 Task: Search one way flight ticket for 5 adults, 2 children, 1 infant in seat and 2 infants on lap in economy from Jacksonville: Albert J. Ellis Airport to Gillette: Gillette Campbell County Airport on 5-1-2023. Choice of flights is Spirit. Number of bags: 2 checked bags. Price is upto 92000. Outbound departure time preference is 10:00.
Action: Mouse moved to (221, 266)
Screenshot: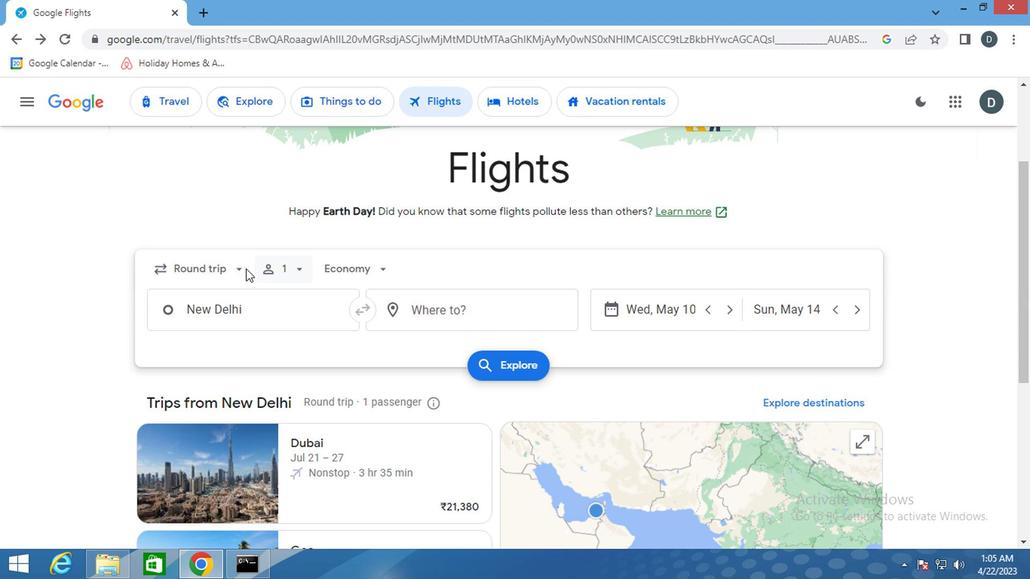 
Action: Mouse pressed left at (221, 266)
Screenshot: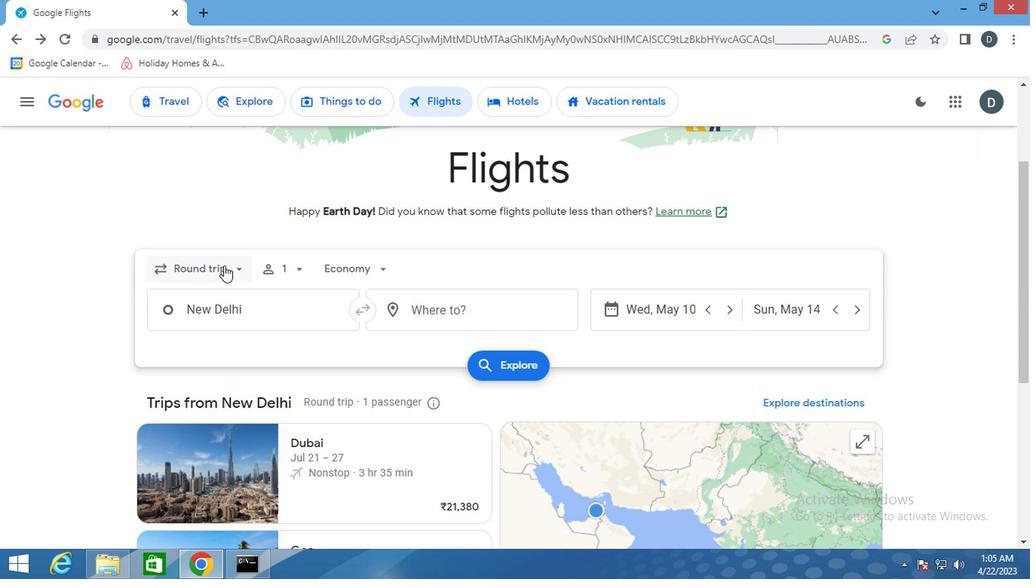 
Action: Mouse moved to (202, 333)
Screenshot: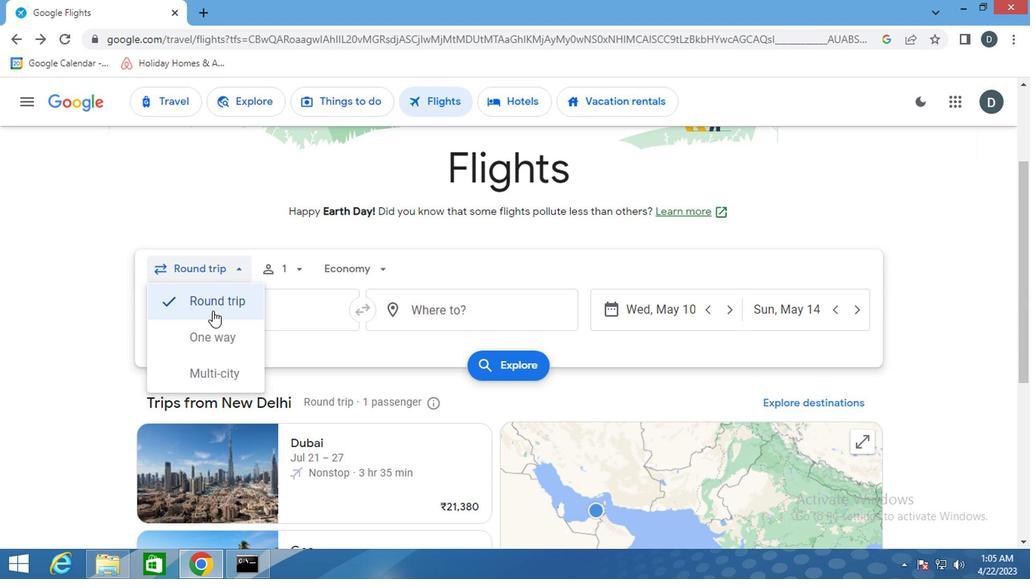 
Action: Mouse pressed left at (202, 333)
Screenshot: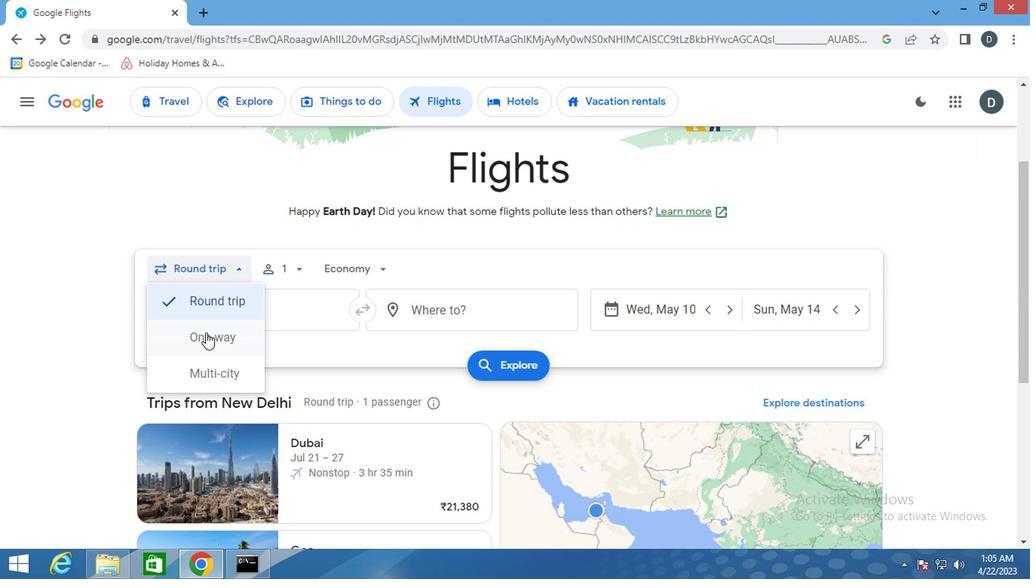 
Action: Mouse moved to (268, 265)
Screenshot: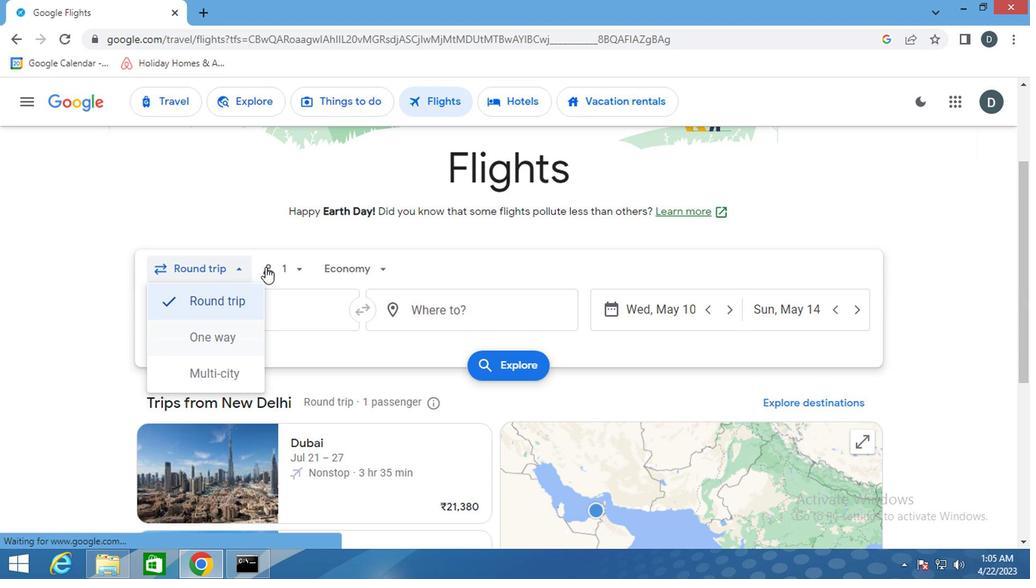 
Action: Mouse pressed left at (268, 265)
Screenshot: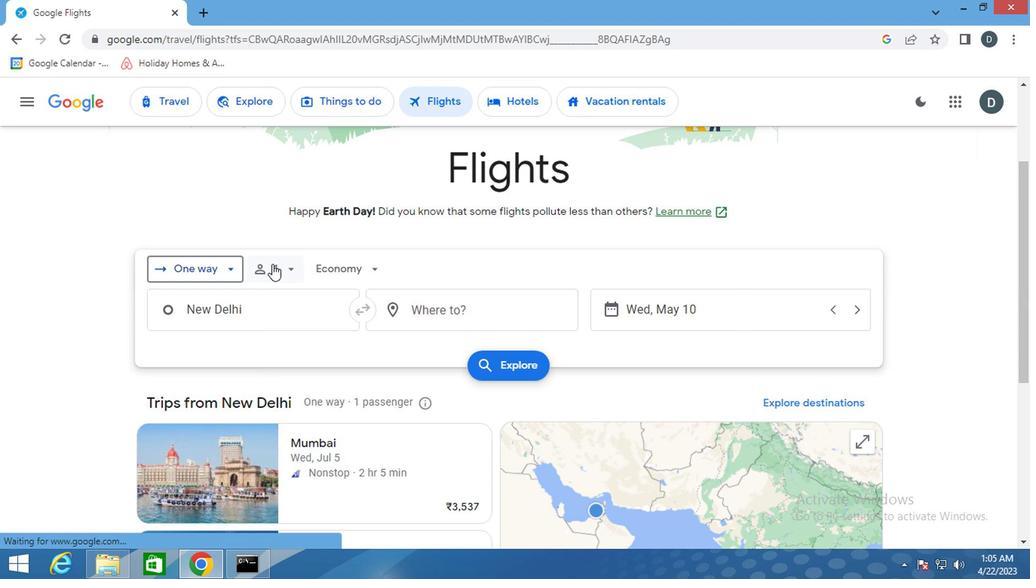 
Action: Mouse moved to (408, 304)
Screenshot: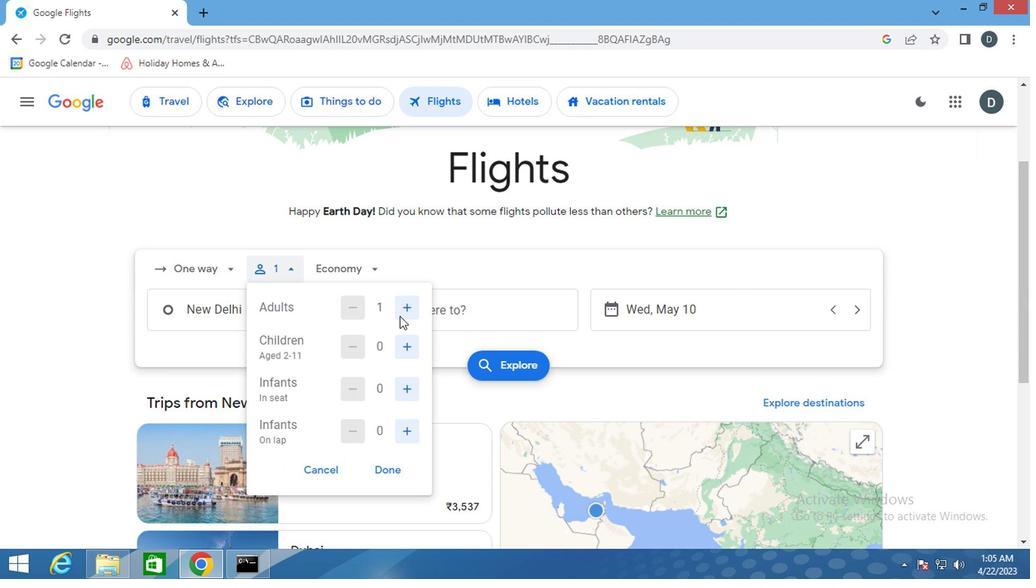 
Action: Mouse pressed left at (408, 304)
Screenshot: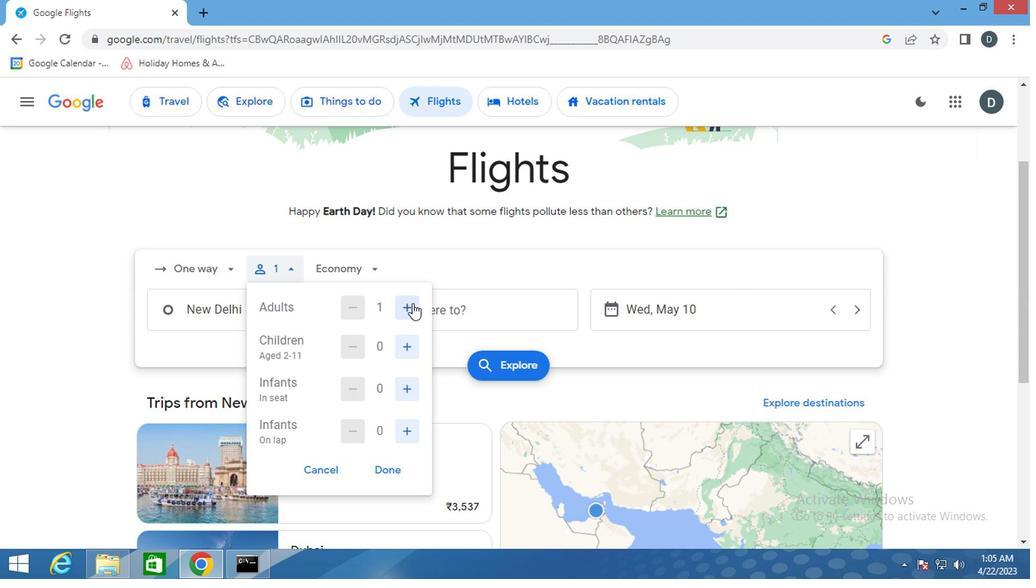 
Action: Mouse pressed left at (408, 304)
Screenshot: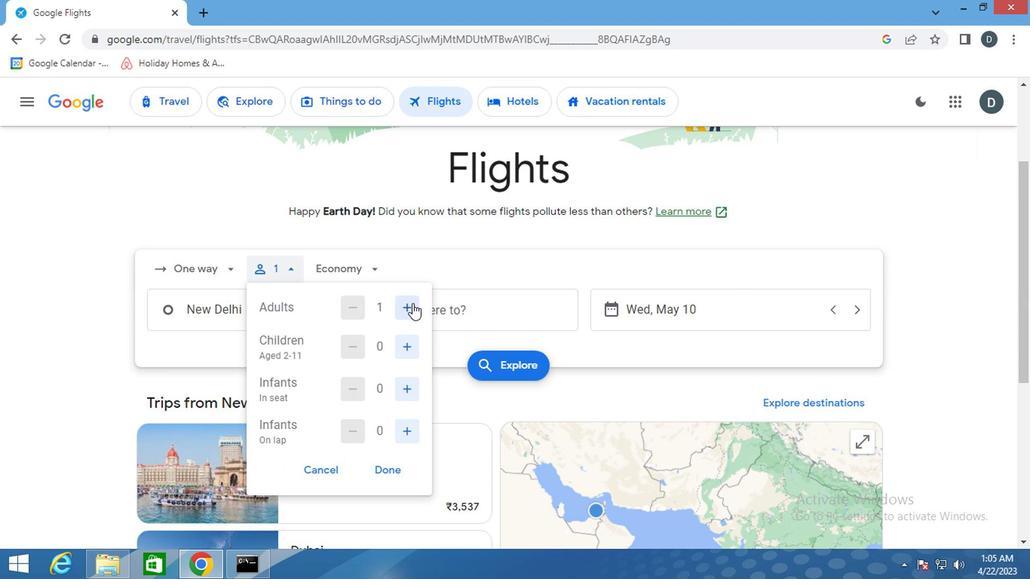 
Action: Mouse pressed left at (408, 304)
Screenshot: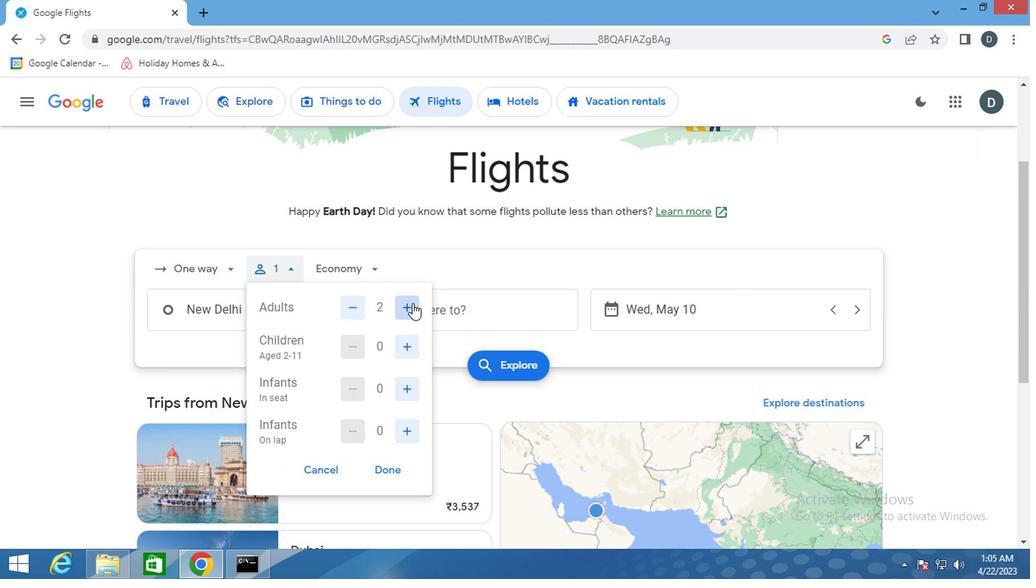 
Action: Mouse pressed left at (408, 304)
Screenshot: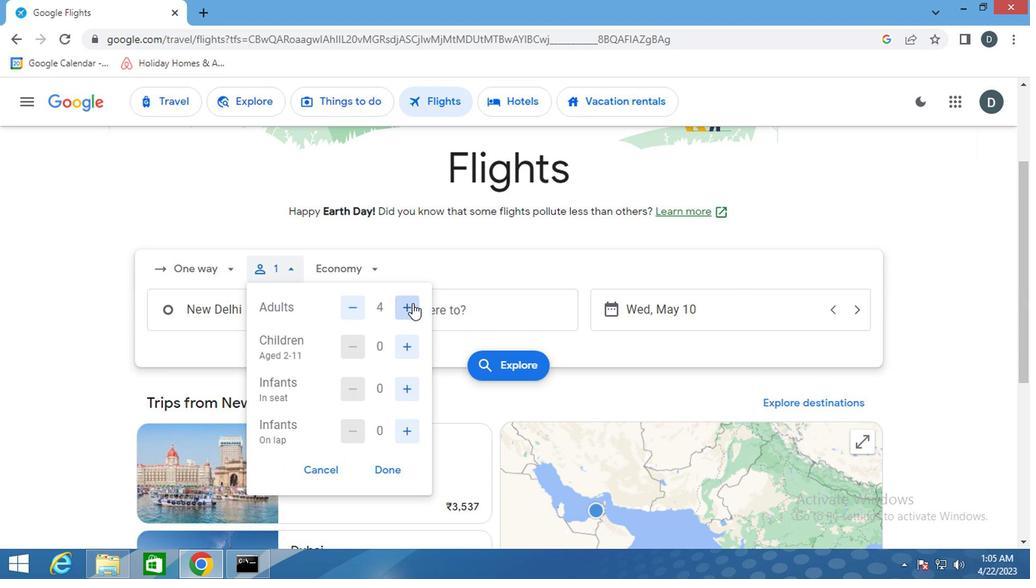 
Action: Mouse moved to (407, 344)
Screenshot: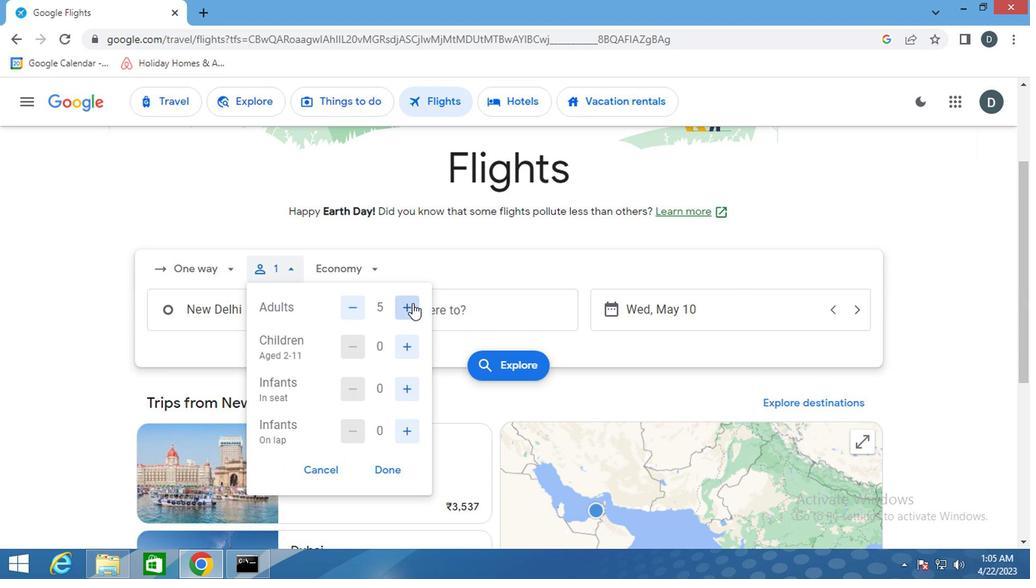 
Action: Mouse pressed left at (407, 344)
Screenshot: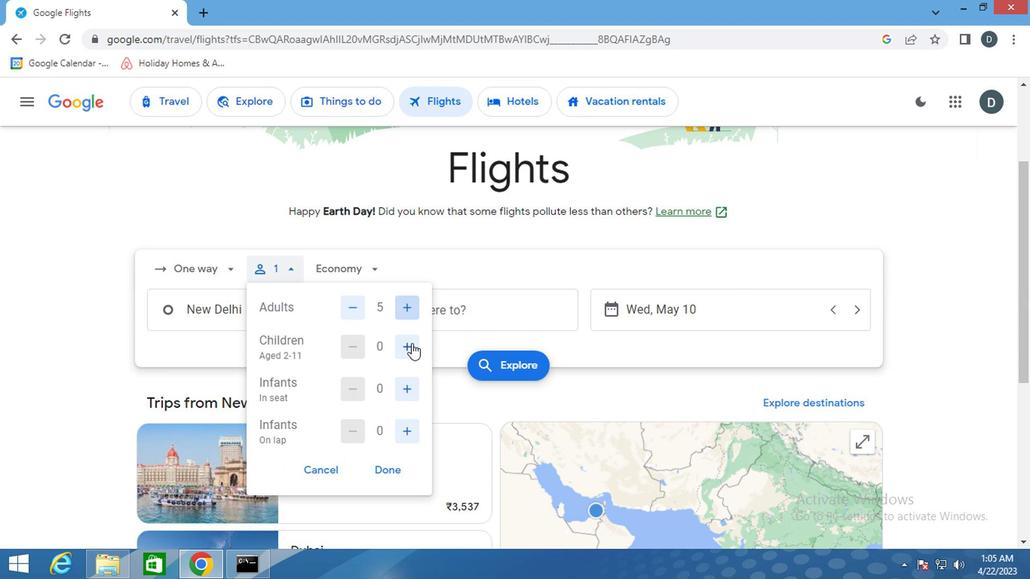 
Action: Mouse pressed left at (407, 344)
Screenshot: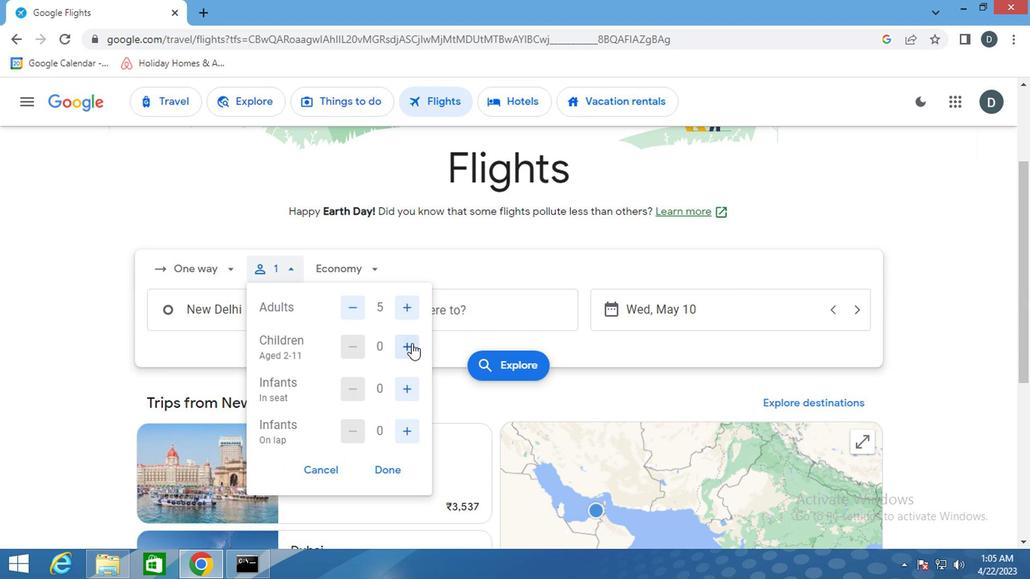 
Action: Mouse moved to (392, 391)
Screenshot: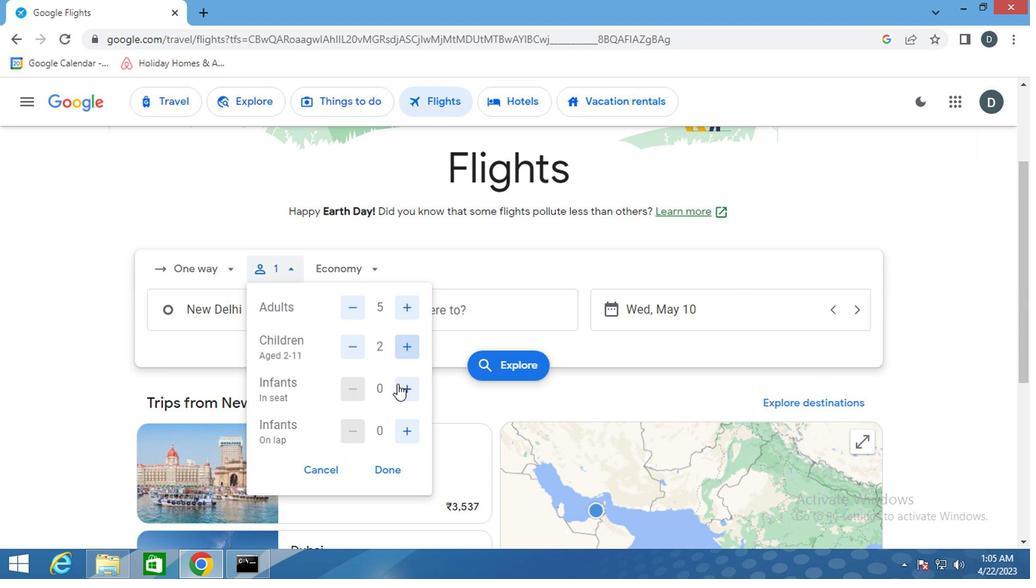 
Action: Mouse pressed left at (392, 391)
Screenshot: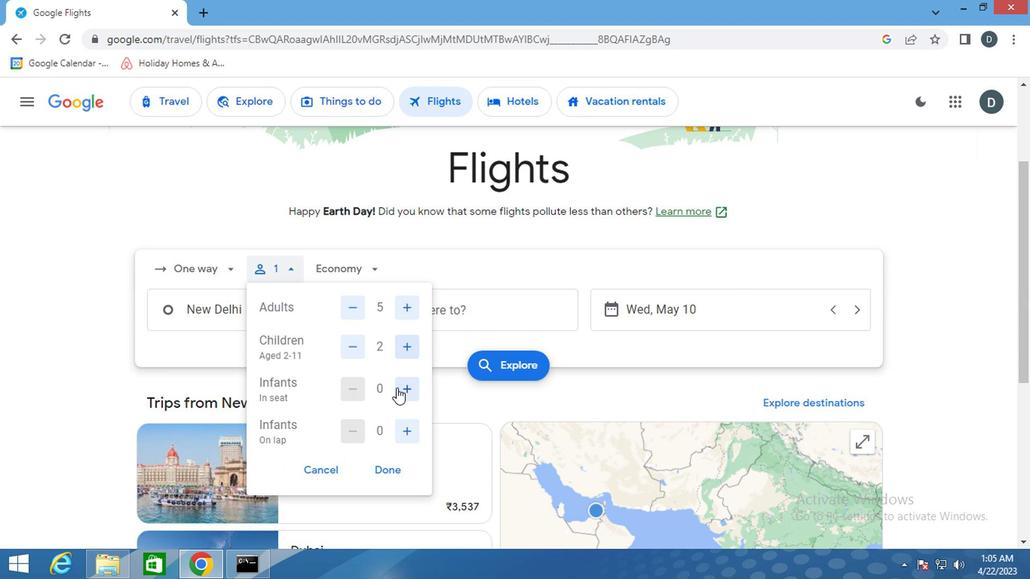 
Action: Mouse moved to (394, 425)
Screenshot: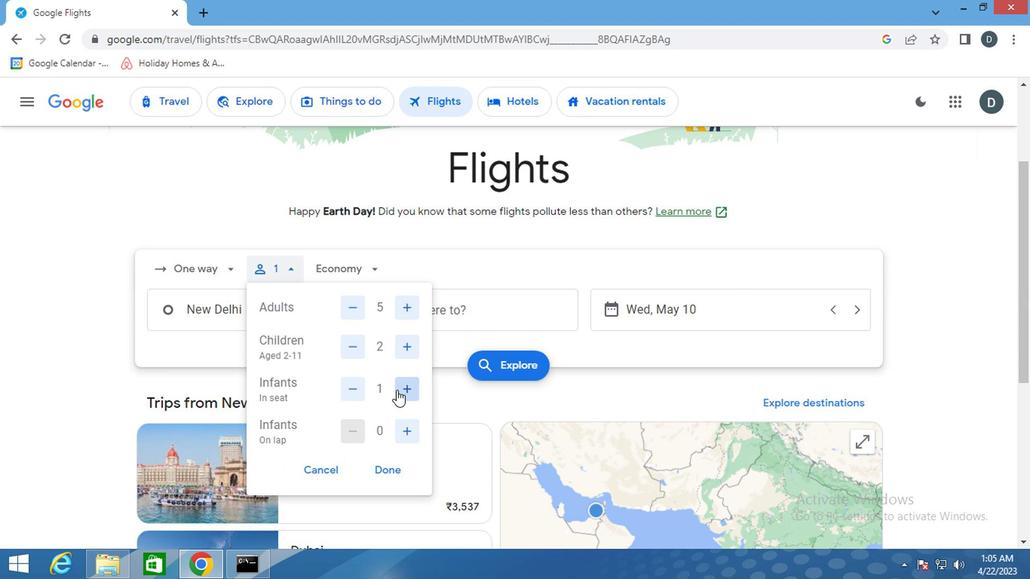 
Action: Mouse pressed left at (394, 425)
Screenshot: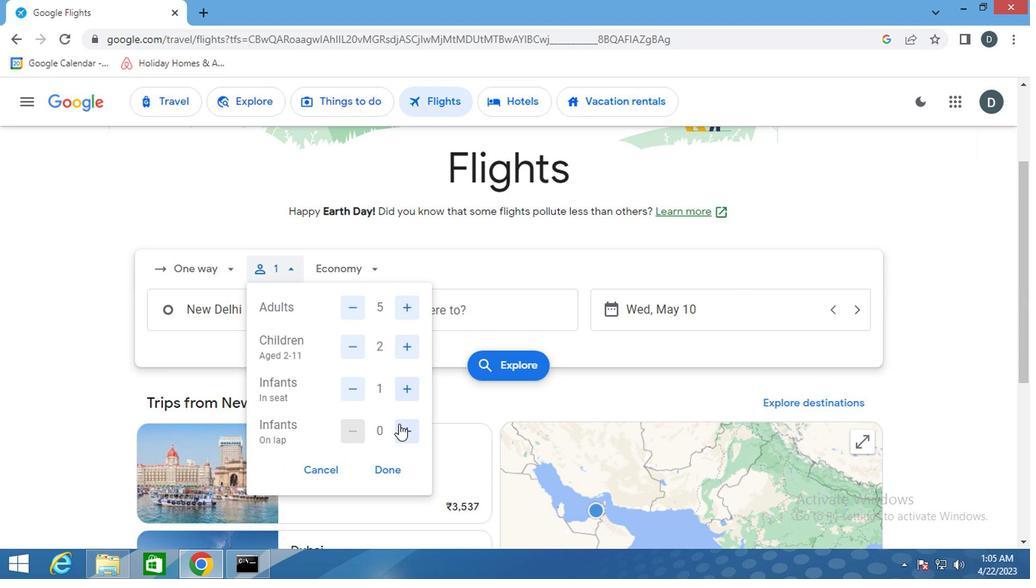 
Action: Mouse pressed left at (394, 425)
Screenshot: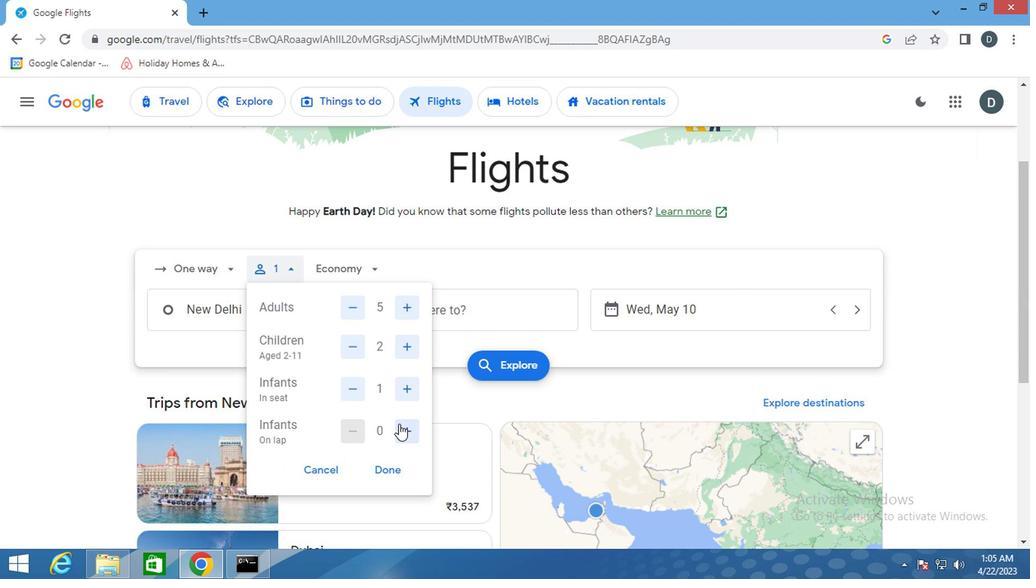
Action: Mouse pressed left at (394, 425)
Screenshot: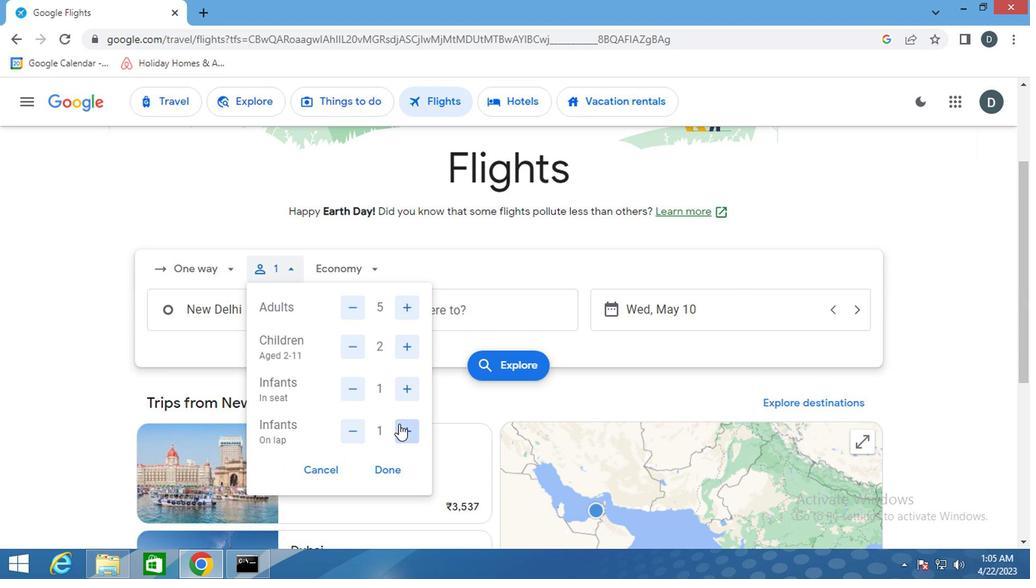 
Action: Mouse moved to (340, 431)
Screenshot: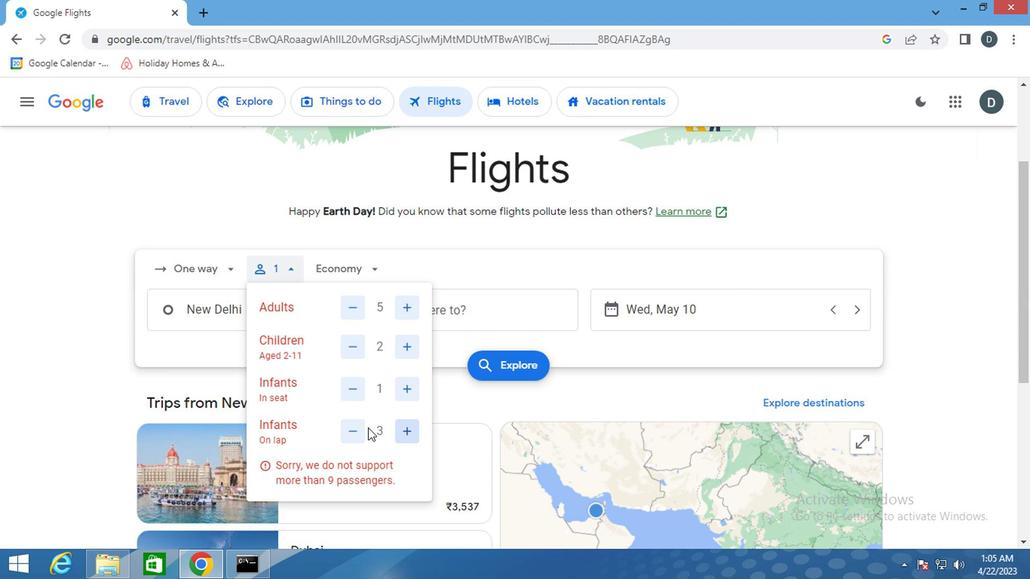 
Action: Mouse pressed left at (340, 431)
Screenshot: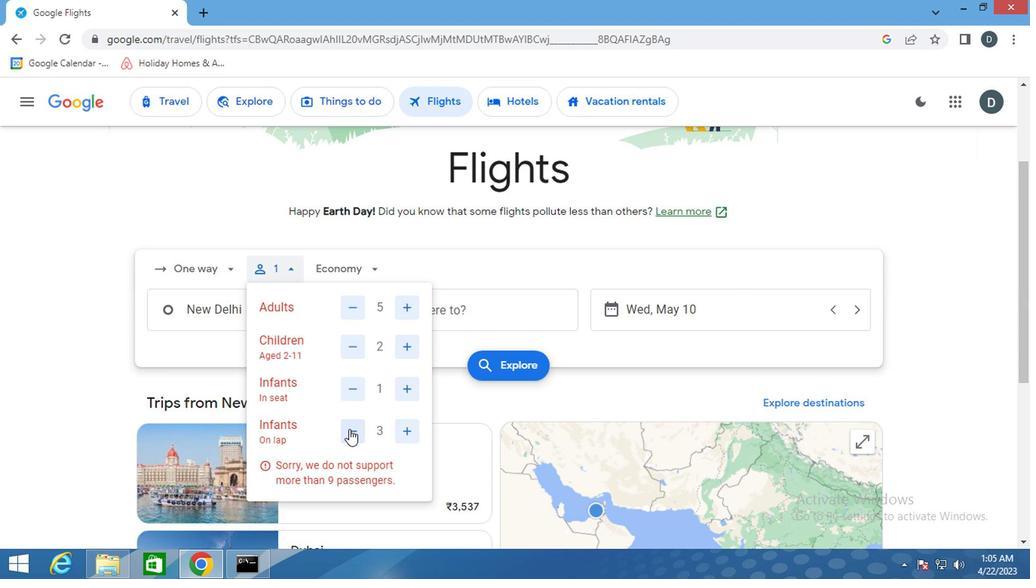 
Action: Mouse moved to (355, 436)
Screenshot: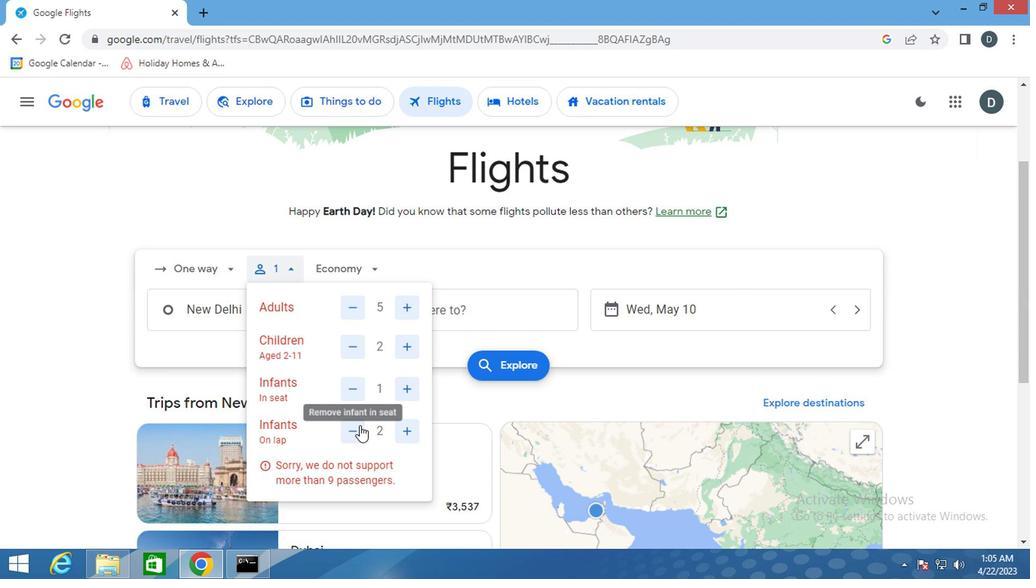 
Action: Mouse pressed left at (355, 436)
Screenshot: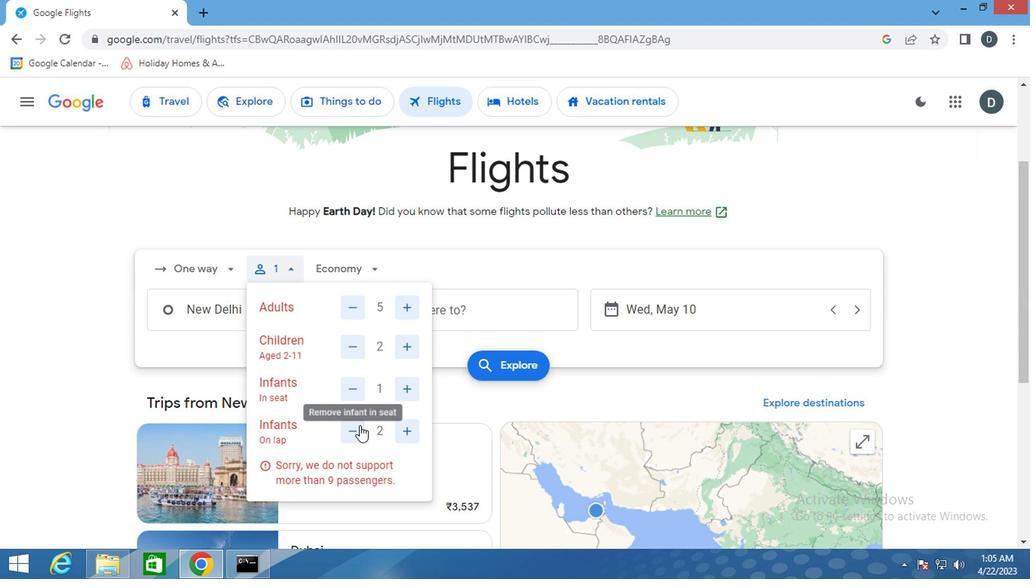 
Action: Mouse moved to (379, 475)
Screenshot: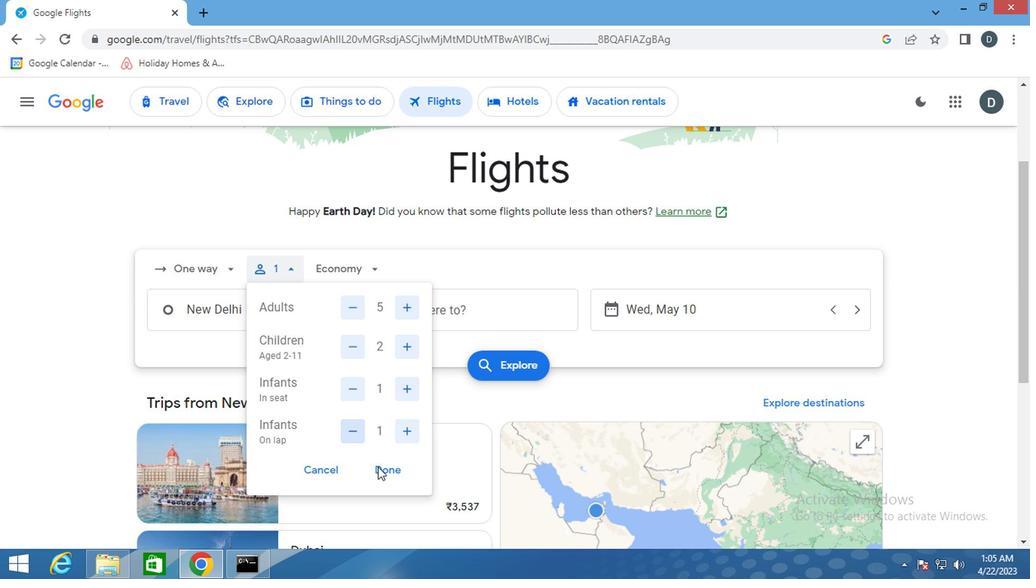 
Action: Mouse pressed left at (379, 475)
Screenshot: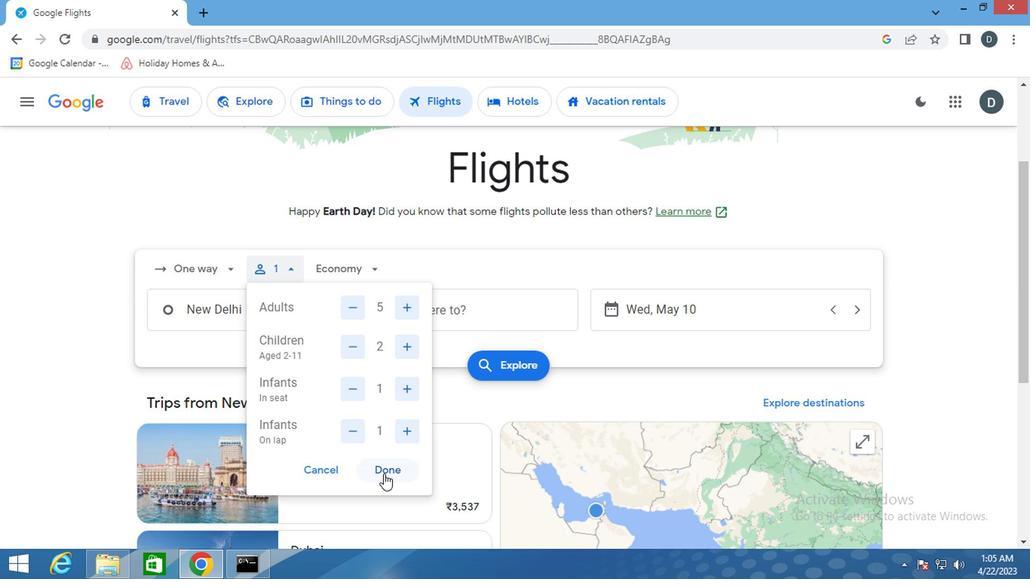 
Action: Mouse moved to (280, 307)
Screenshot: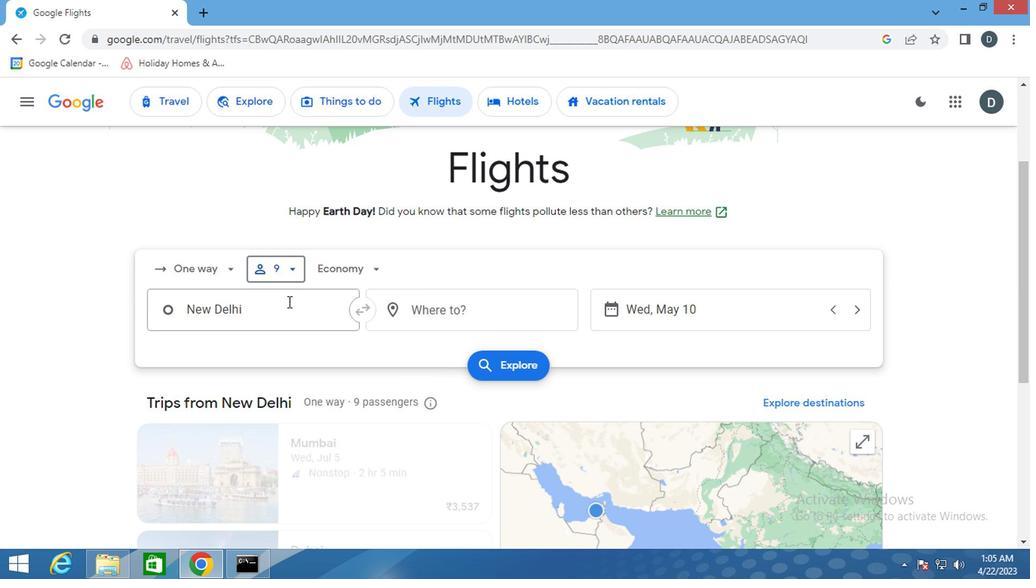 
Action: Mouse pressed left at (280, 307)
Screenshot: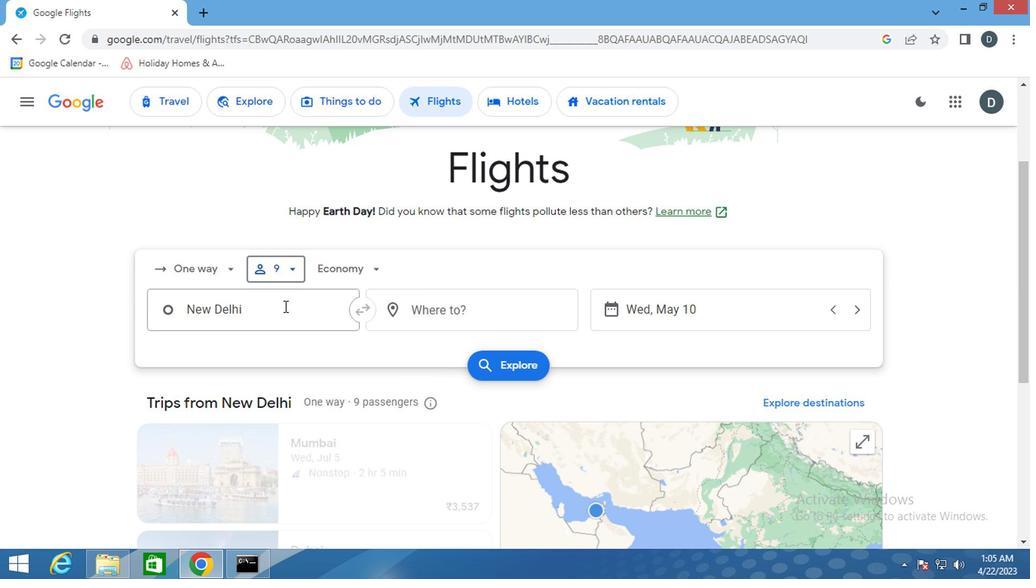 
Action: Mouse moved to (280, 307)
Screenshot: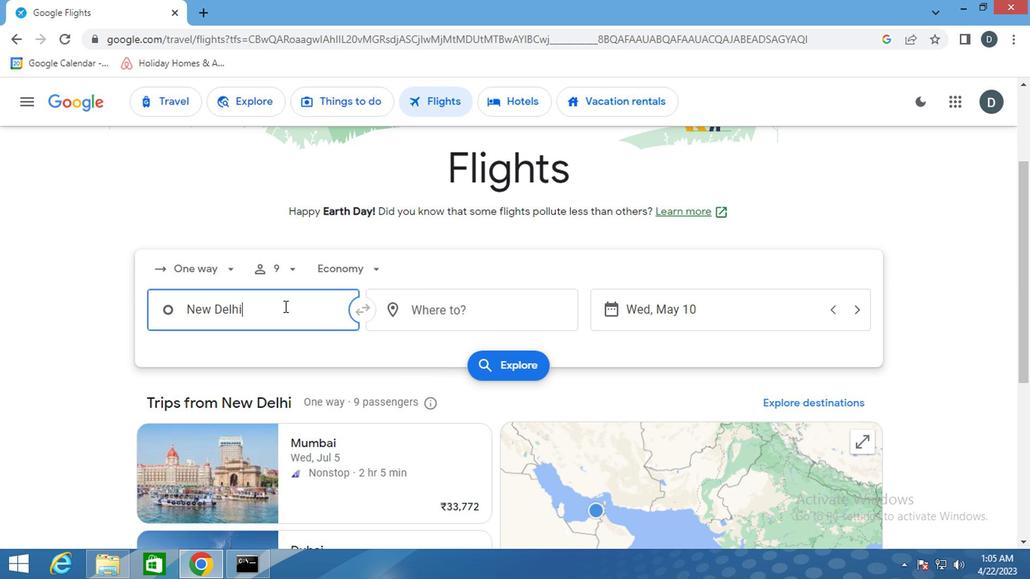 
Action: Key pressed <Key.shift>JACKSON
Screenshot: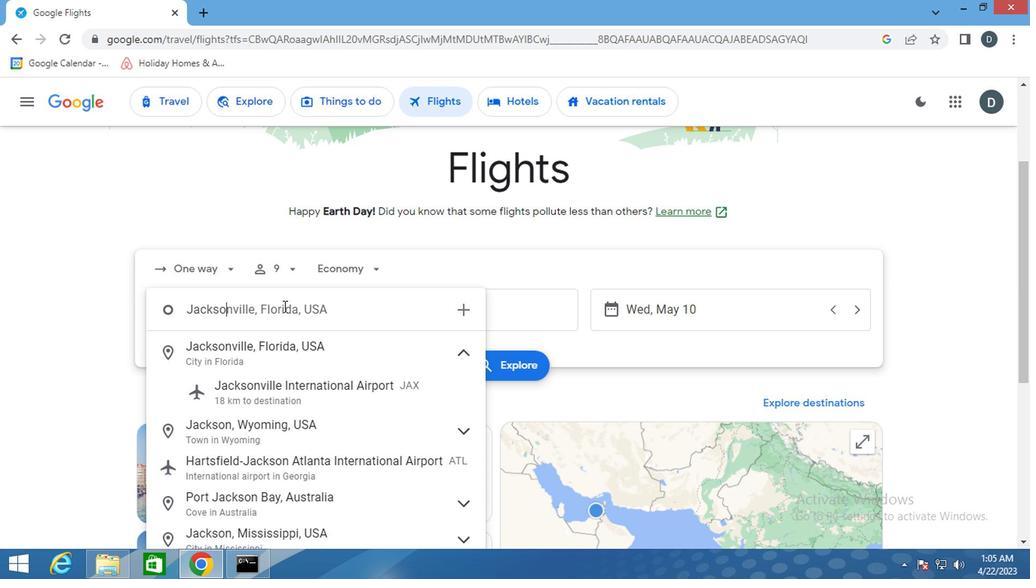 
Action: Mouse moved to (284, 351)
Screenshot: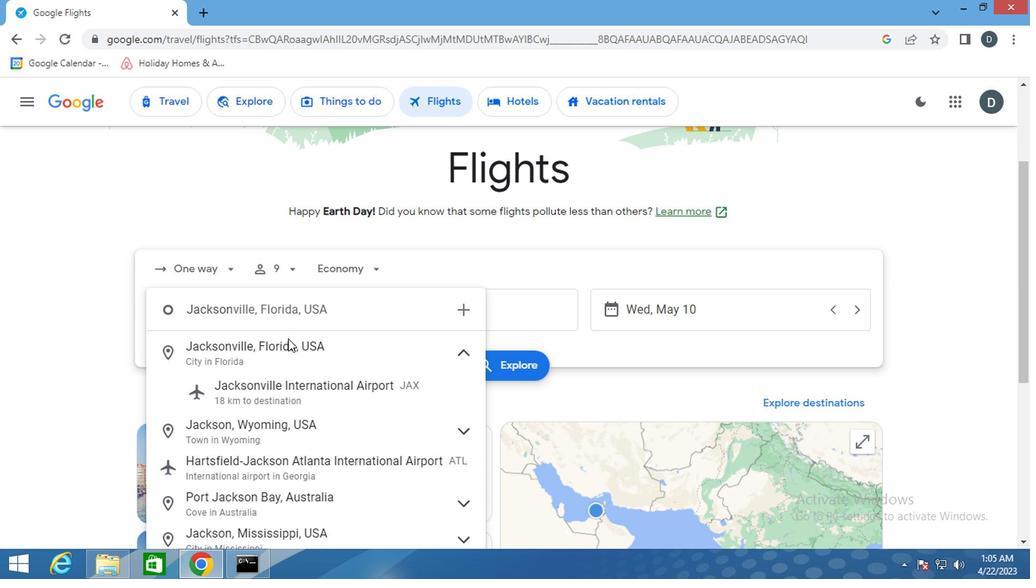 
Action: Mouse pressed left at (284, 351)
Screenshot: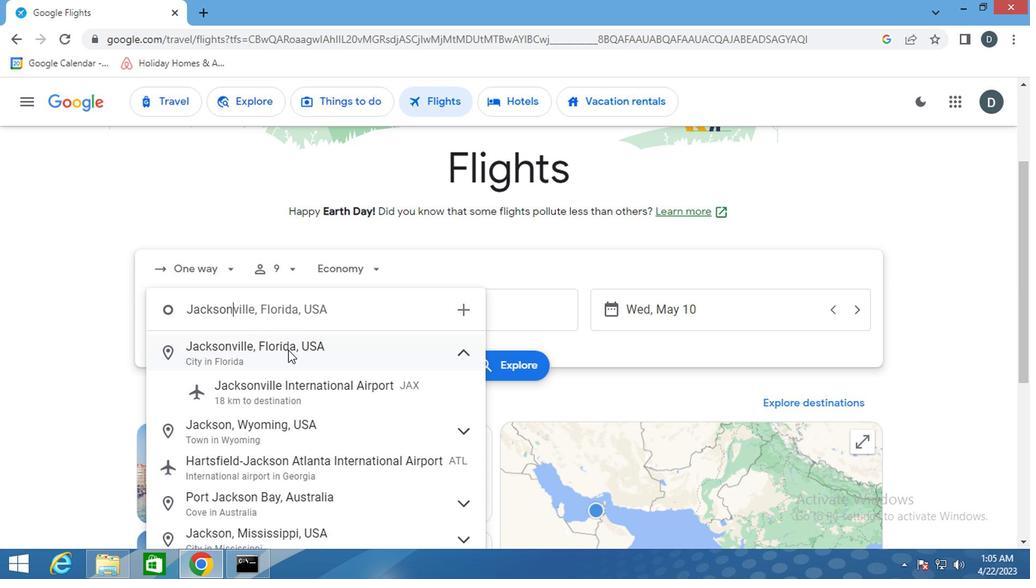 
Action: Mouse moved to (445, 305)
Screenshot: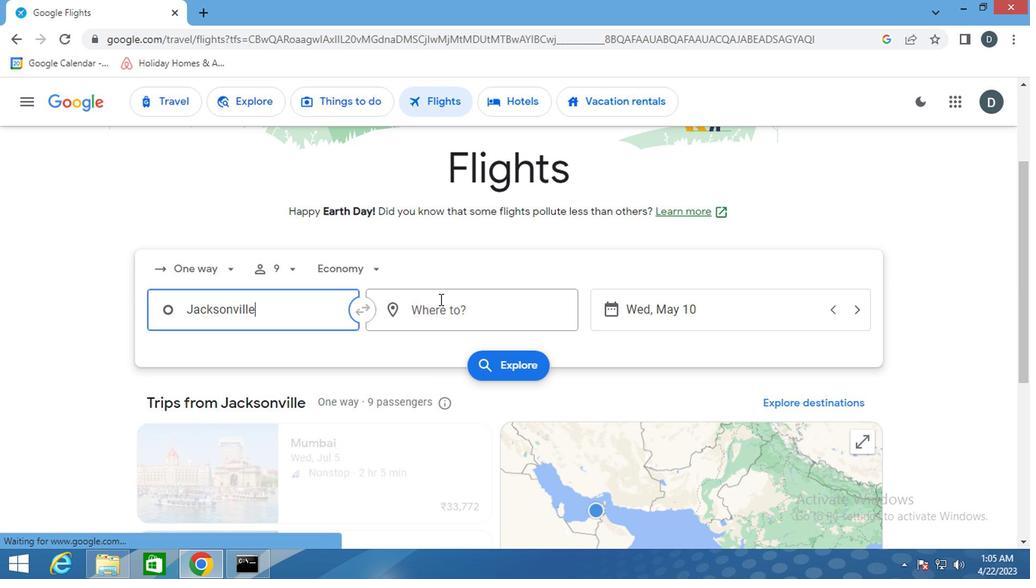 
Action: Mouse pressed left at (445, 305)
Screenshot: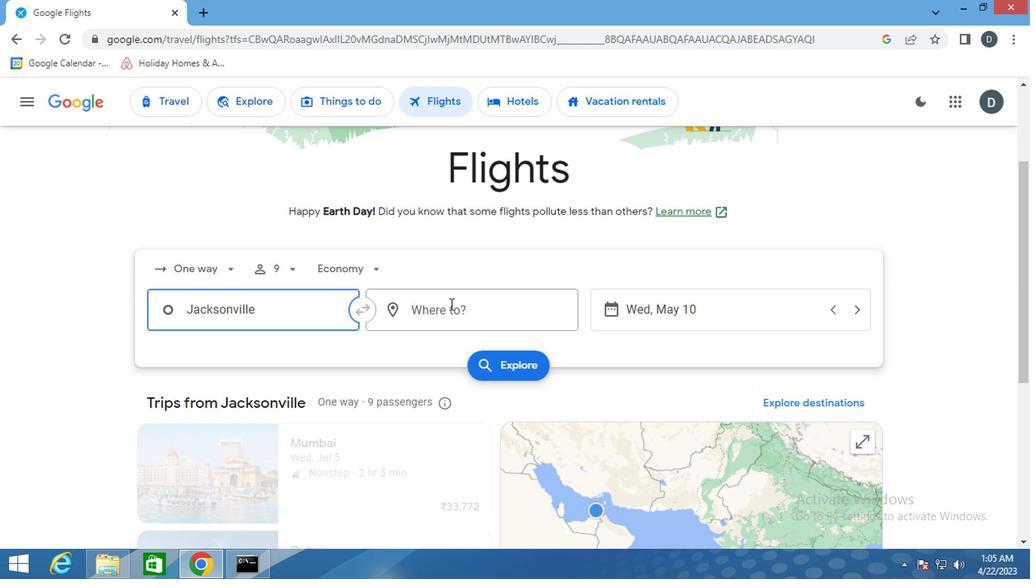 
Action: Key pressed <Key.shift>GILLETTE
Screenshot: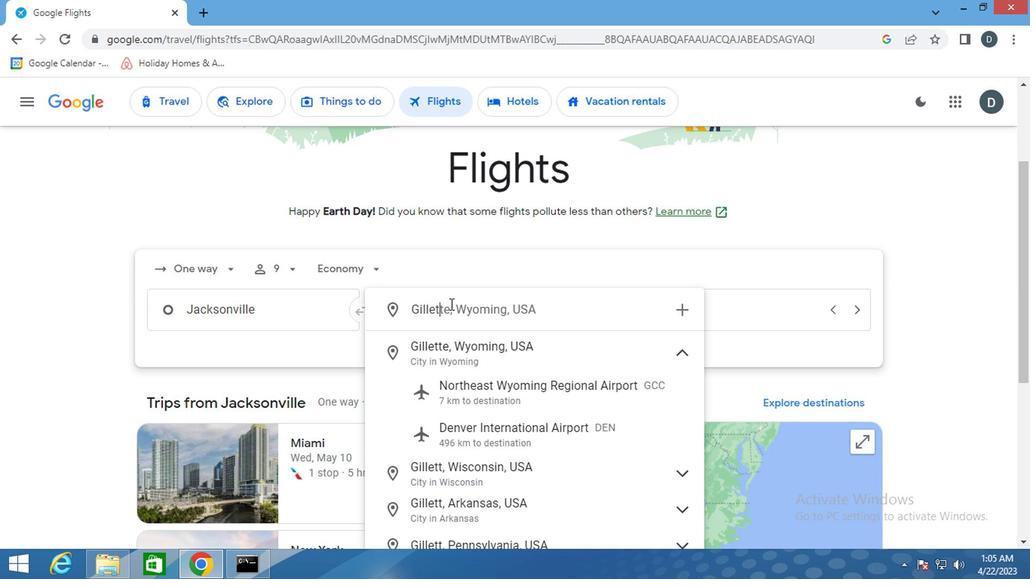 
Action: Mouse moved to (452, 337)
Screenshot: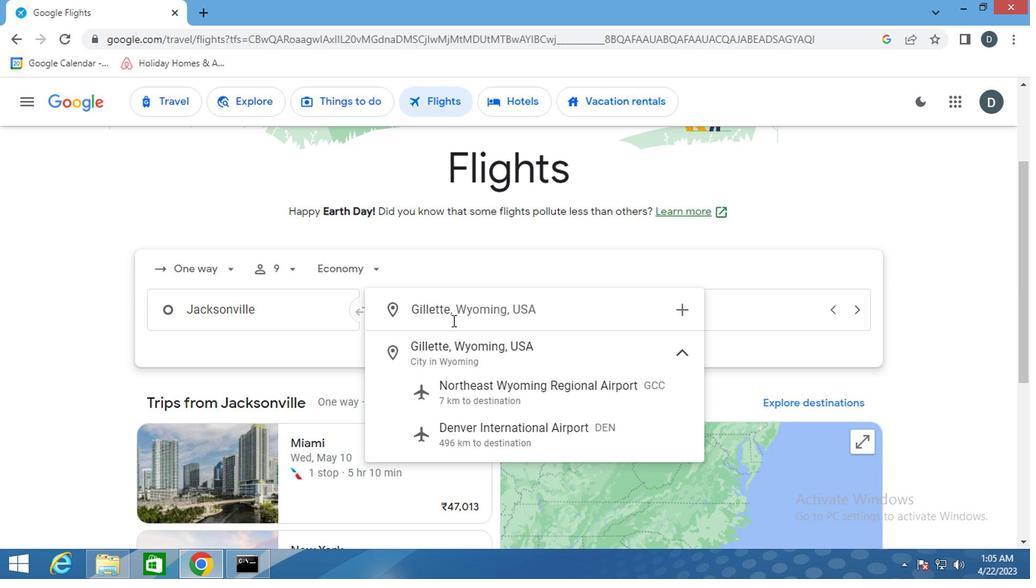 
Action: Mouse pressed left at (452, 337)
Screenshot: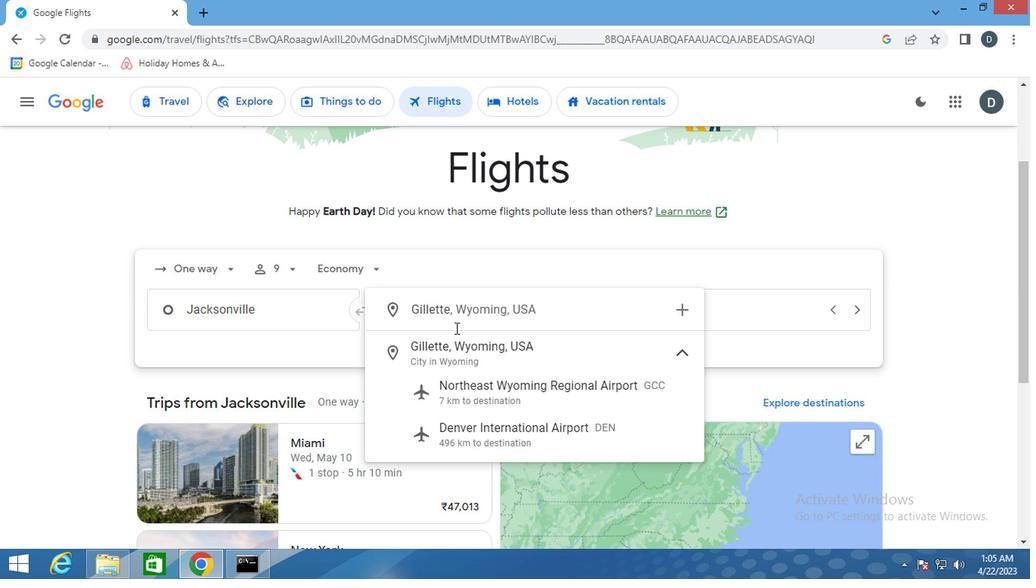 
Action: Mouse moved to (692, 304)
Screenshot: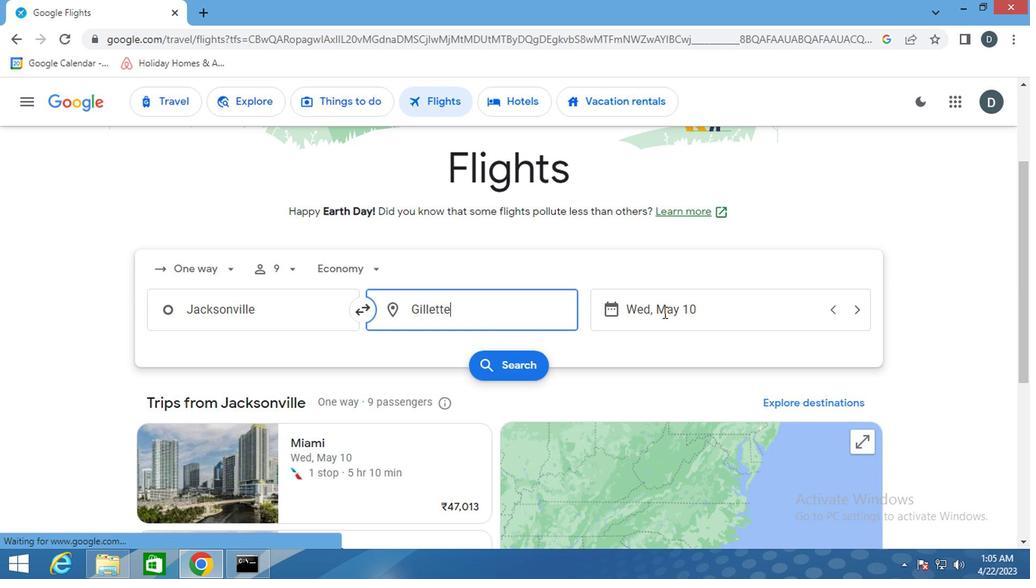 
Action: Mouse pressed left at (692, 304)
Screenshot: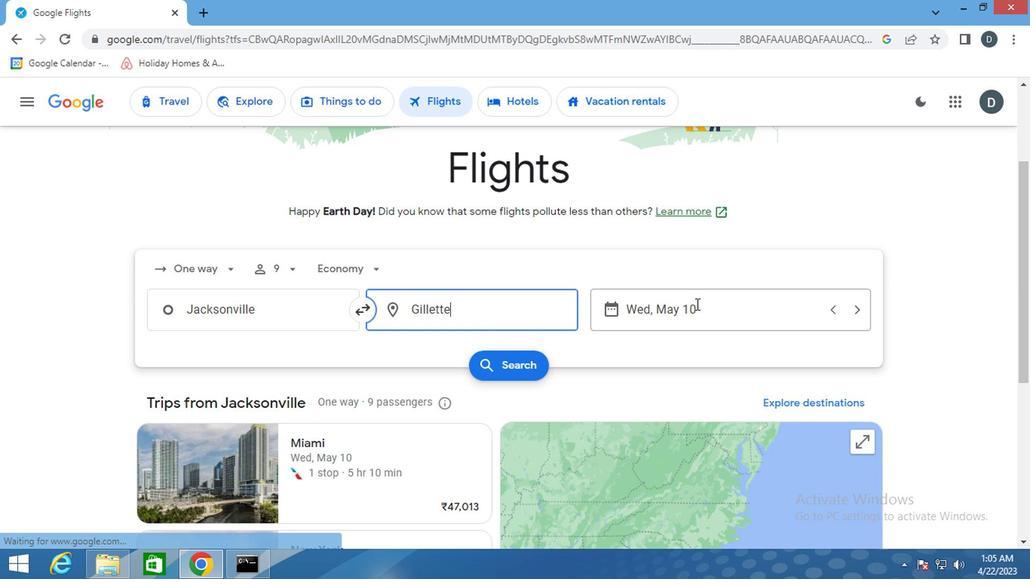 
Action: Mouse moved to (655, 289)
Screenshot: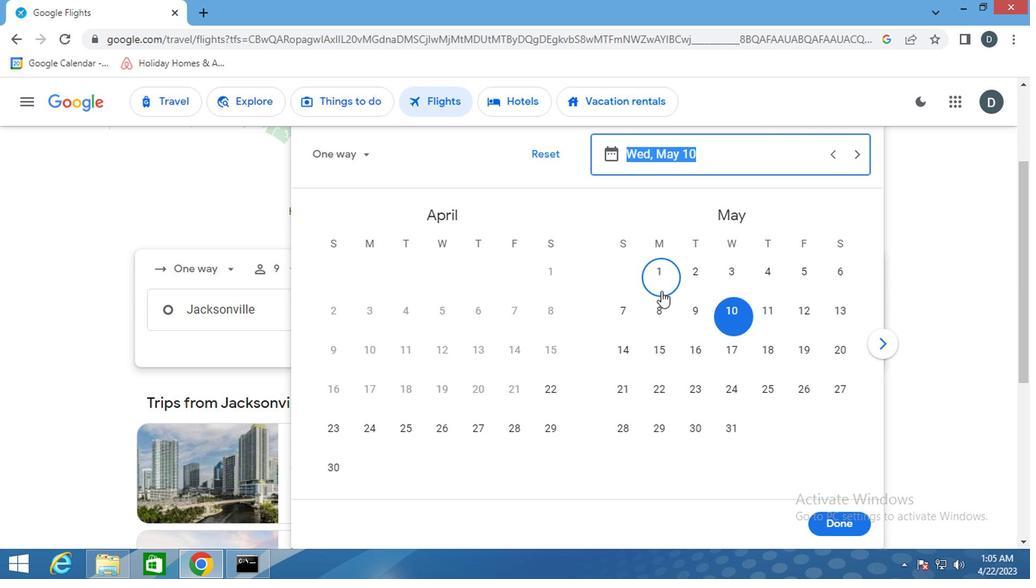 
Action: Mouse pressed left at (655, 289)
Screenshot: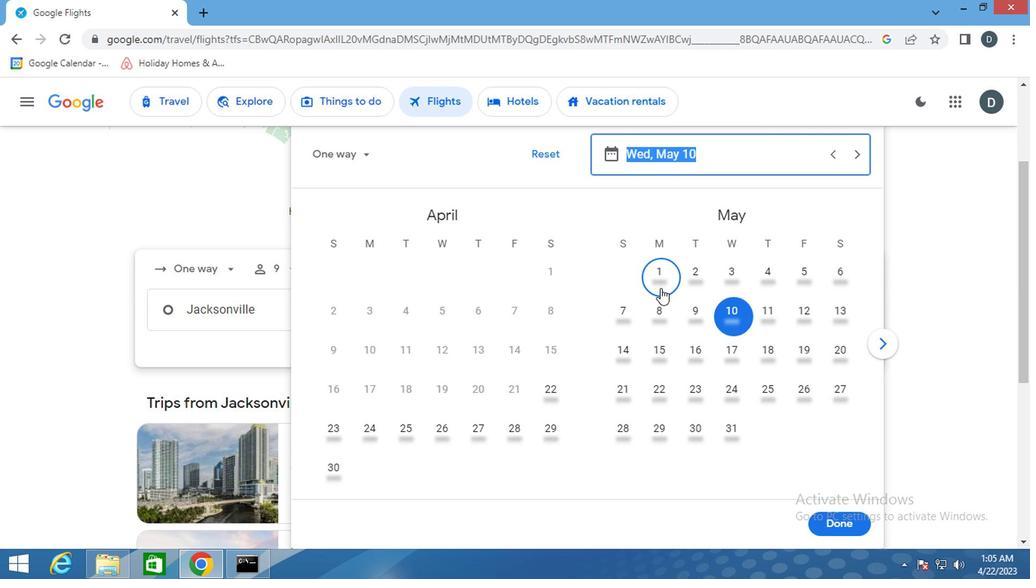 
Action: Mouse moved to (809, 519)
Screenshot: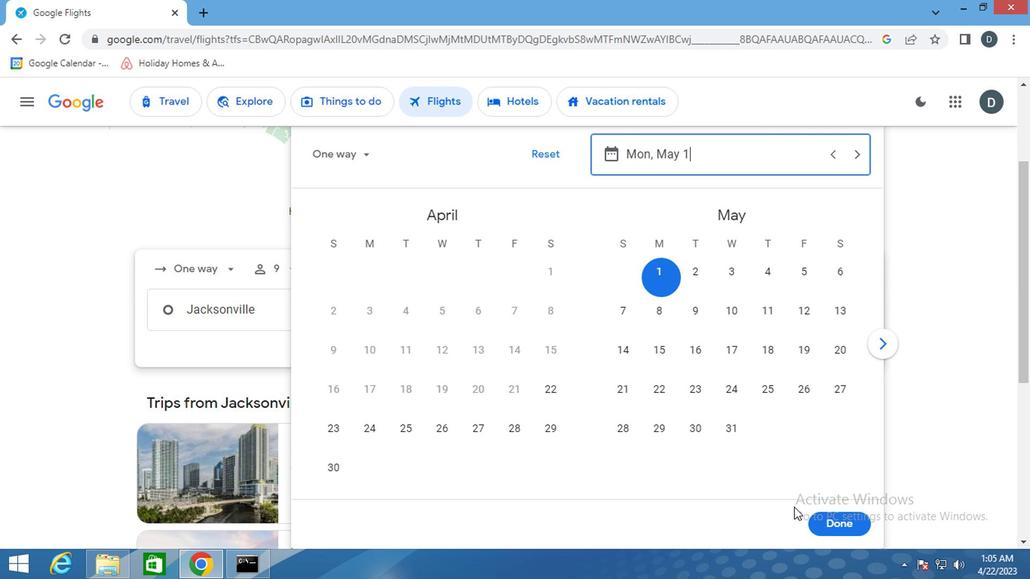 
Action: Mouse pressed left at (809, 519)
Screenshot: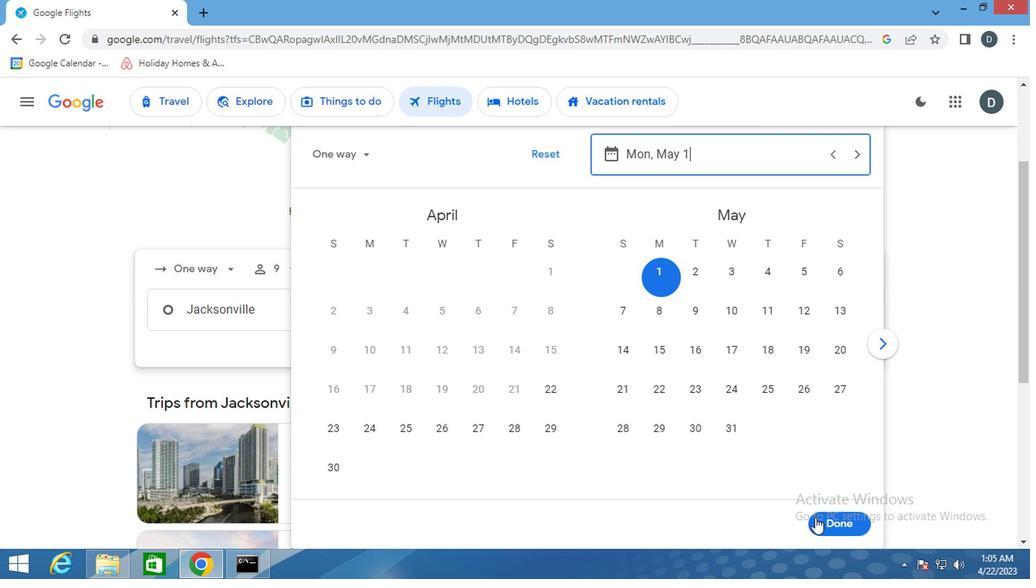 
Action: Mouse moved to (494, 368)
Screenshot: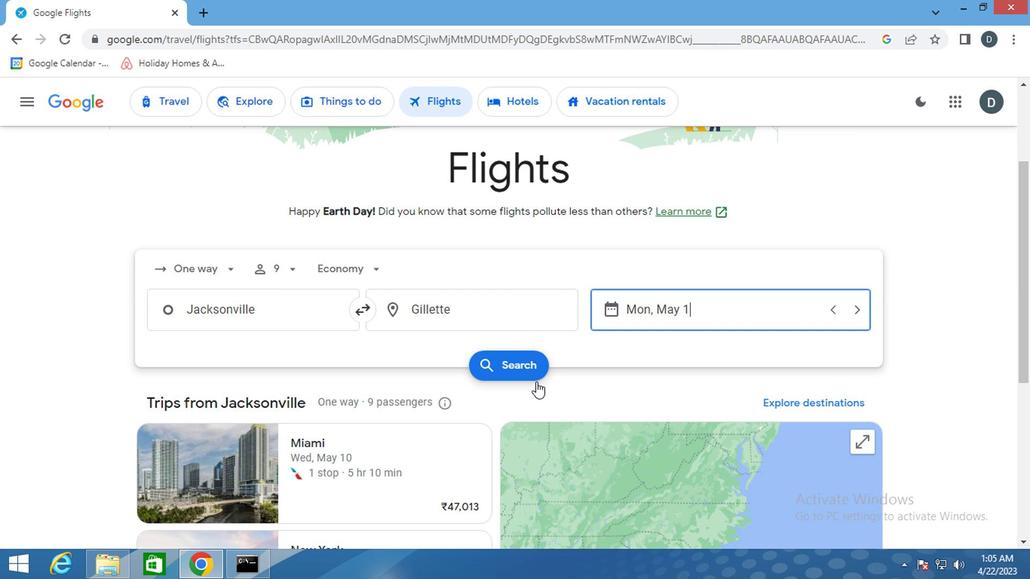 
Action: Mouse pressed left at (494, 368)
Screenshot: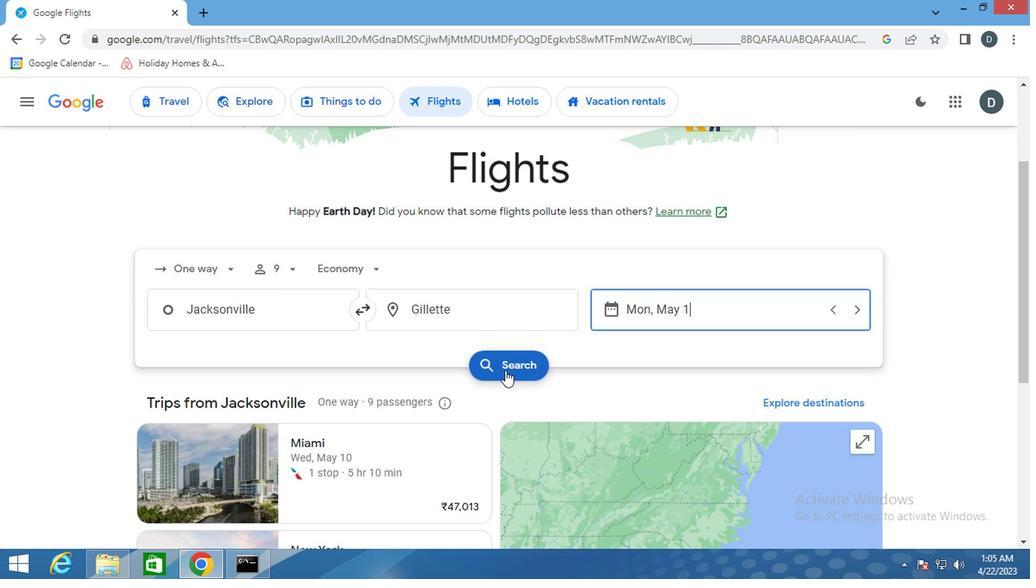 
Action: Mouse moved to (171, 234)
Screenshot: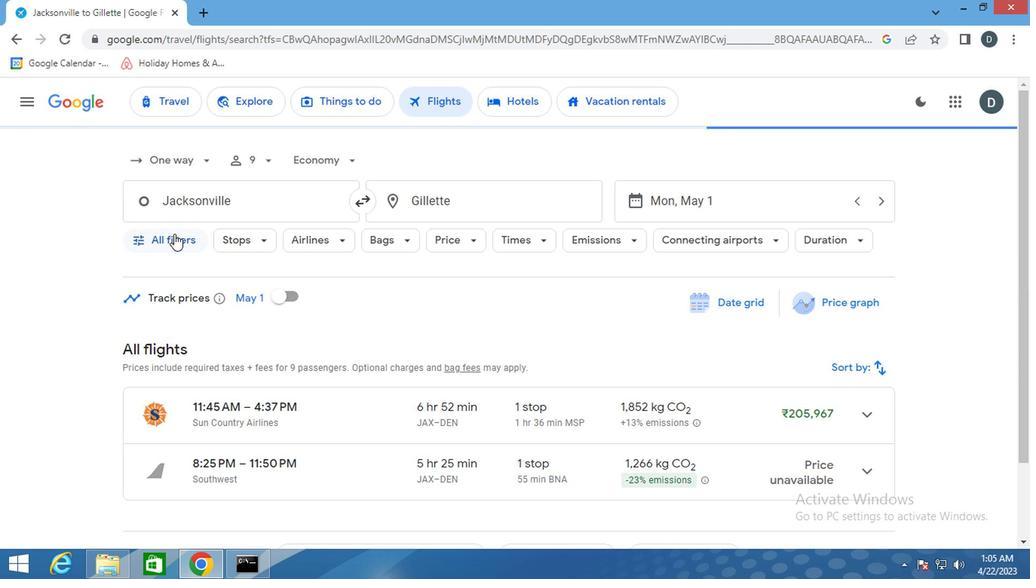 
Action: Mouse pressed left at (171, 234)
Screenshot: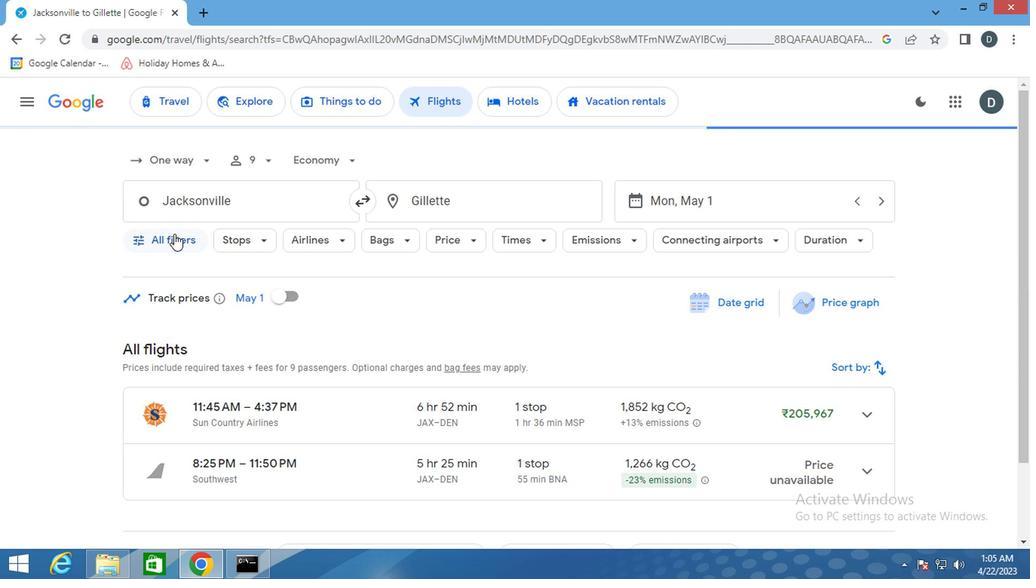
Action: Mouse moved to (216, 415)
Screenshot: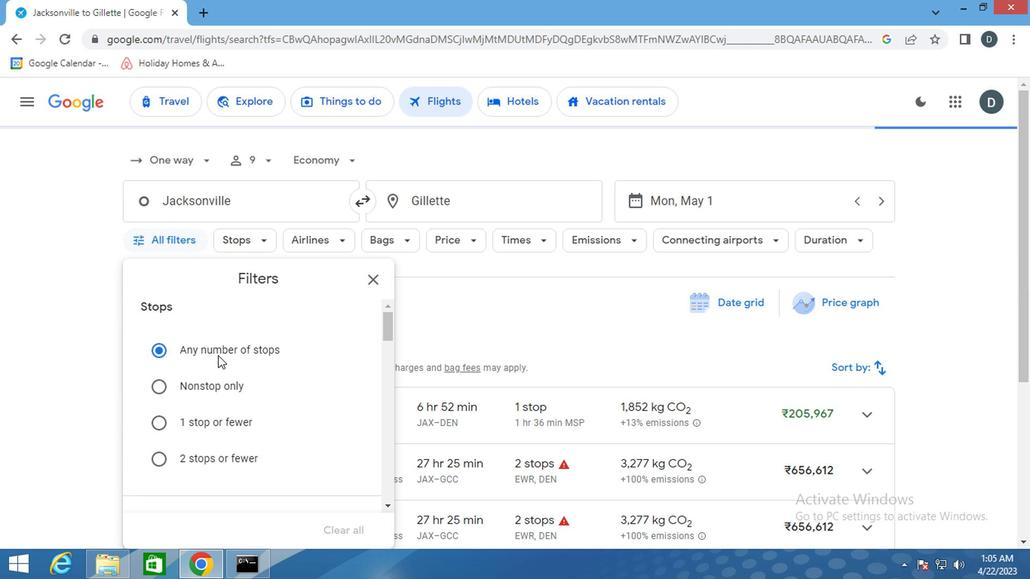 
Action: Mouse scrolled (216, 414) with delta (0, 0)
Screenshot: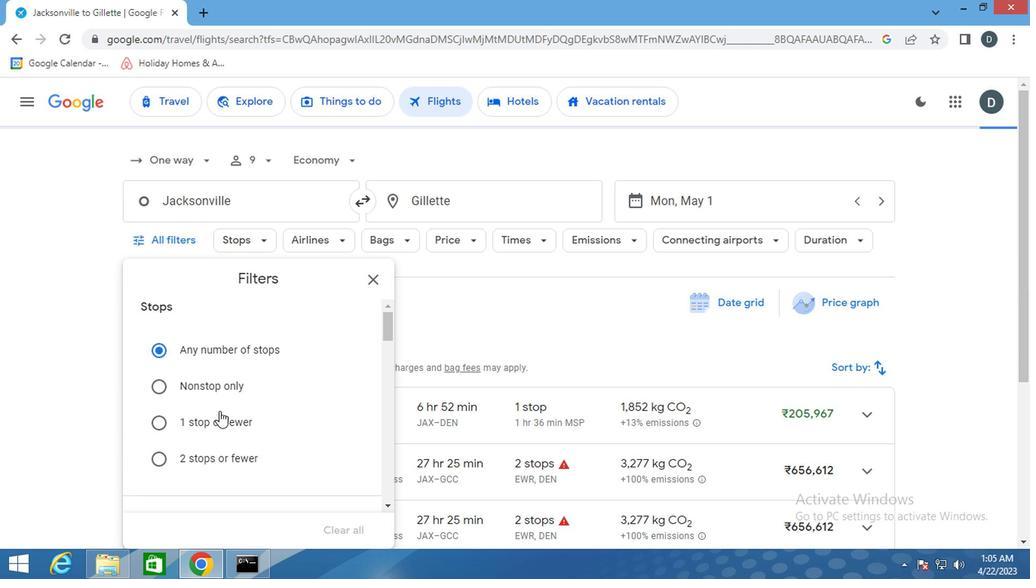 
Action: Mouse scrolled (216, 414) with delta (0, 0)
Screenshot: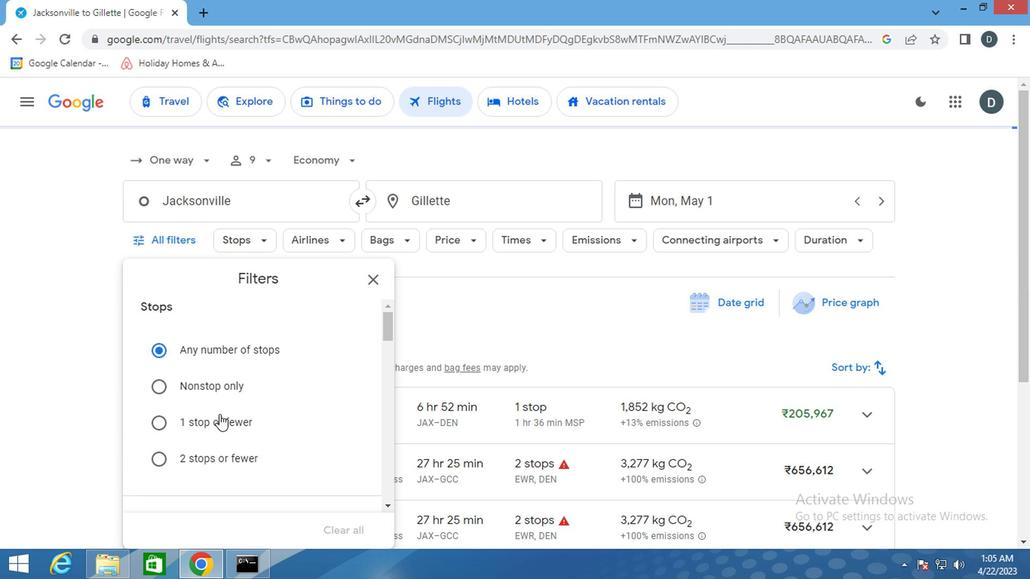 
Action: Mouse scrolled (216, 414) with delta (0, 0)
Screenshot: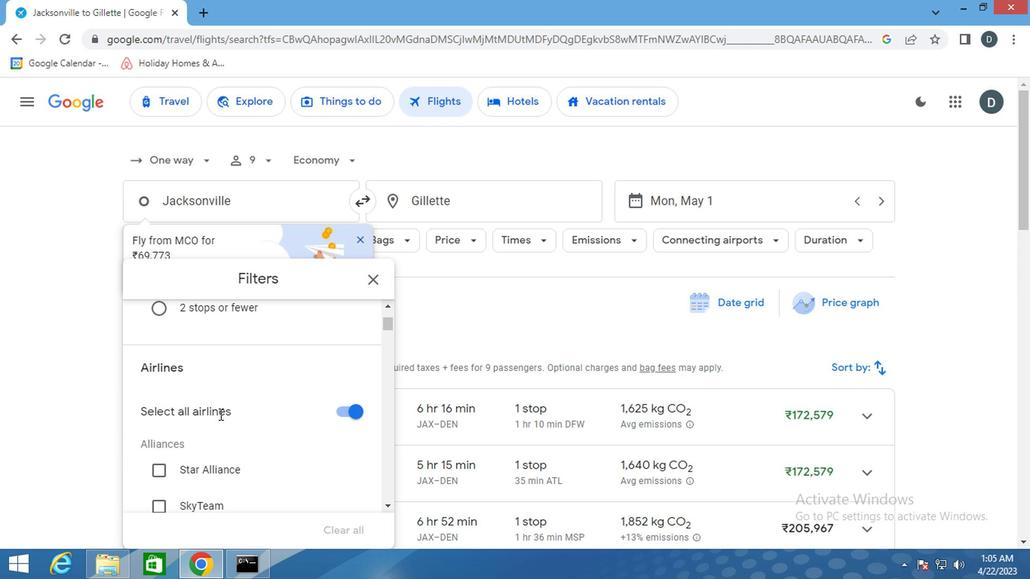 
Action: Mouse scrolled (216, 414) with delta (0, 0)
Screenshot: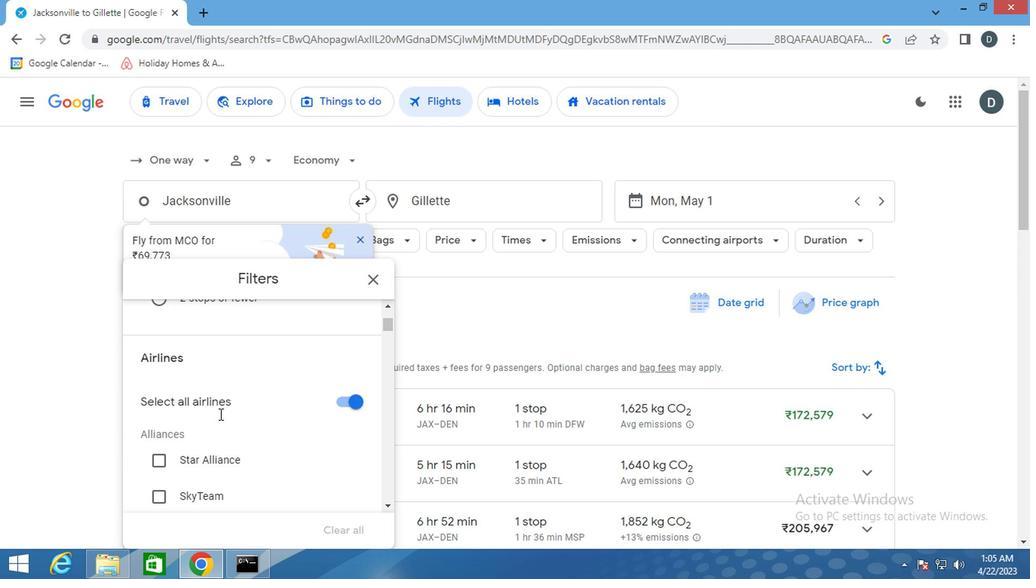 
Action: Mouse scrolled (216, 414) with delta (0, 0)
Screenshot: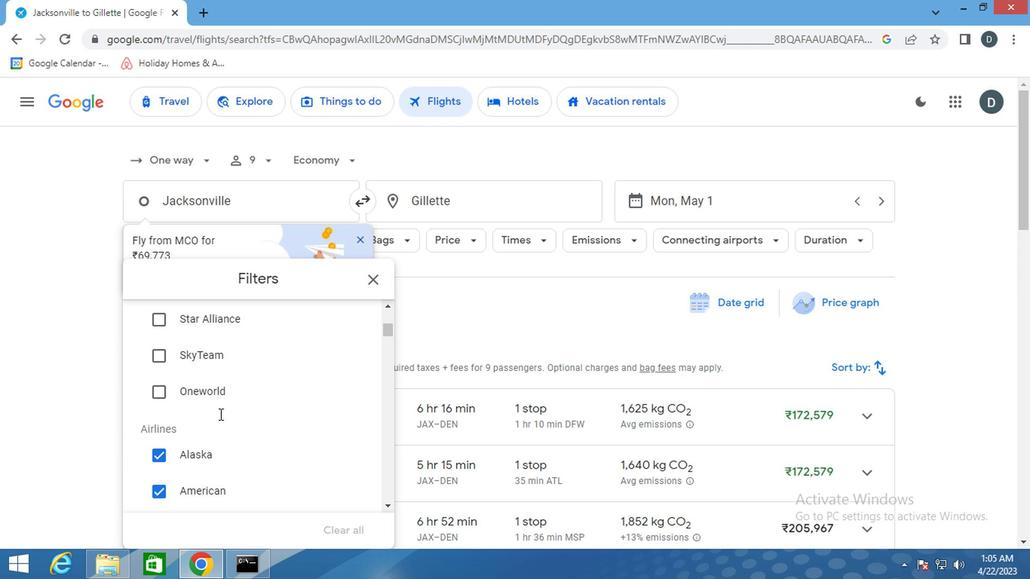 
Action: Mouse scrolled (216, 414) with delta (0, 0)
Screenshot: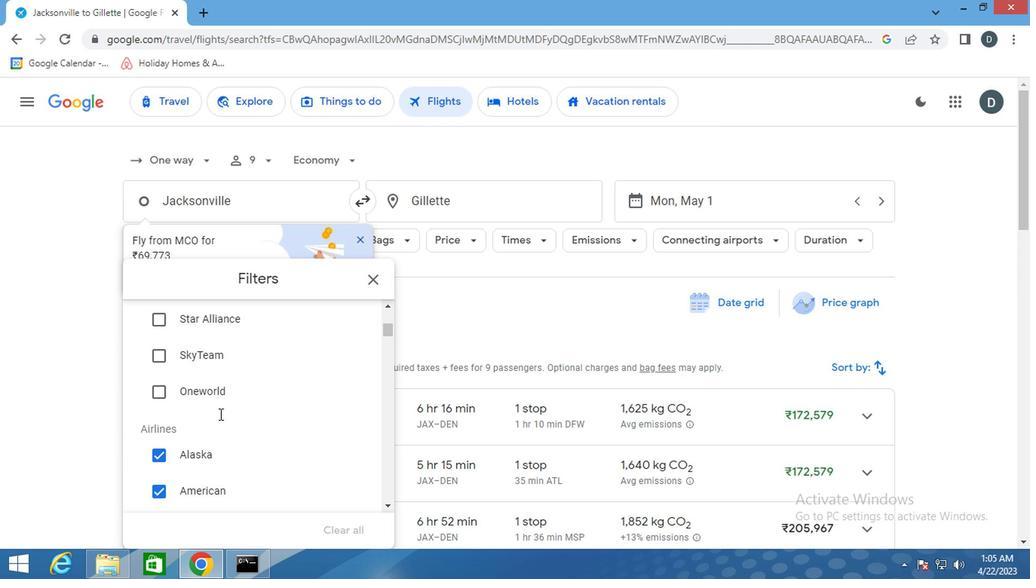 
Action: Mouse scrolled (216, 414) with delta (0, 0)
Screenshot: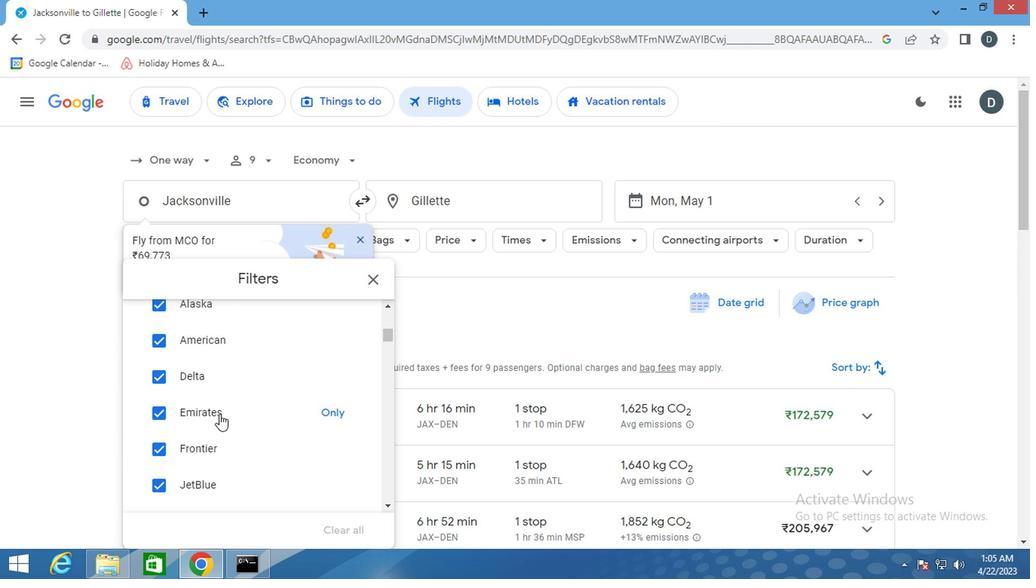 
Action: Mouse scrolled (216, 414) with delta (0, 0)
Screenshot: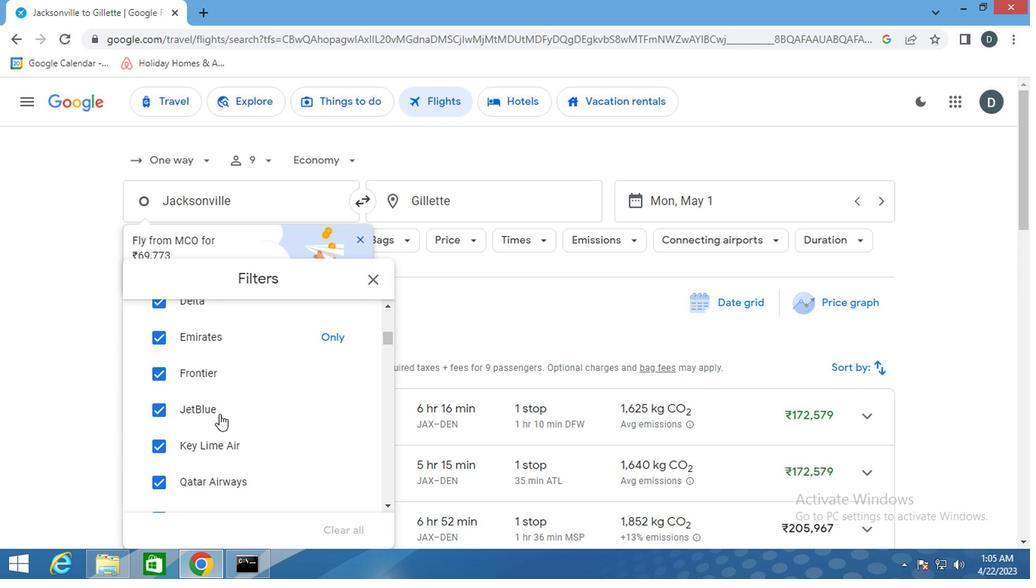 
Action: Mouse scrolled (216, 414) with delta (0, 0)
Screenshot: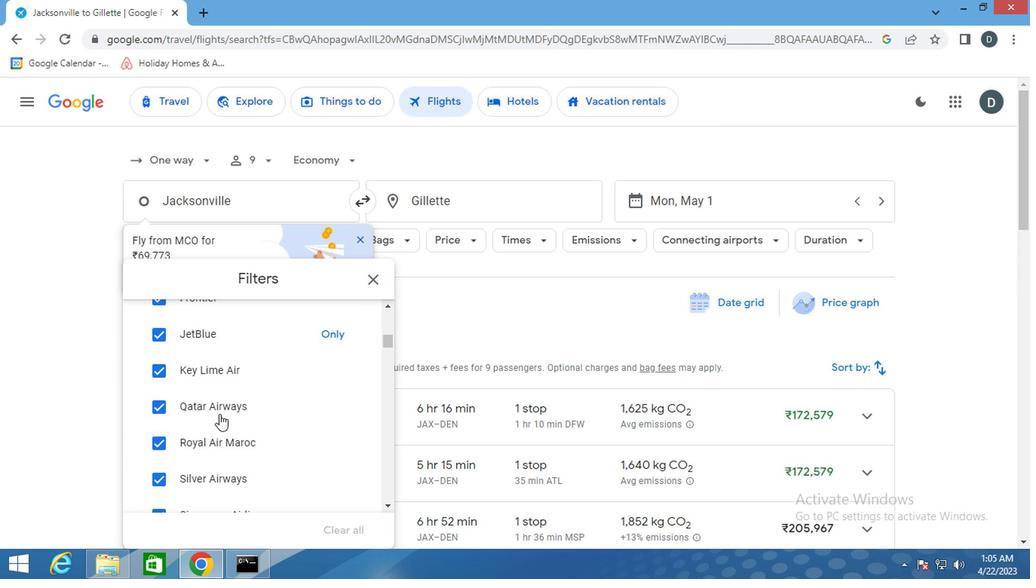 
Action: Mouse scrolled (216, 414) with delta (0, 0)
Screenshot: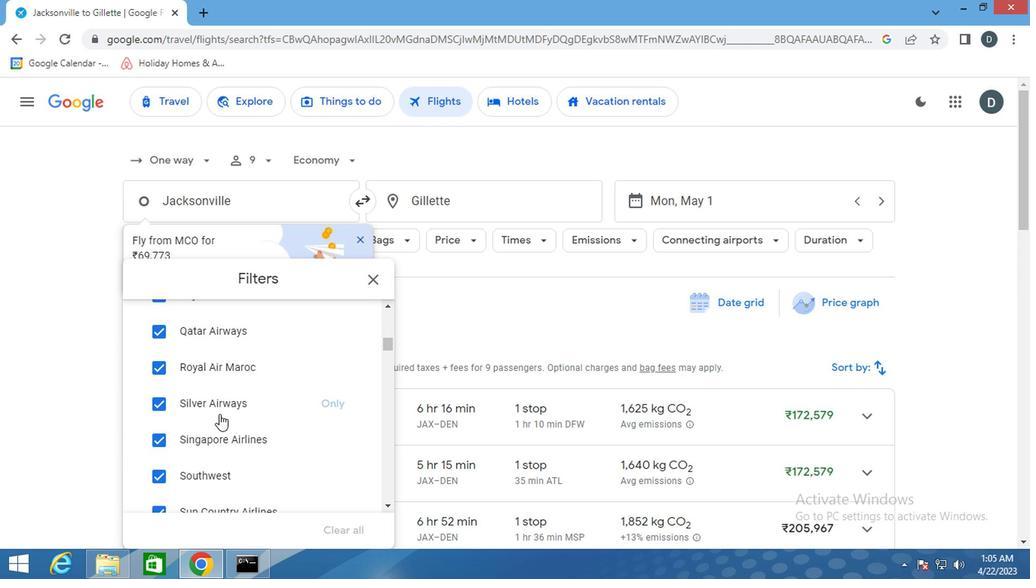 
Action: Mouse scrolled (216, 414) with delta (0, 0)
Screenshot: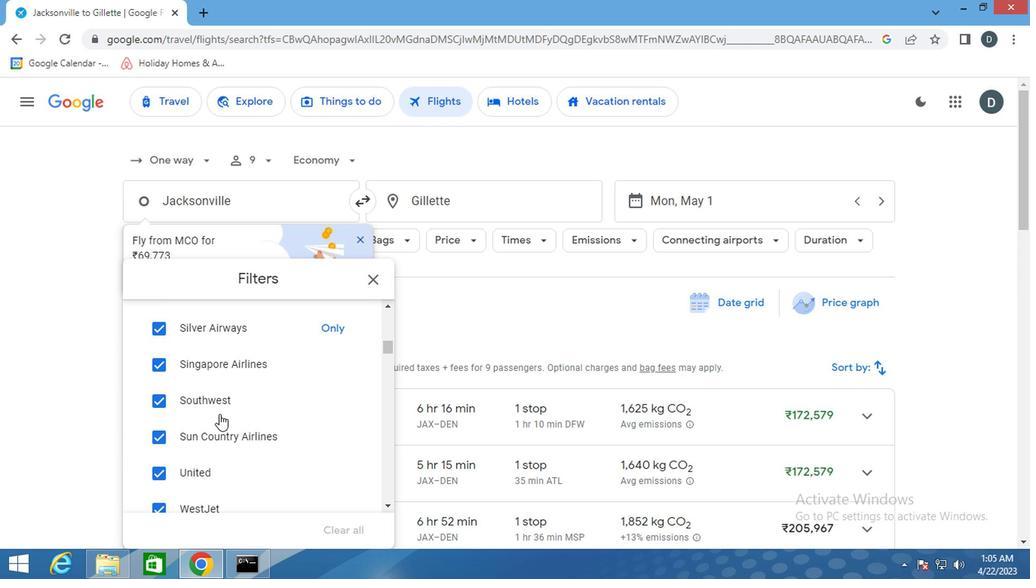 
Action: Mouse moved to (212, 442)
Screenshot: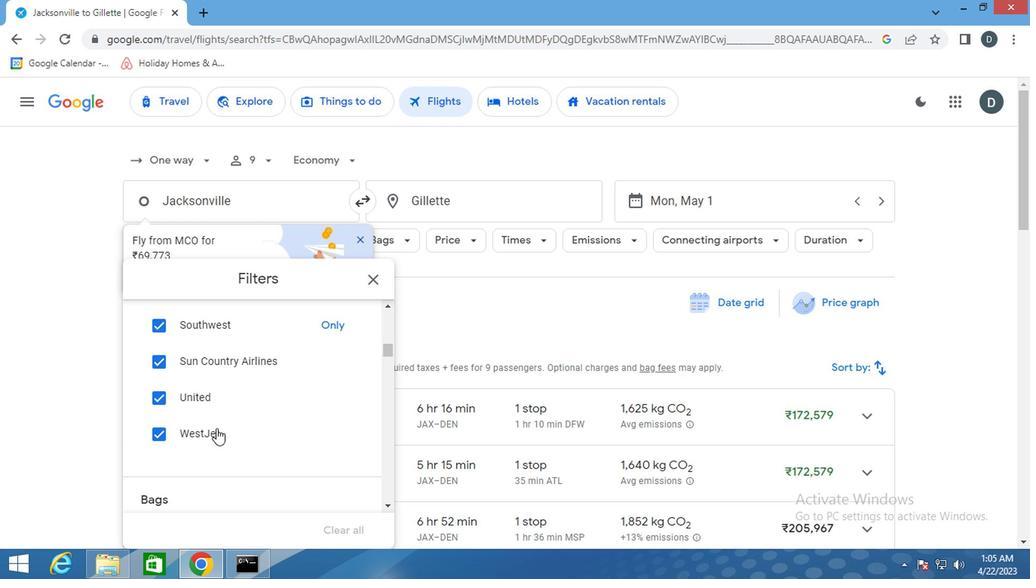 
Action: Mouse scrolled (212, 442) with delta (0, 0)
Screenshot: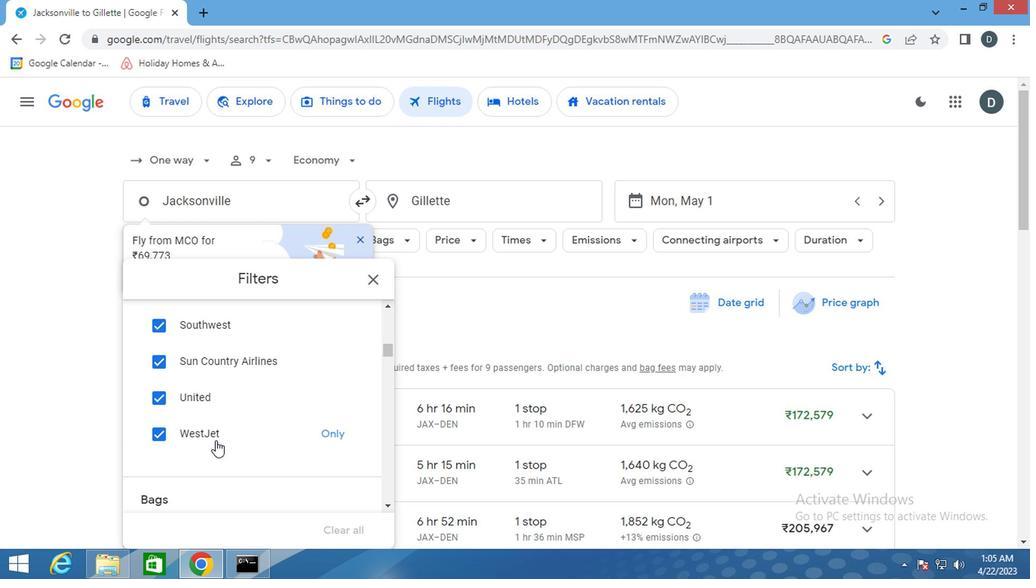 
Action: Mouse scrolled (212, 442) with delta (0, 0)
Screenshot: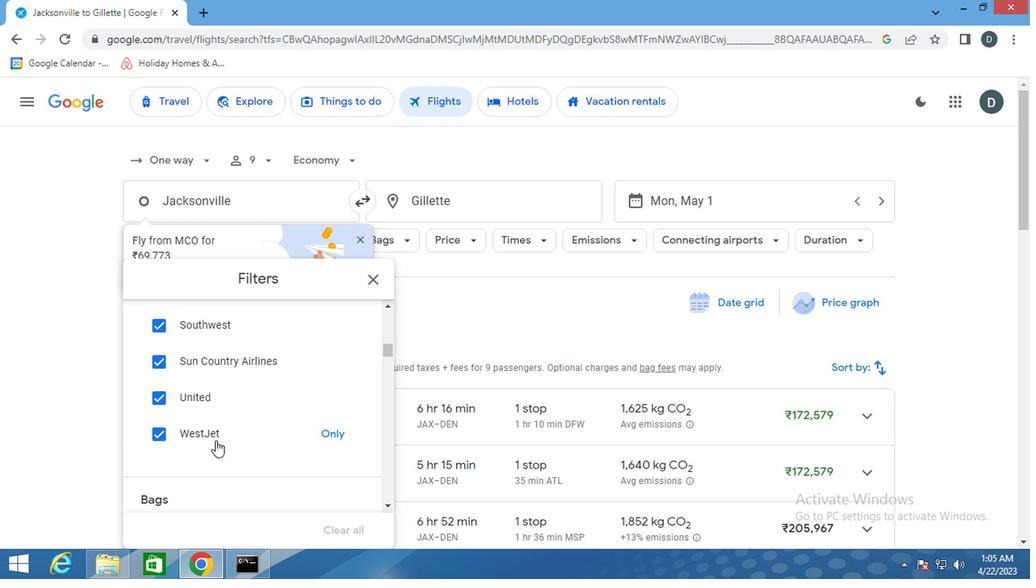 
Action: Mouse scrolled (212, 440) with delta (0, -1)
Screenshot: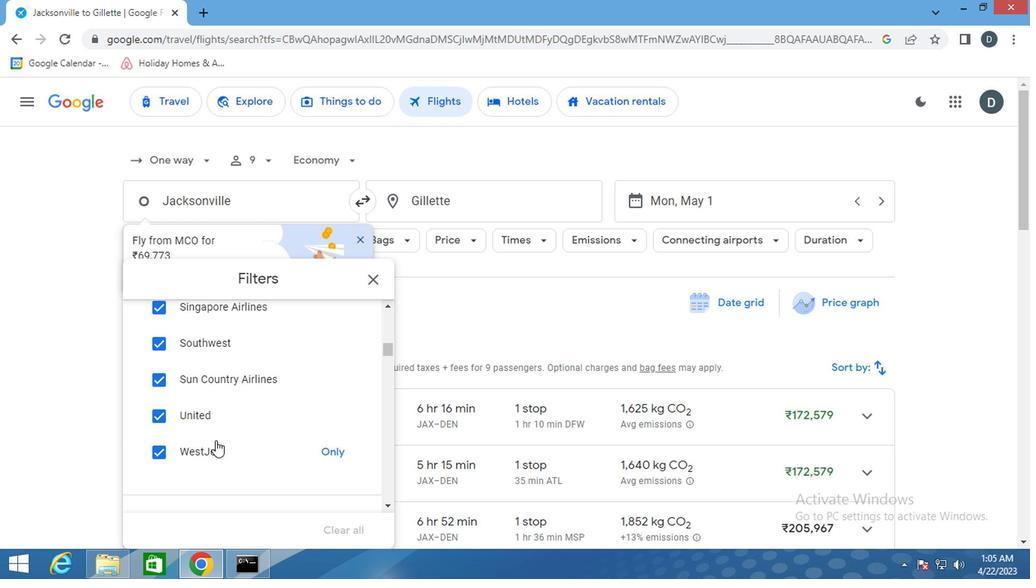 
Action: Mouse scrolled (212, 442) with delta (0, 0)
Screenshot: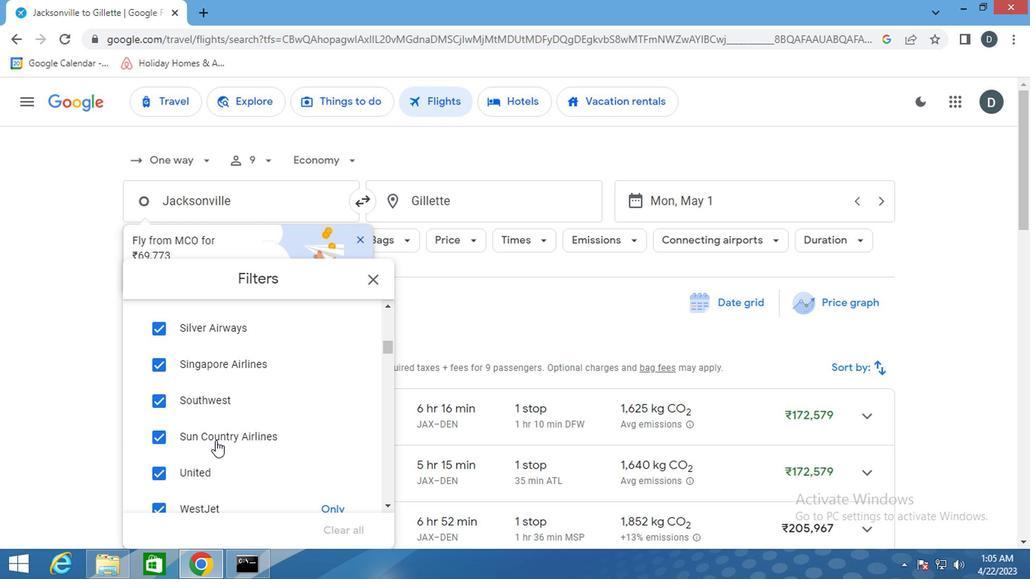 
Action: Mouse scrolled (212, 442) with delta (0, 0)
Screenshot: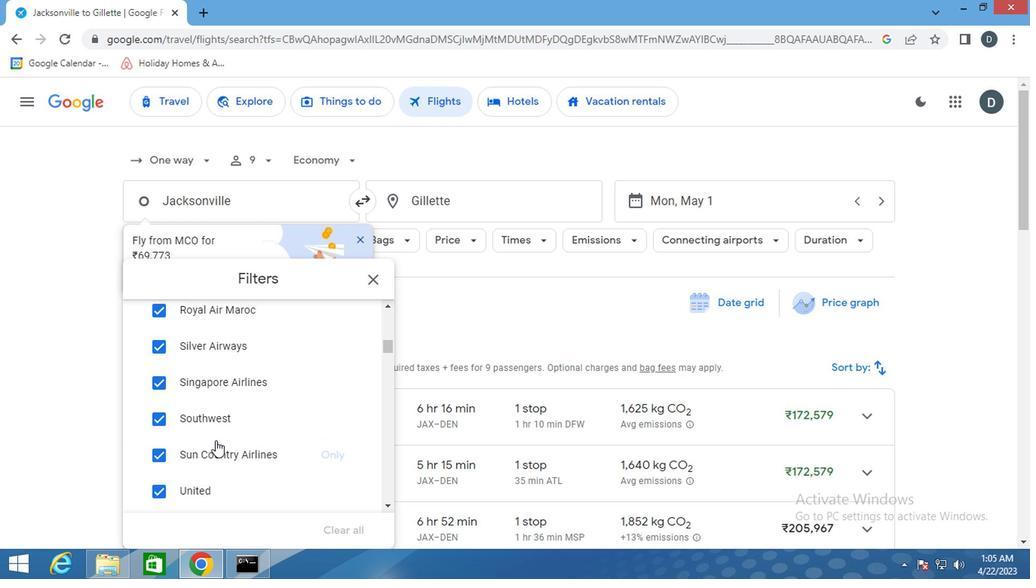 
Action: Mouse scrolled (212, 442) with delta (0, 0)
Screenshot: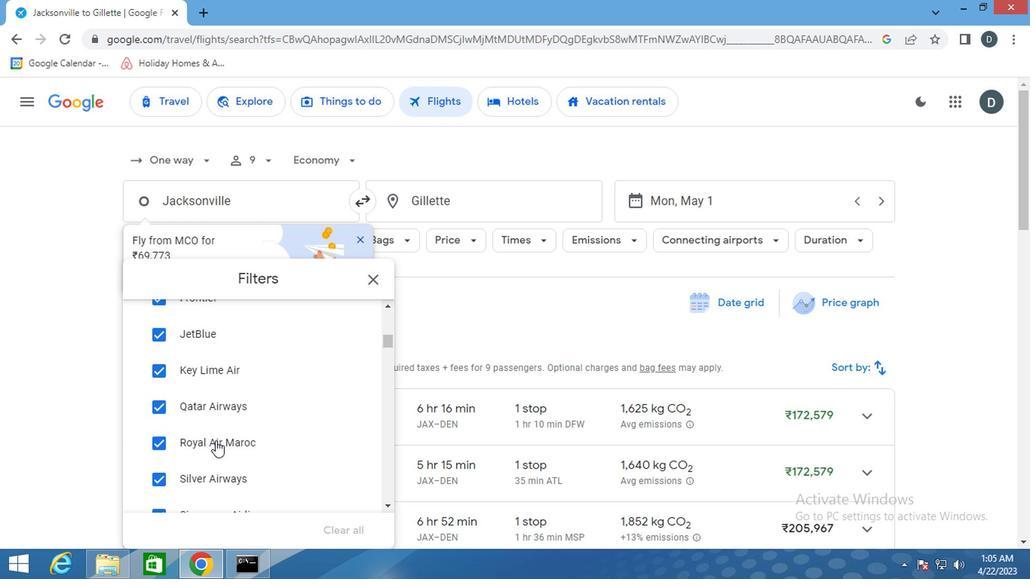 
Action: Mouse scrolled (212, 442) with delta (0, 0)
Screenshot: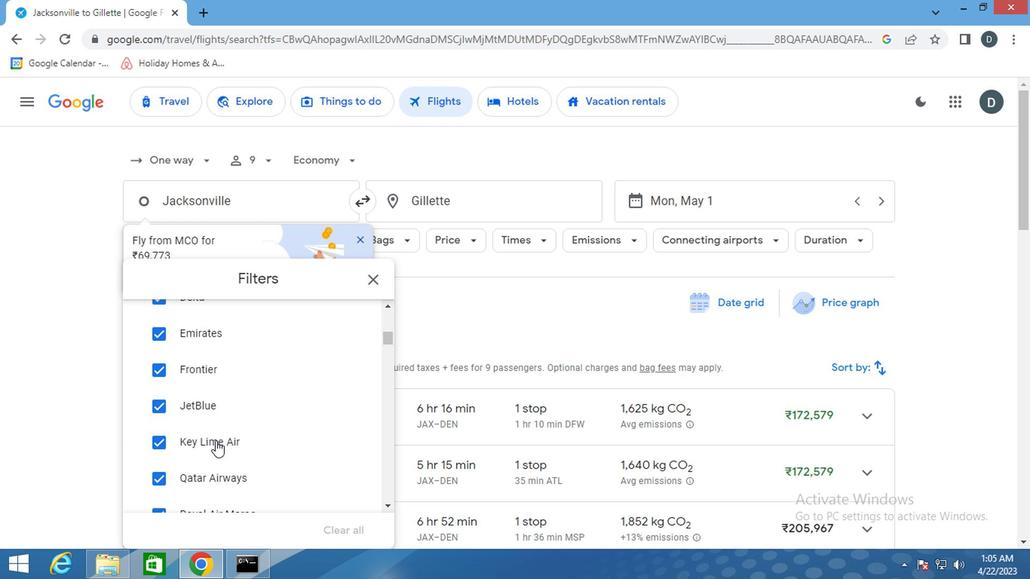 
Action: Mouse scrolled (212, 442) with delta (0, 0)
Screenshot: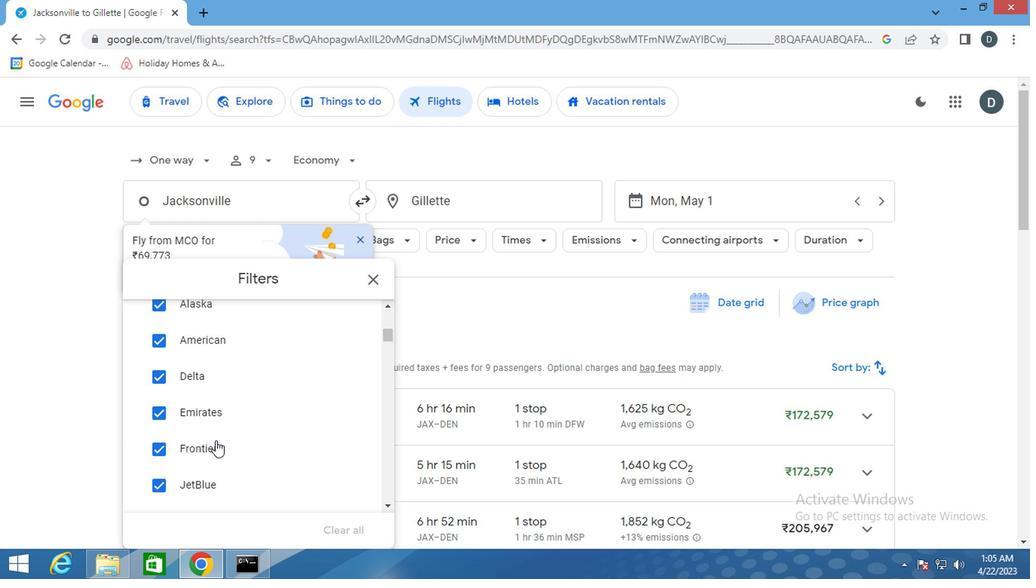 
Action: Mouse scrolled (212, 440) with delta (0, -1)
Screenshot: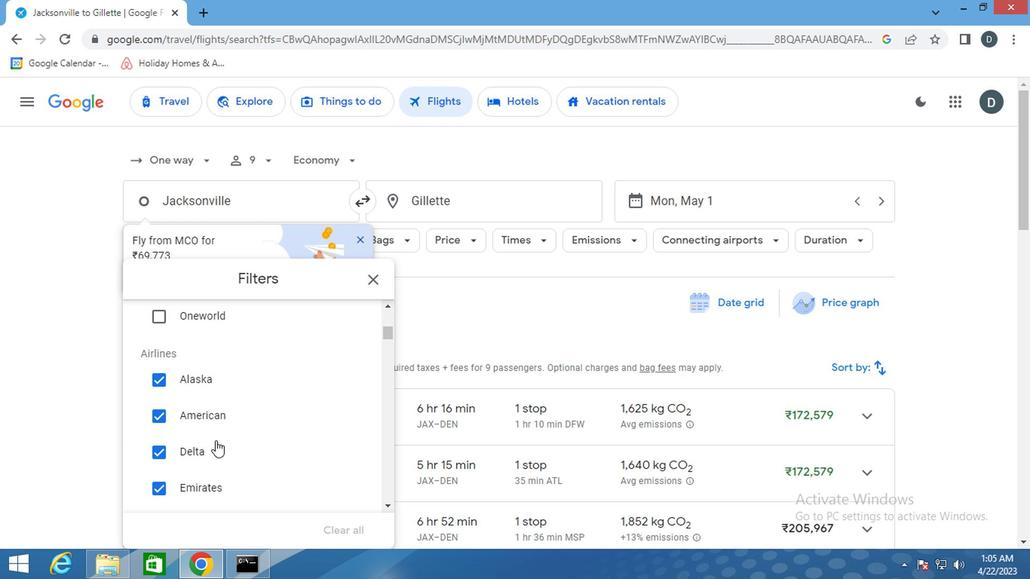 
Action: Mouse scrolled (212, 440) with delta (0, -1)
Screenshot: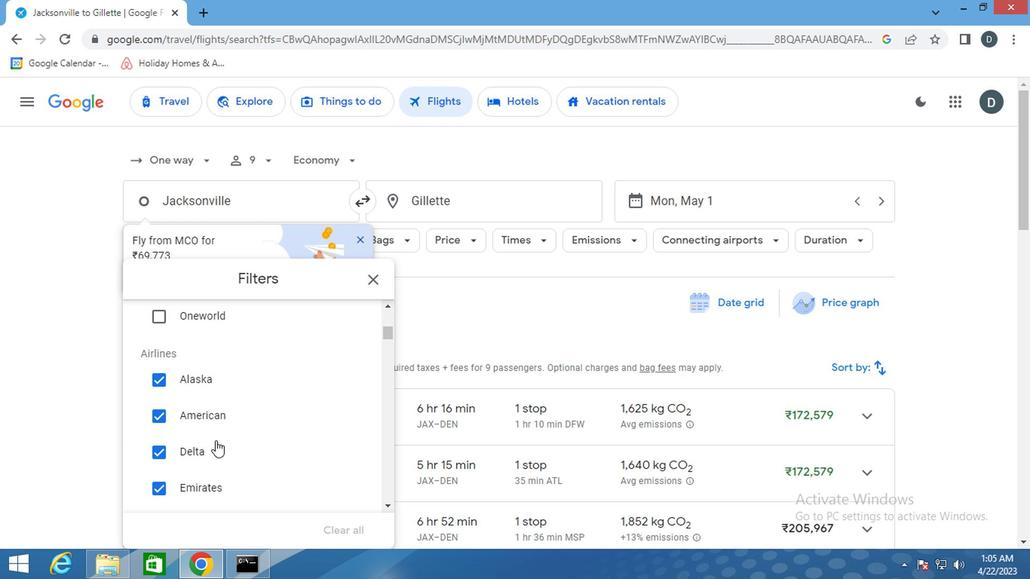 
Action: Mouse scrolled (212, 440) with delta (0, -1)
Screenshot: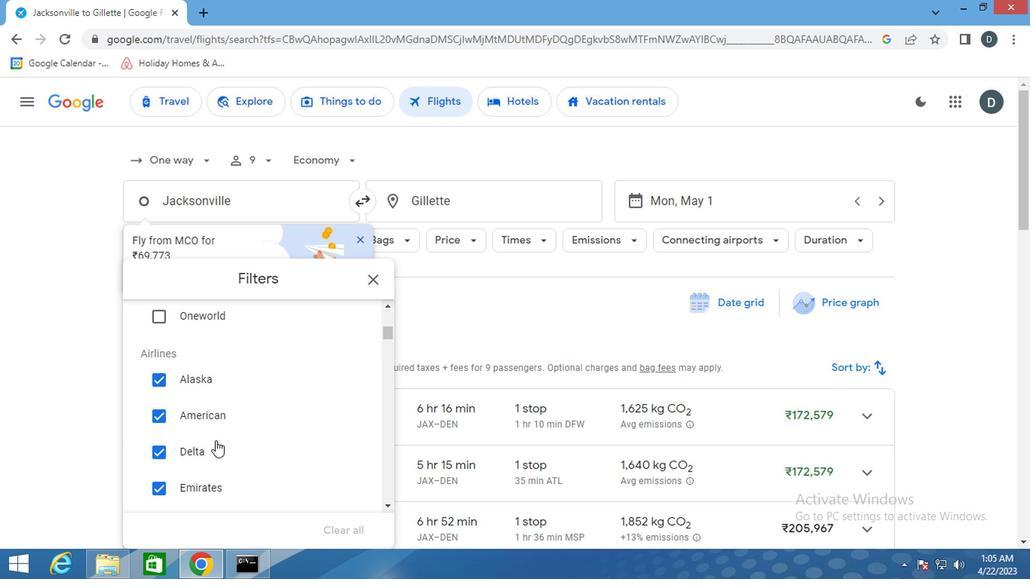 
Action: Mouse scrolled (212, 440) with delta (0, -1)
Screenshot: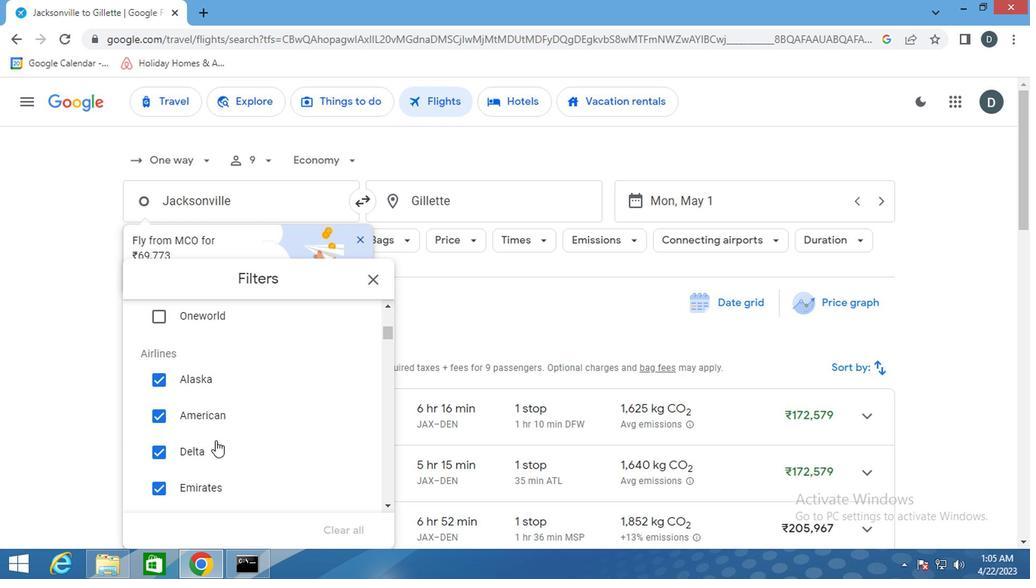 
Action: Mouse scrolled (212, 440) with delta (0, -1)
Screenshot: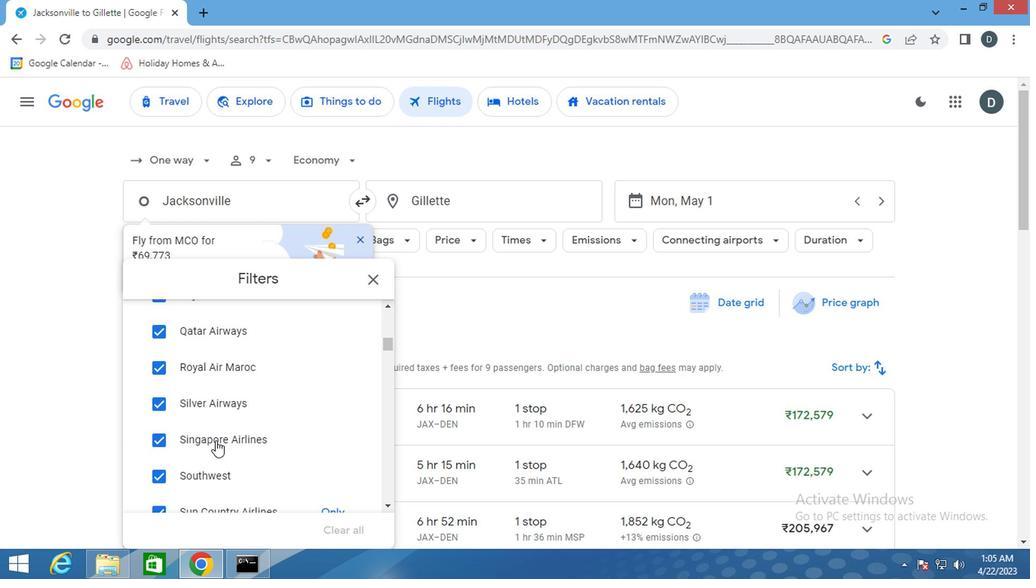 
Action: Mouse scrolled (212, 440) with delta (0, -1)
Screenshot: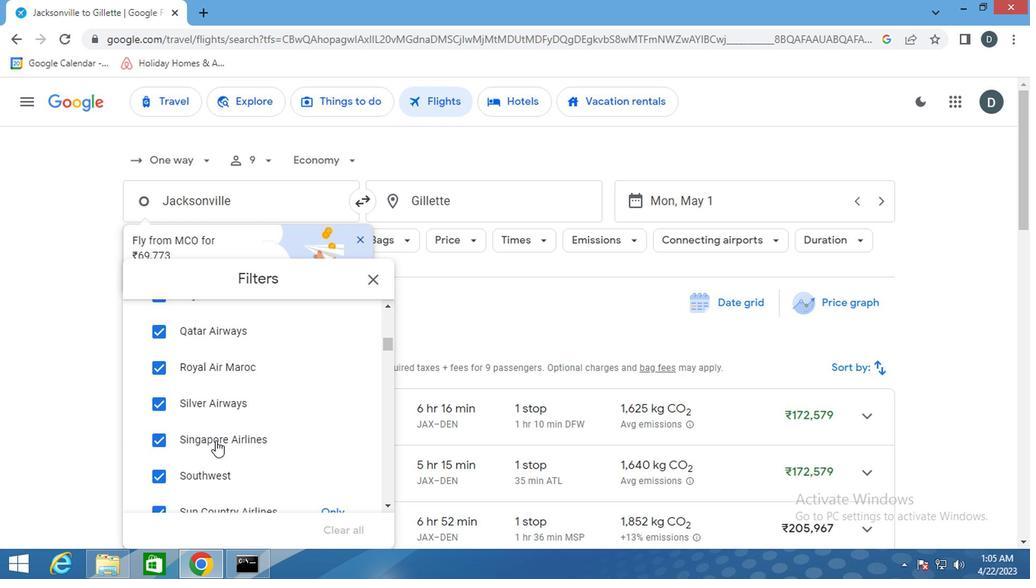 
Action: Mouse scrolled (212, 440) with delta (0, -1)
Screenshot: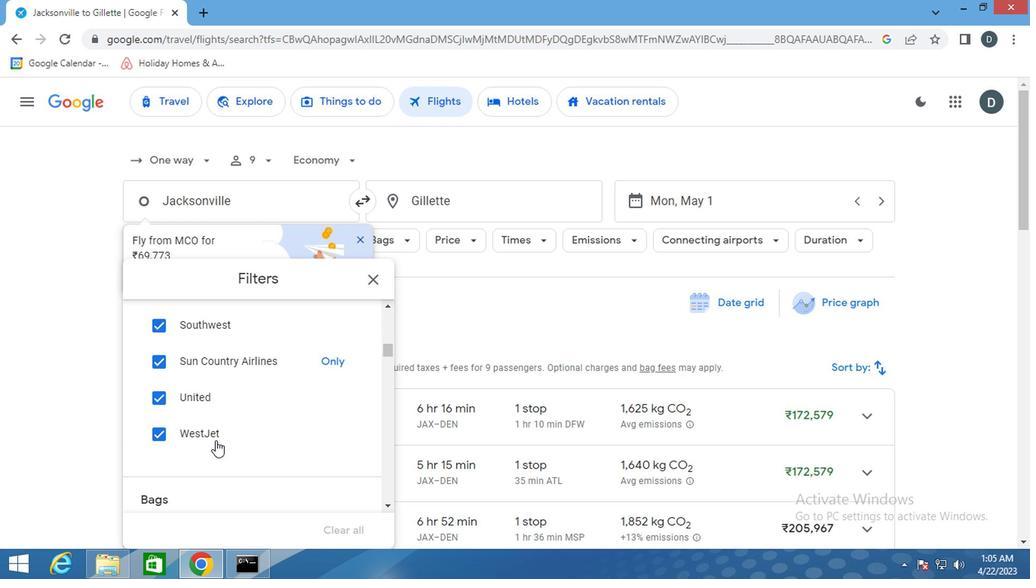 
Action: Mouse scrolled (212, 440) with delta (0, -1)
Screenshot: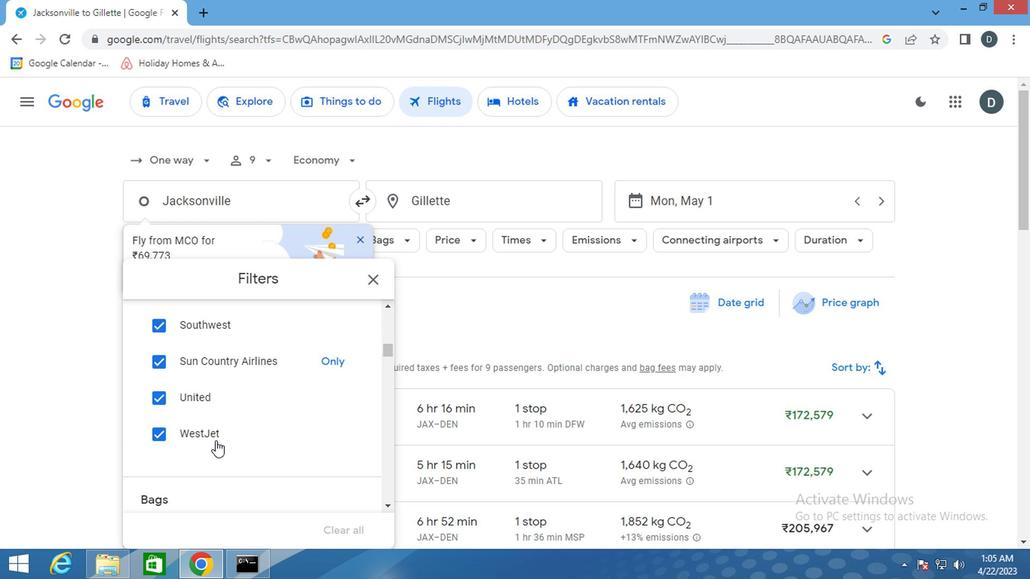 
Action: Mouse moved to (337, 424)
Screenshot: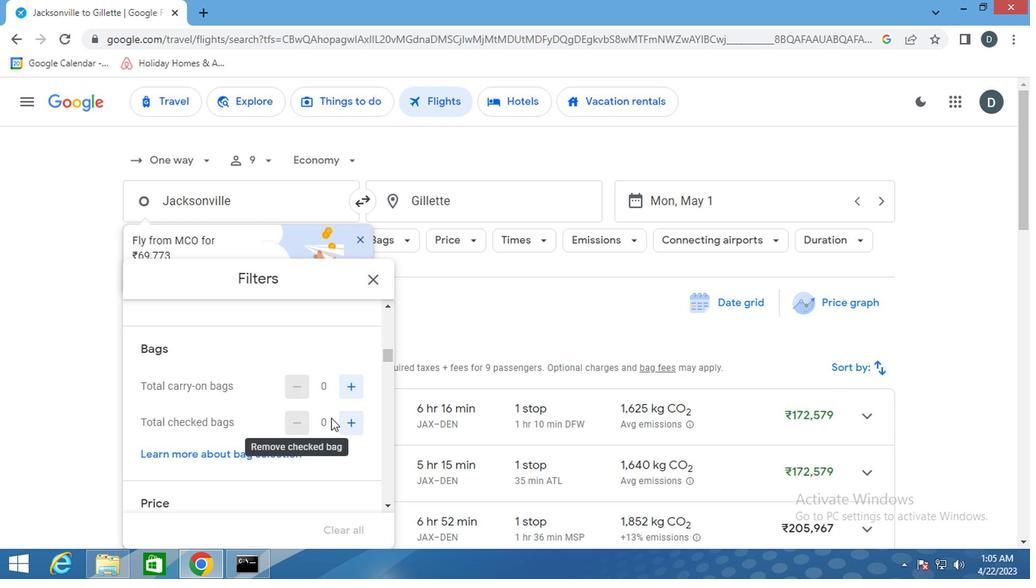 
Action: Mouse pressed left at (337, 424)
Screenshot: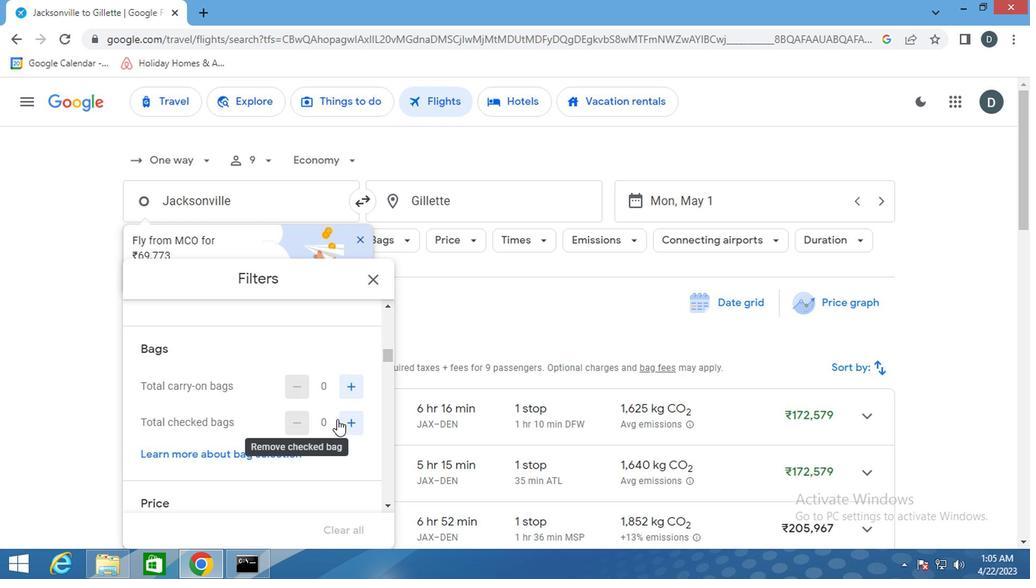 
Action: Mouse pressed left at (337, 424)
Screenshot: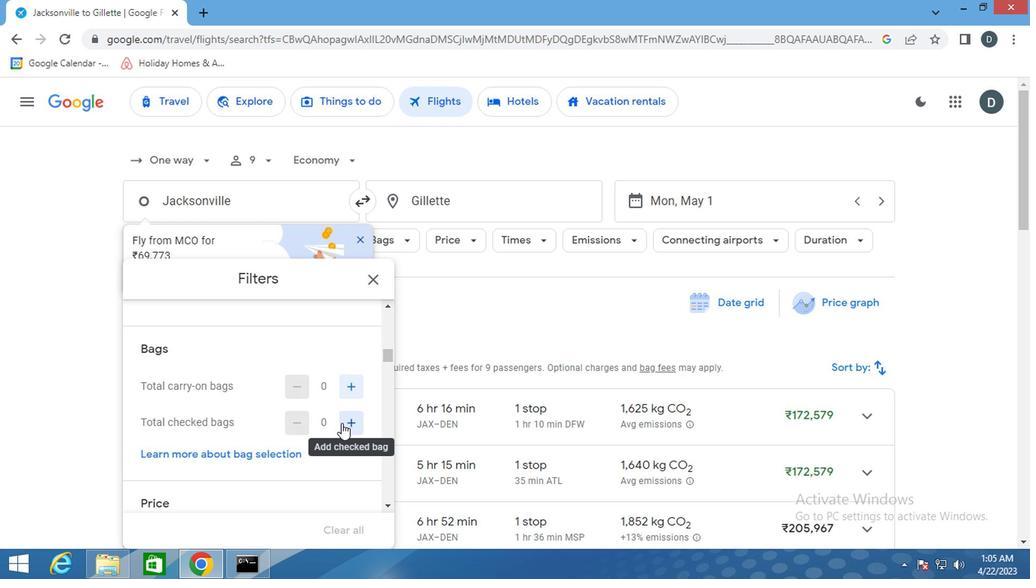 
Action: Mouse moved to (336, 471)
Screenshot: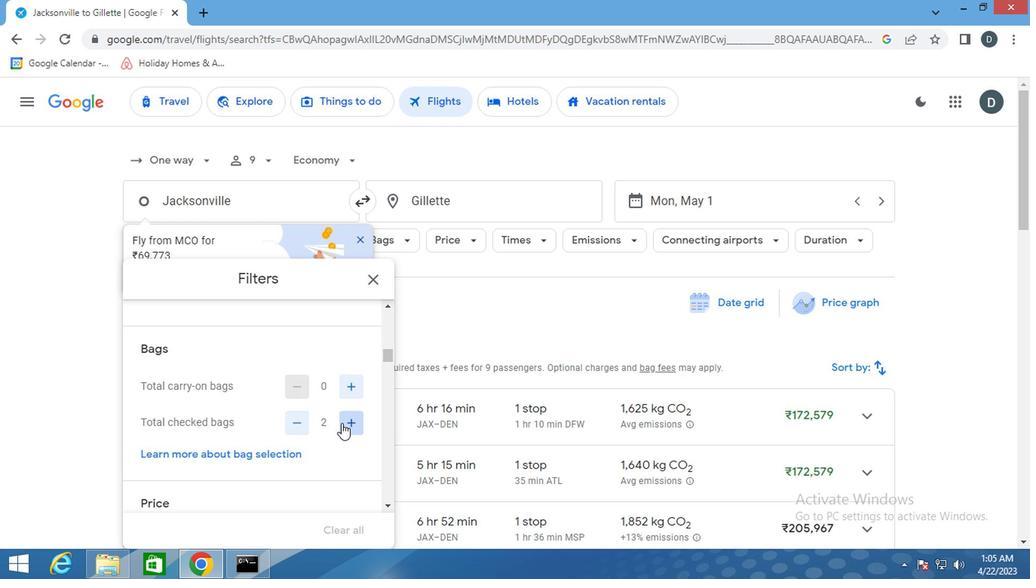 
Action: Mouse scrolled (336, 470) with delta (0, -1)
Screenshot: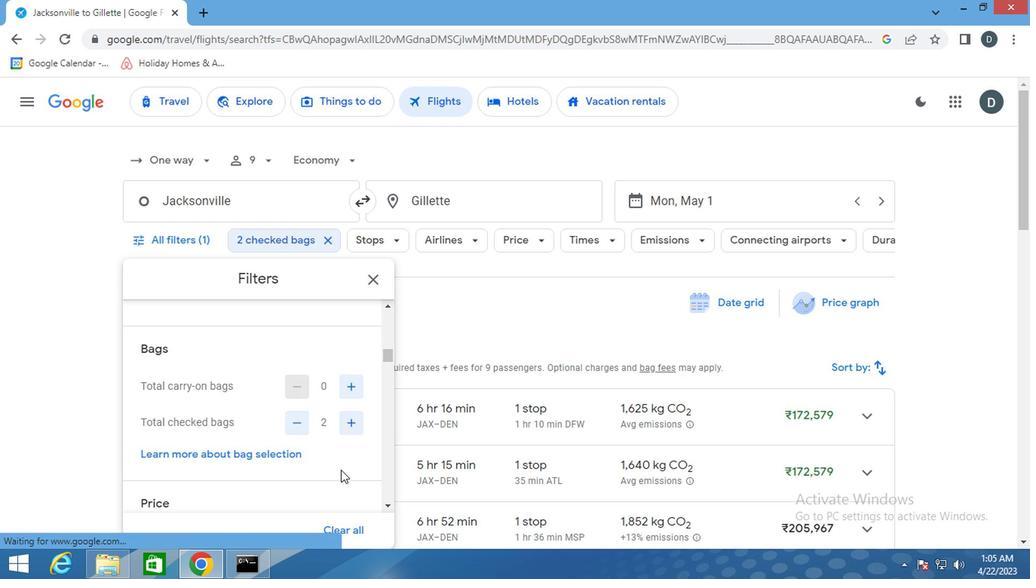 
Action: Mouse scrolled (336, 470) with delta (0, -1)
Screenshot: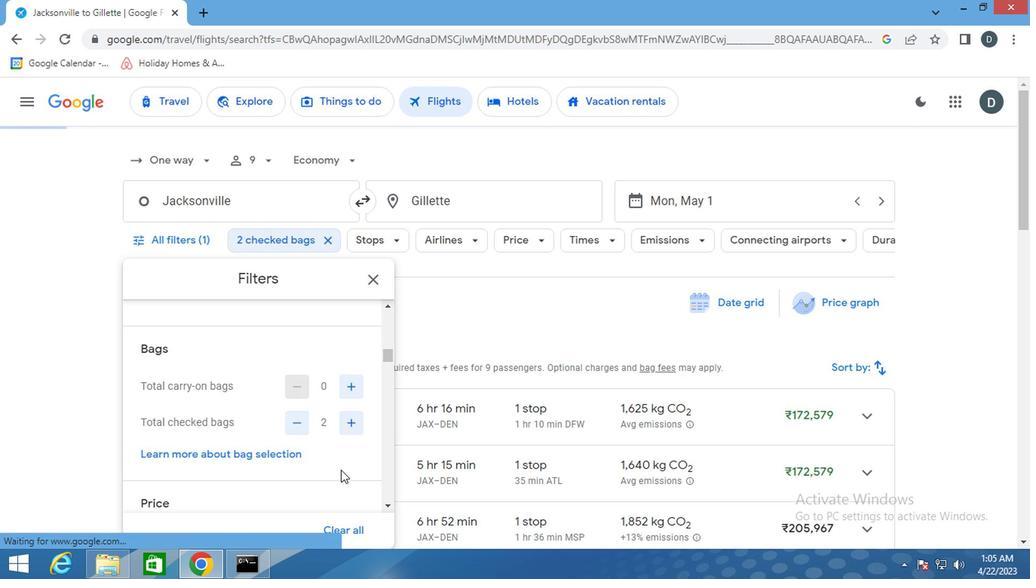 
Action: Mouse moved to (349, 424)
Screenshot: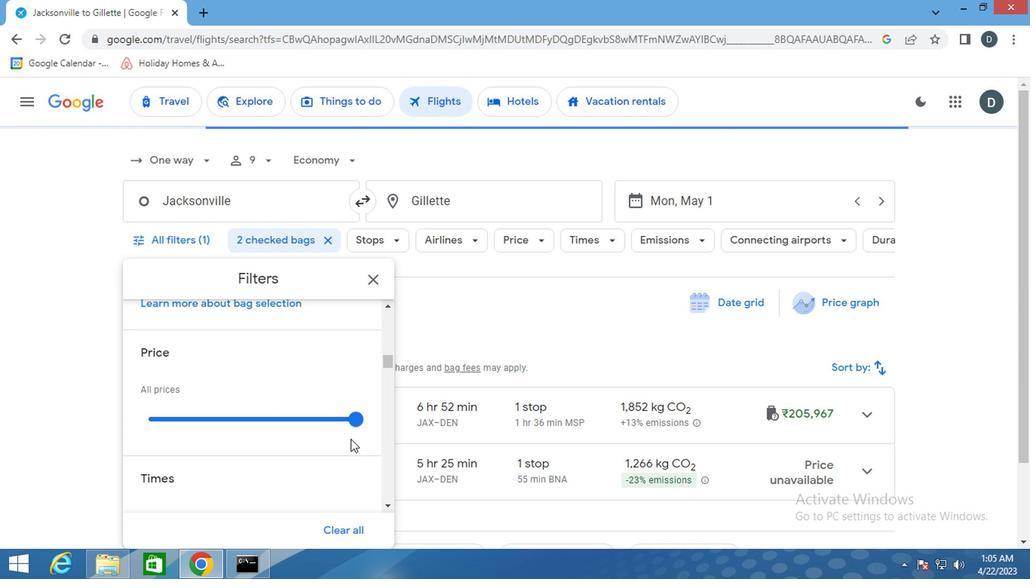 
Action: Mouse pressed left at (349, 424)
Screenshot: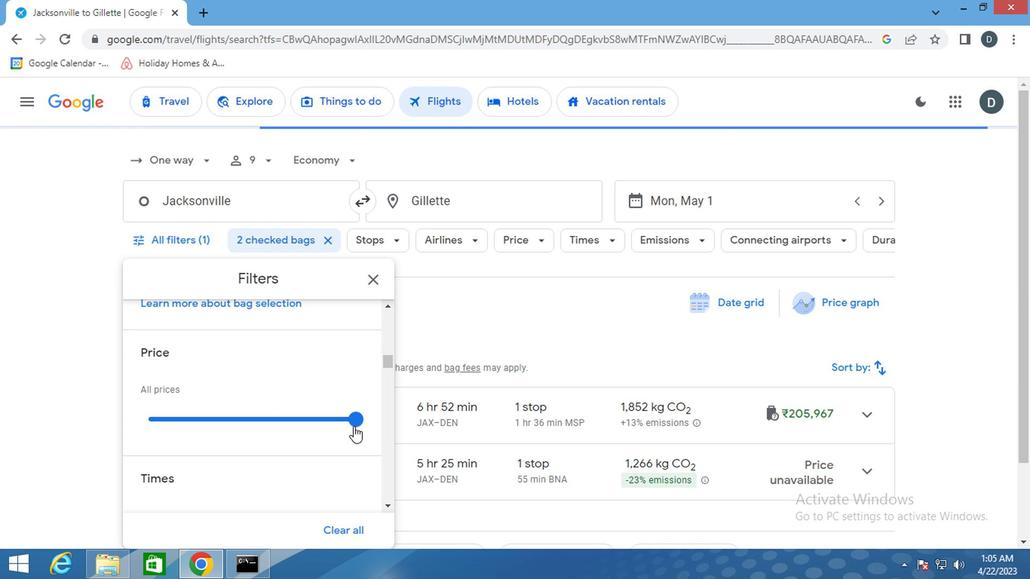 
Action: Mouse moved to (255, 457)
Screenshot: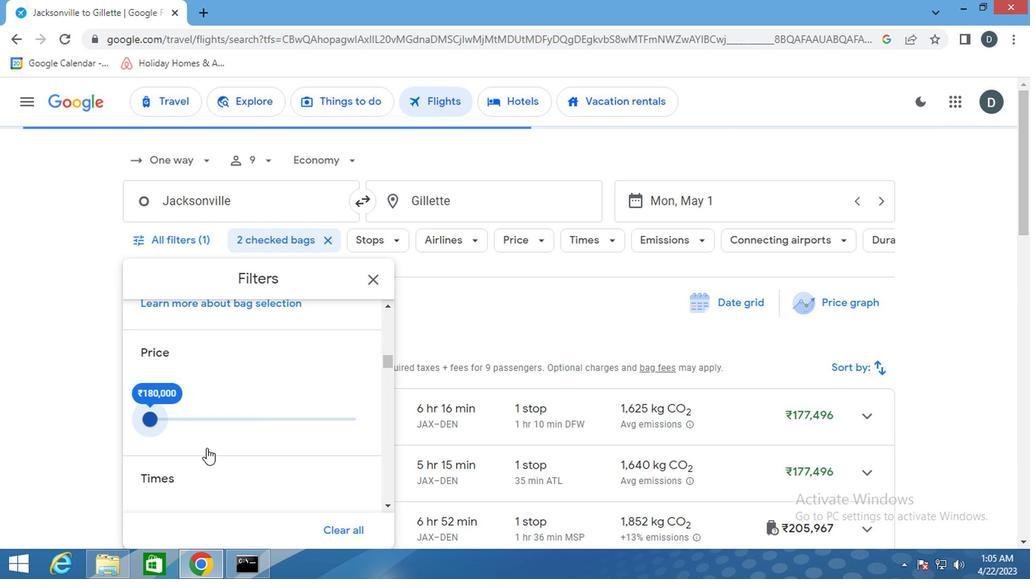 
Action: Mouse scrolled (255, 457) with delta (0, 0)
Screenshot: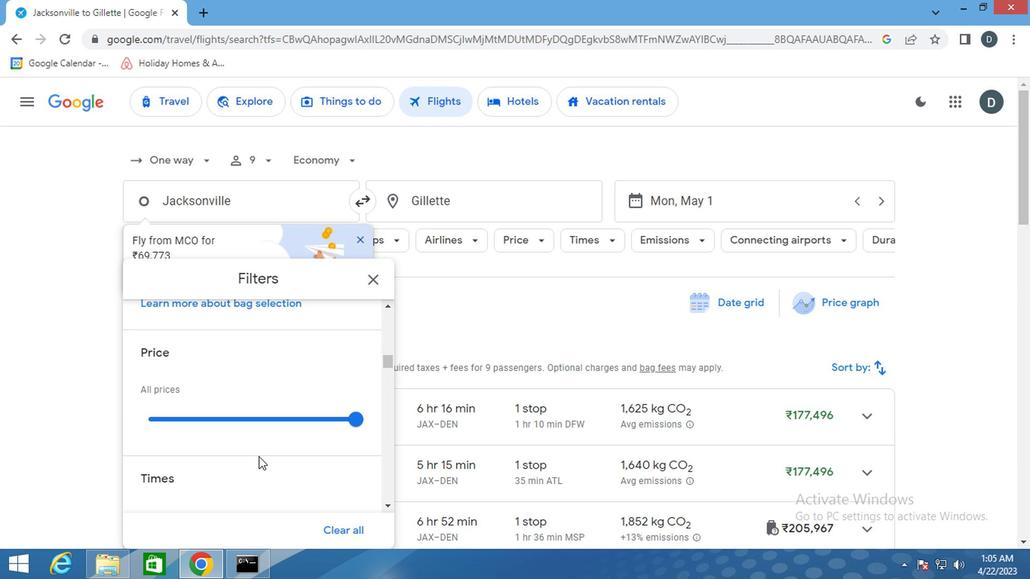 
Action: Mouse scrolled (255, 457) with delta (0, 0)
Screenshot: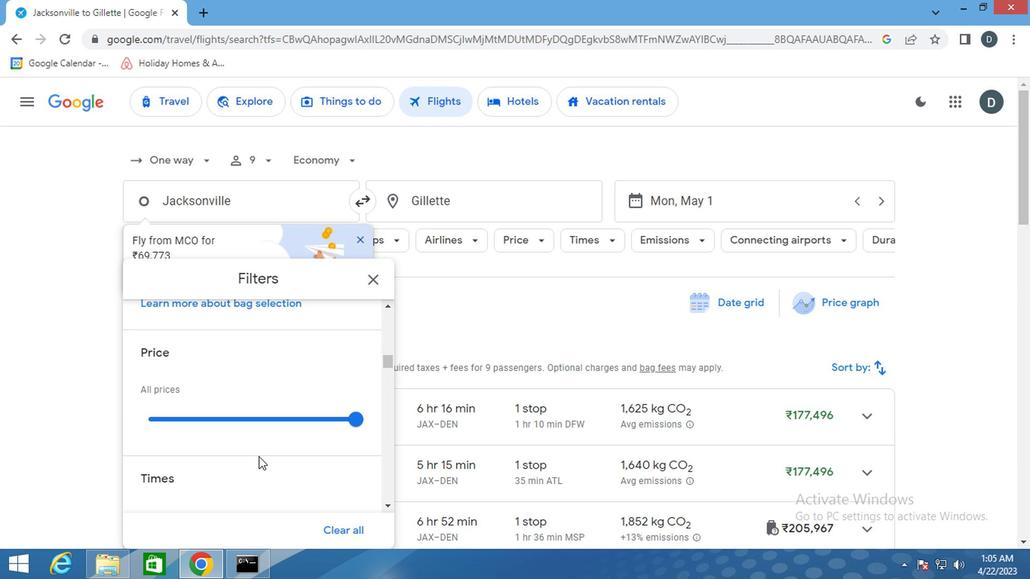 
Action: Mouse scrolled (255, 457) with delta (0, 0)
Screenshot: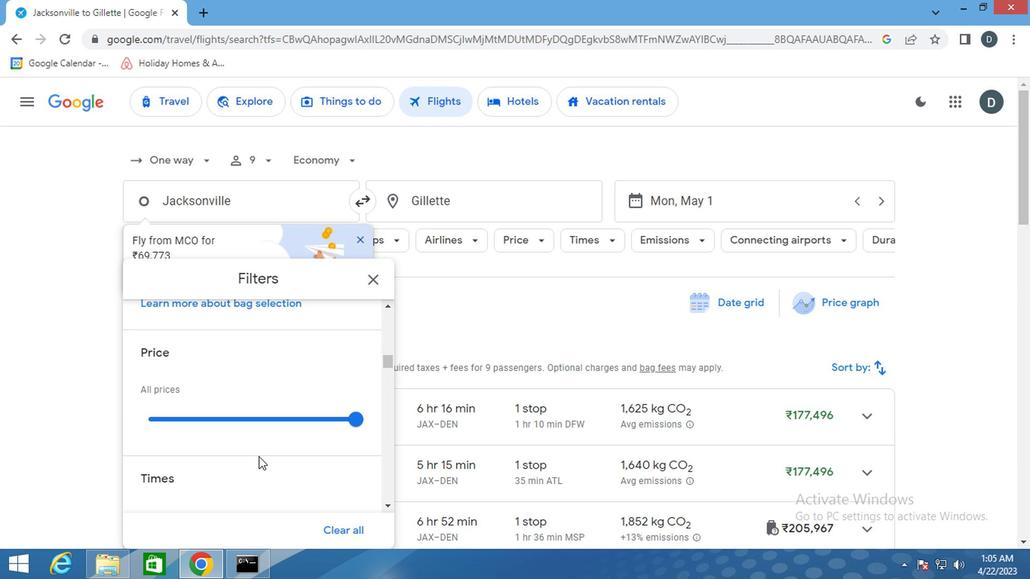
Action: Mouse moved to (145, 366)
Screenshot: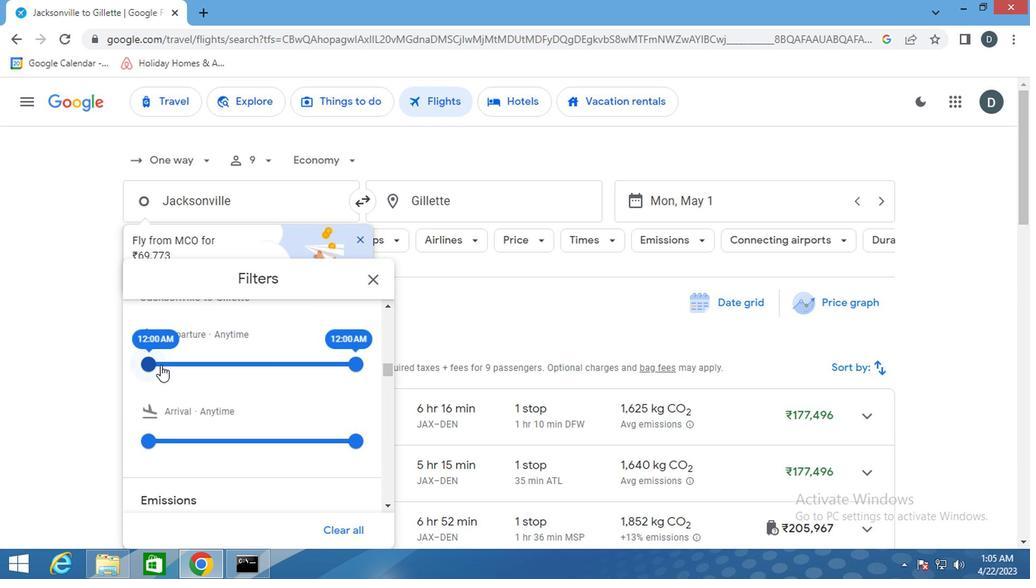 
Action: Mouse pressed left at (145, 366)
Screenshot: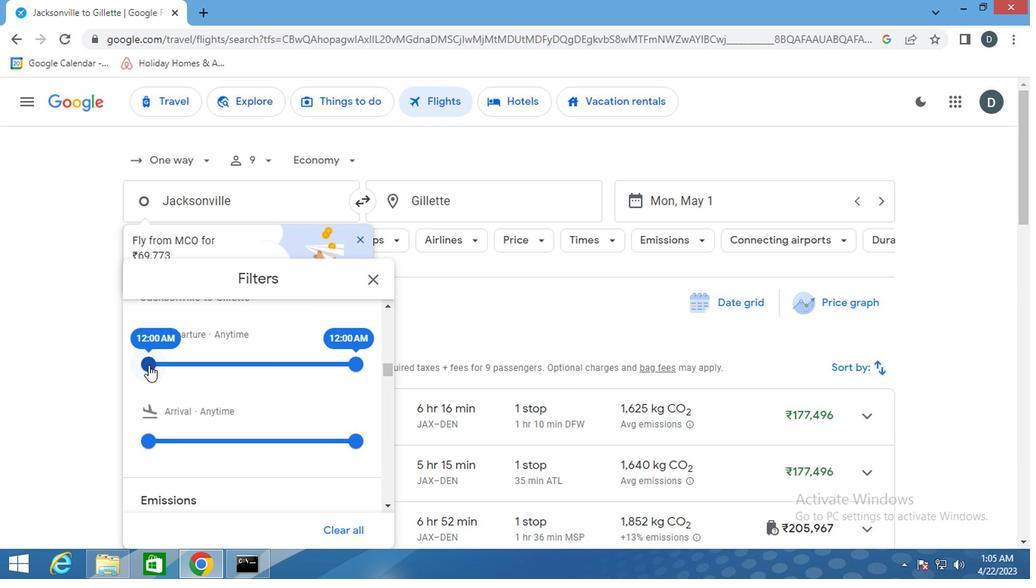 
Action: Mouse moved to (358, 370)
Screenshot: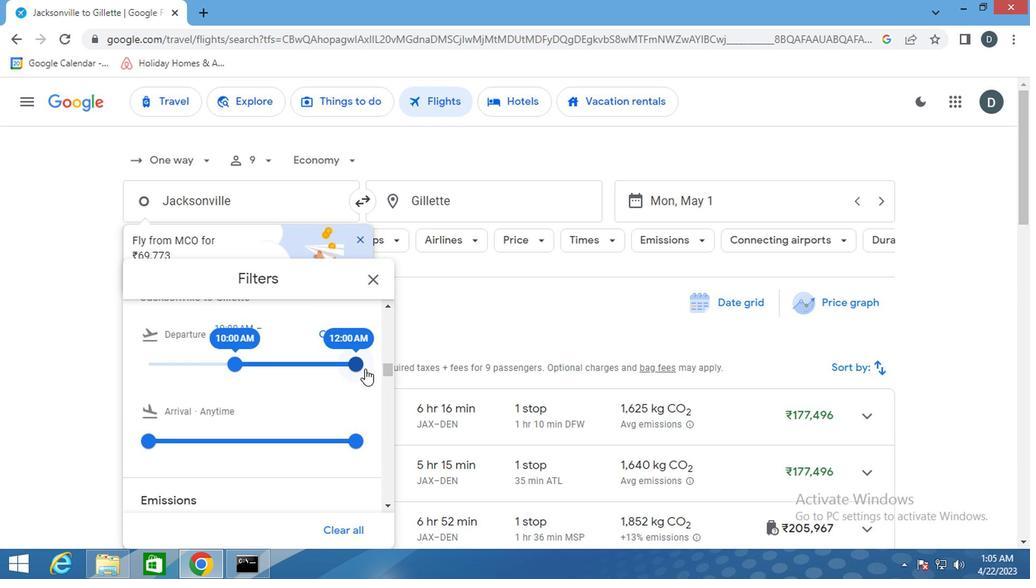 
Action: Mouse pressed left at (358, 370)
Screenshot: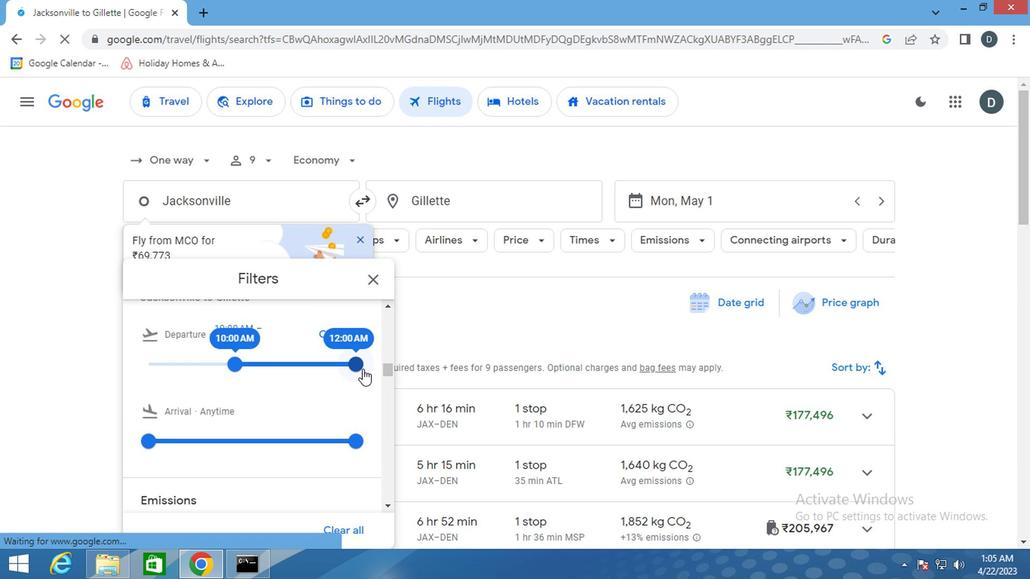 
Action: Mouse moved to (296, 407)
Screenshot: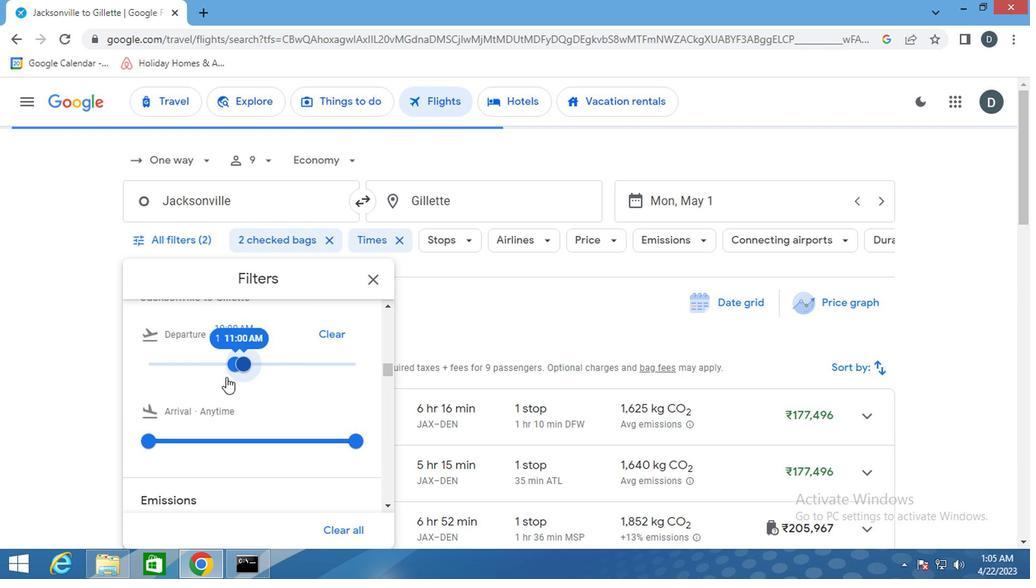
Action: Mouse scrolled (296, 406) with delta (0, 0)
Screenshot: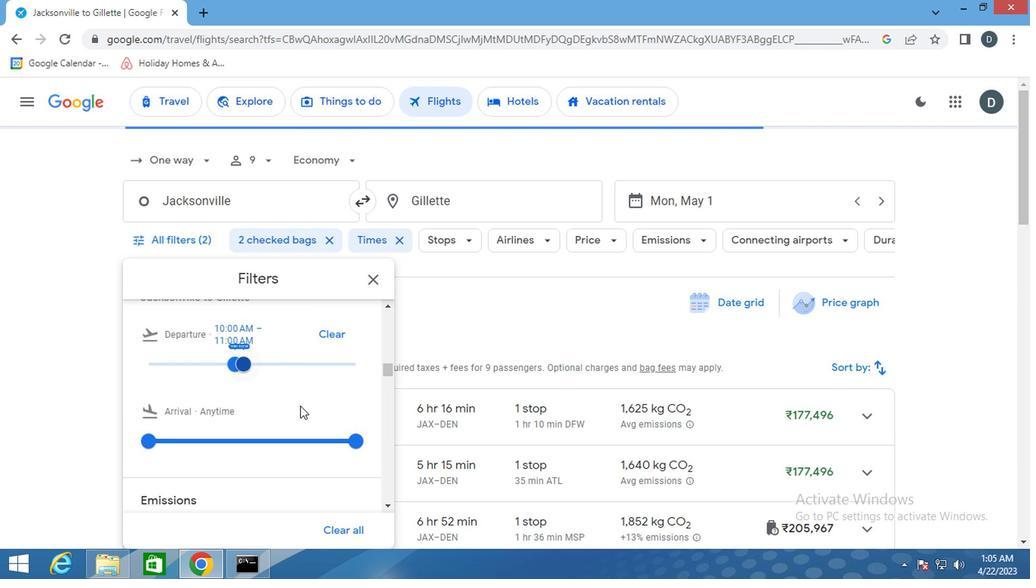 
Action: Mouse scrolled (296, 406) with delta (0, 0)
Screenshot: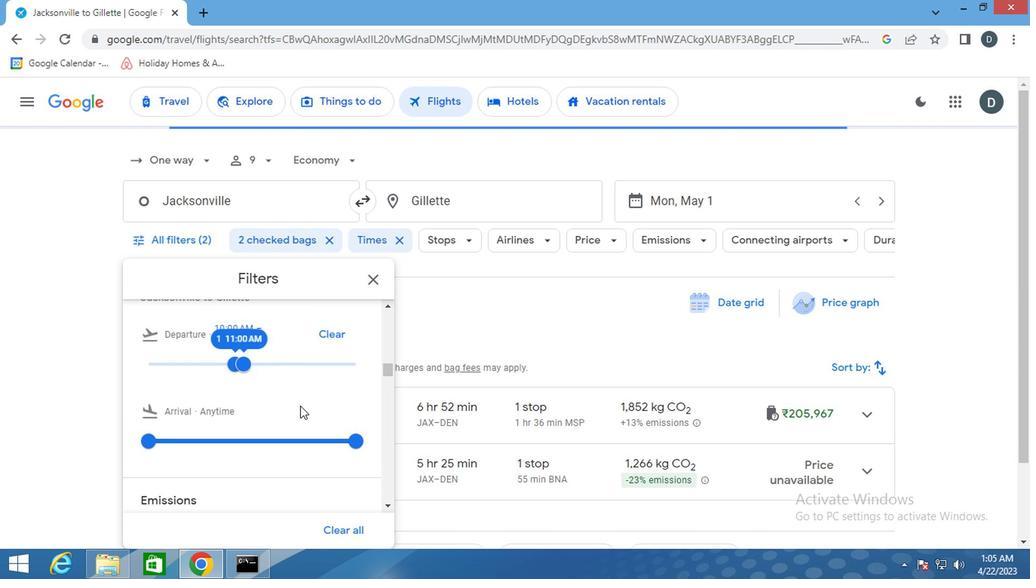 
Action: Mouse scrolled (296, 406) with delta (0, 0)
Screenshot: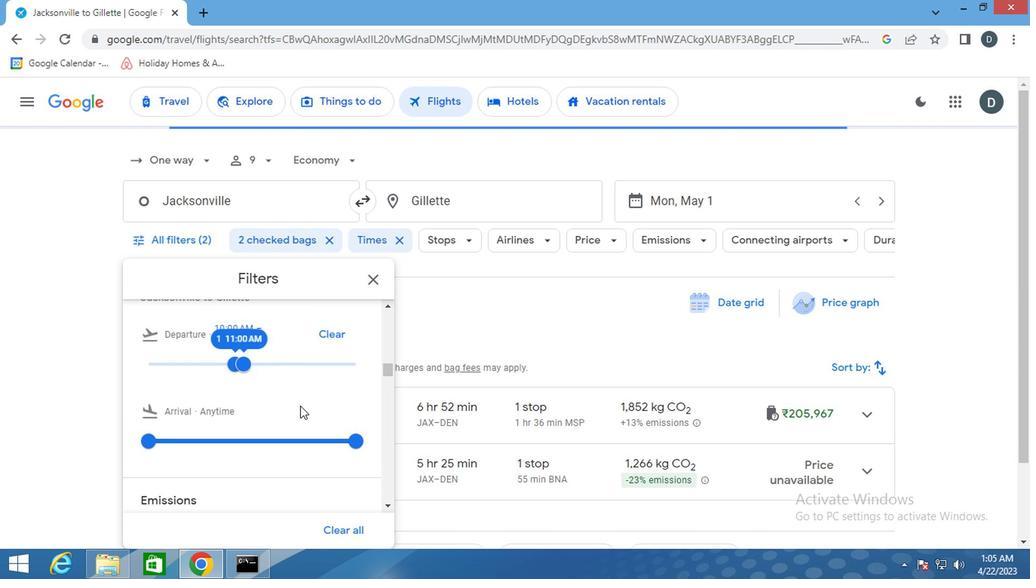 
Action: Mouse scrolled (296, 406) with delta (0, 0)
Screenshot: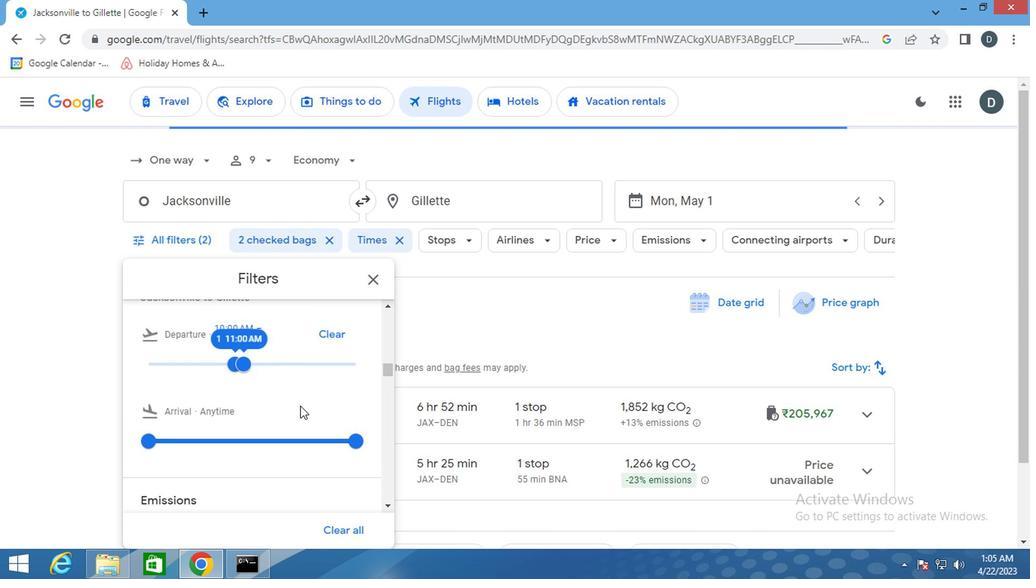 
Action: Mouse scrolled (296, 406) with delta (0, 0)
Screenshot: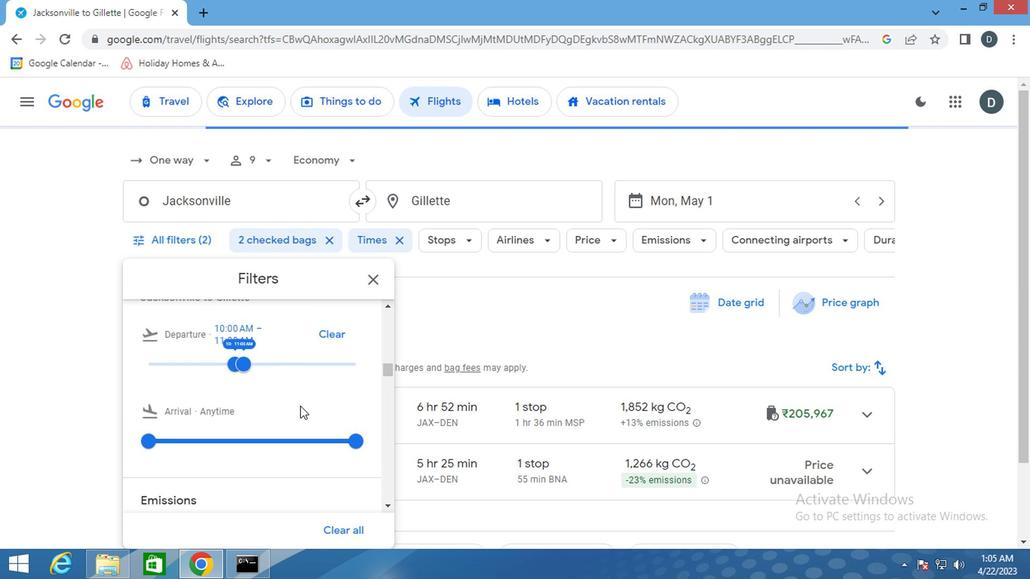 
Action: Mouse scrolled (296, 406) with delta (0, 0)
Screenshot: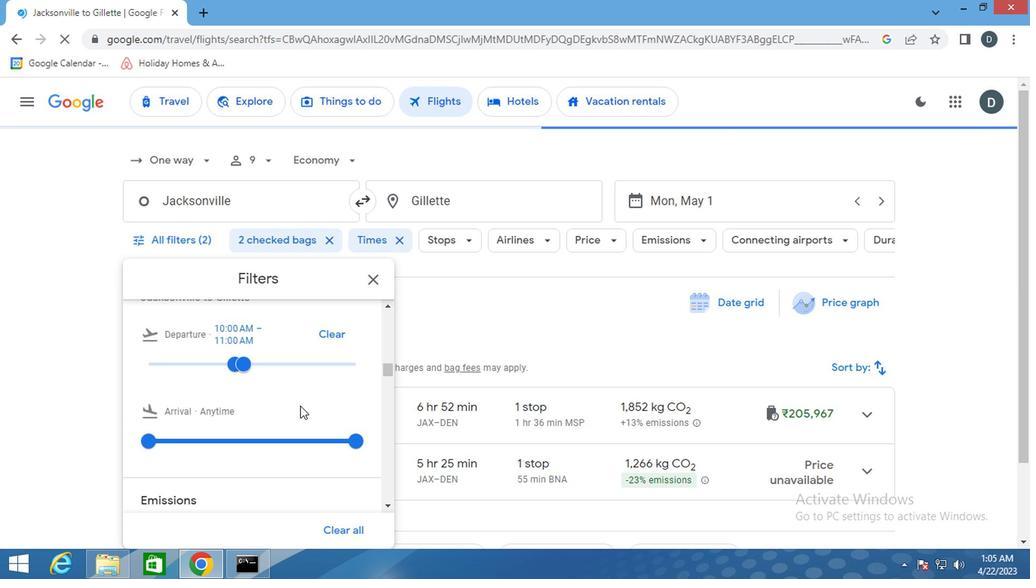 
Action: Mouse scrolled (296, 406) with delta (0, 0)
Screenshot: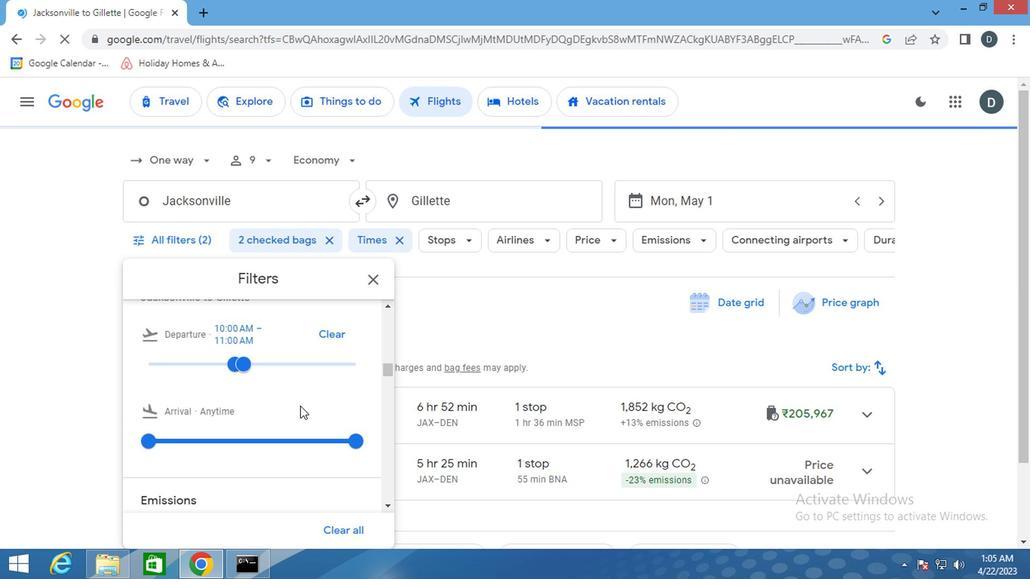 
Action: Mouse scrolled (296, 406) with delta (0, 0)
Screenshot: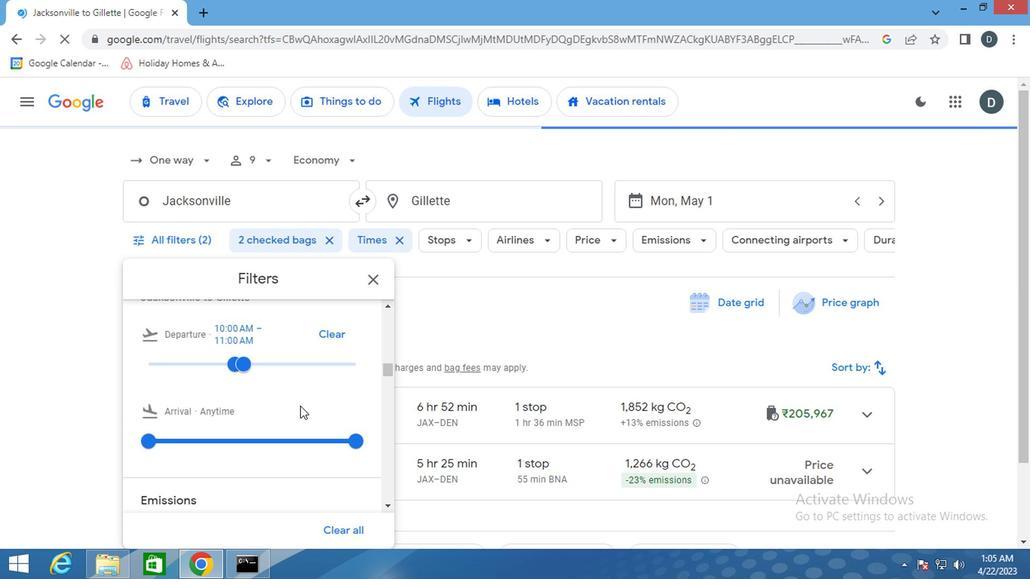 
Action: Mouse scrolled (296, 406) with delta (0, 0)
Screenshot: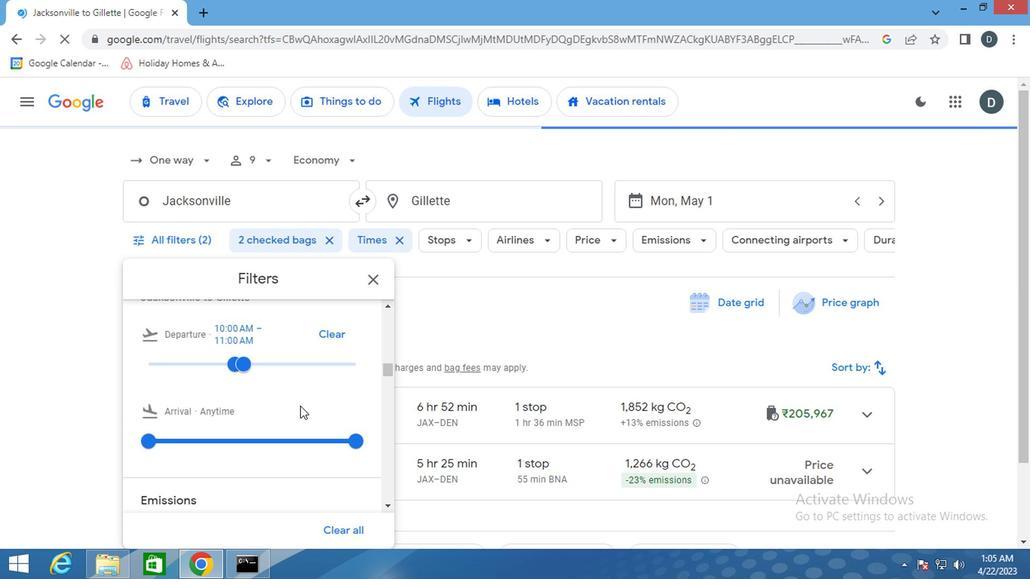 
Action: Mouse scrolled (296, 406) with delta (0, 0)
Screenshot: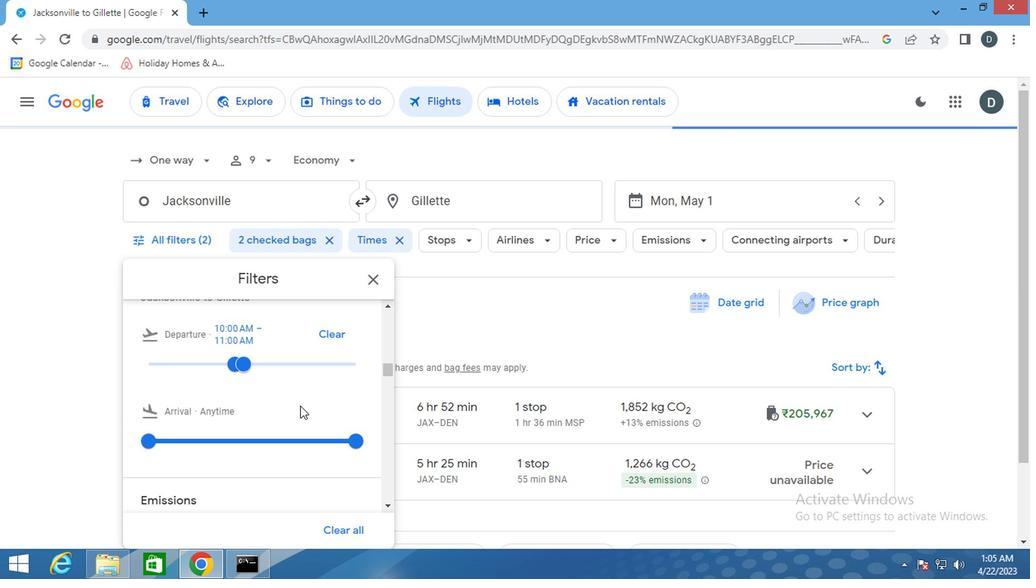 
Action: Mouse scrolled (296, 406) with delta (0, 0)
Screenshot: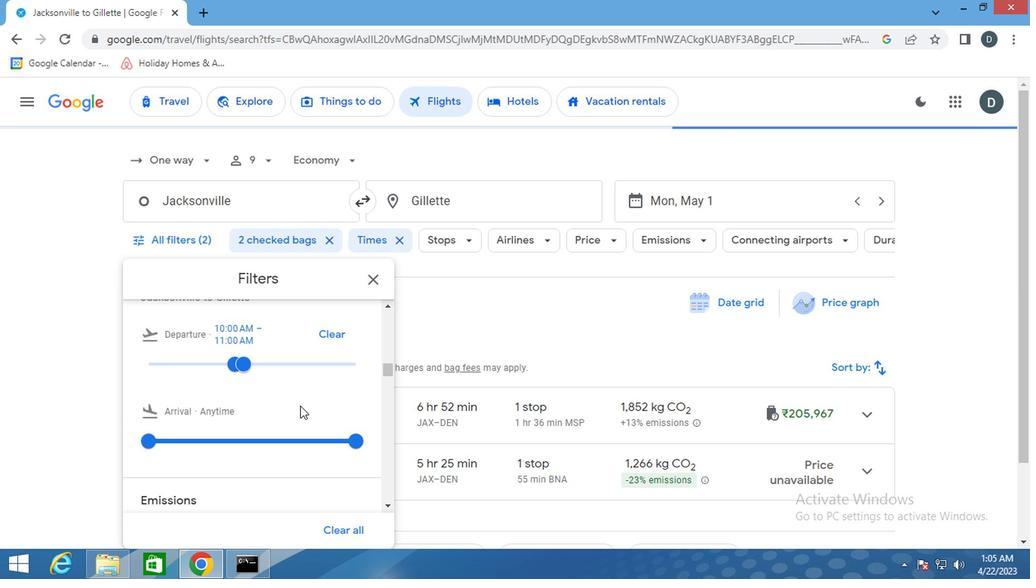 
Action: Mouse scrolled (296, 406) with delta (0, 0)
Screenshot: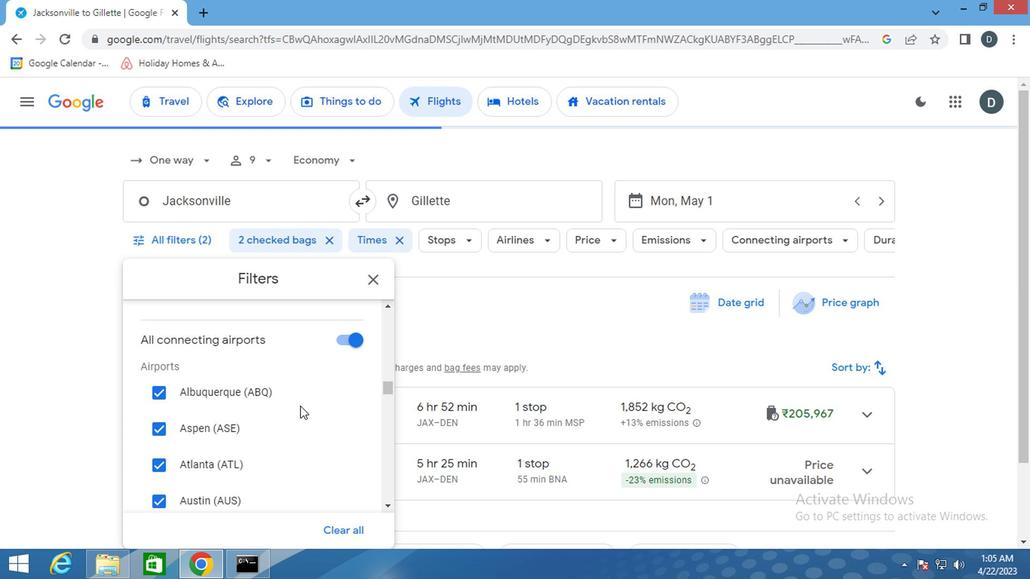 
Action: Mouse scrolled (296, 406) with delta (0, 0)
Screenshot: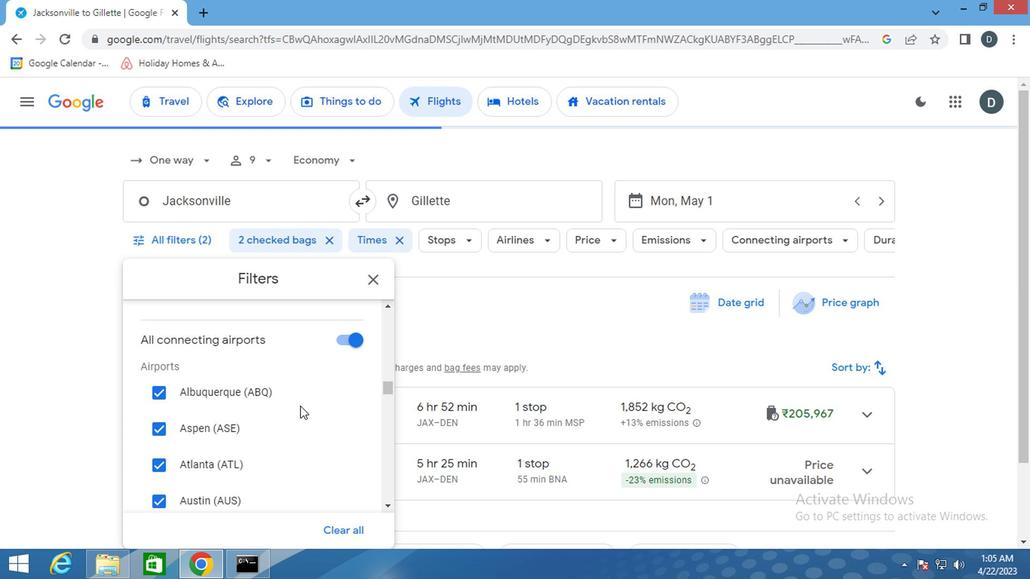 
Action: Mouse scrolled (296, 406) with delta (0, 0)
Screenshot: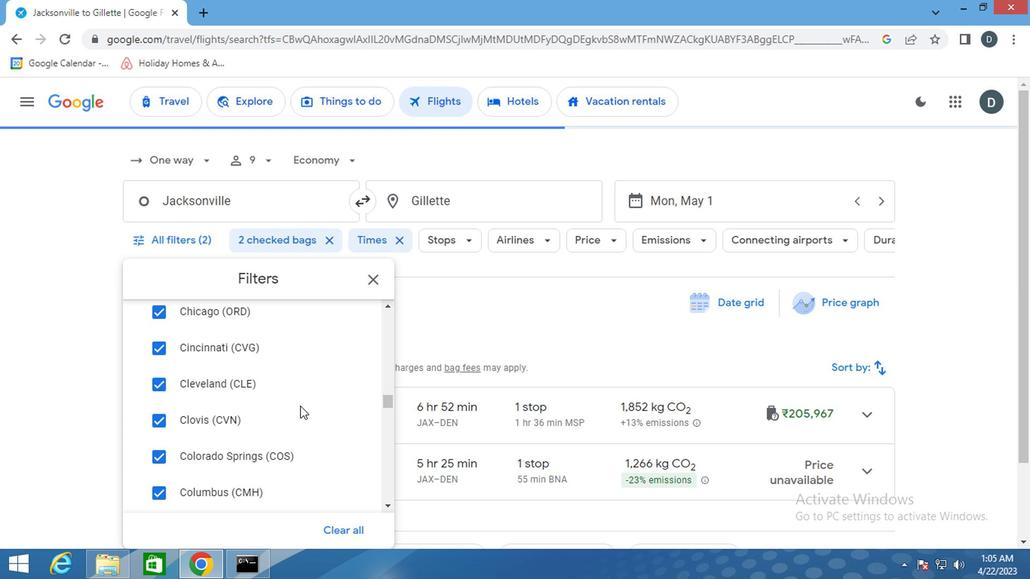
Action: Mouse scrolled (296, 406) with delta (0, 0)
Screenshot: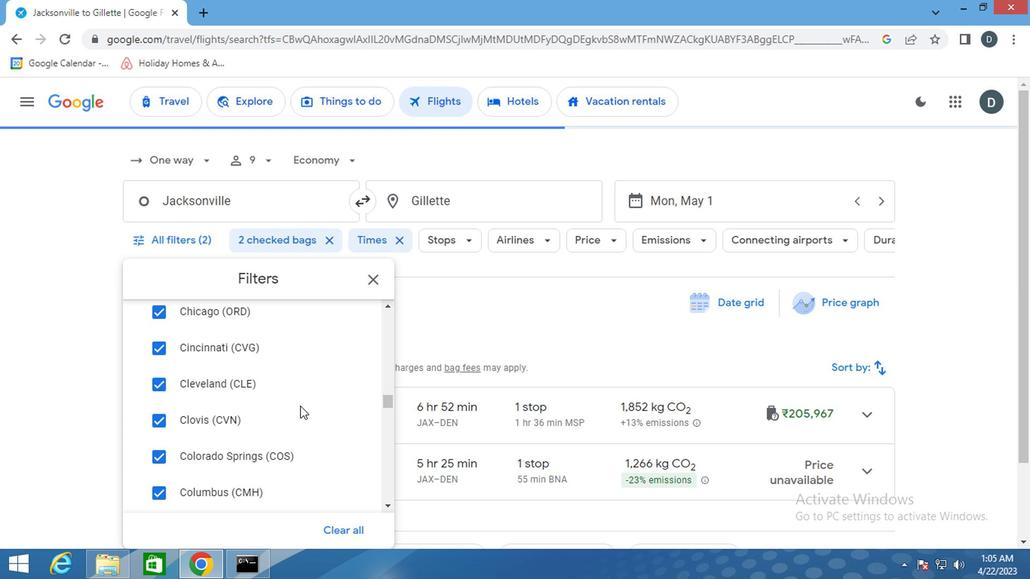 
Action: Mouse scrolled (296, 406) with delta (0, 0)
Screenshot: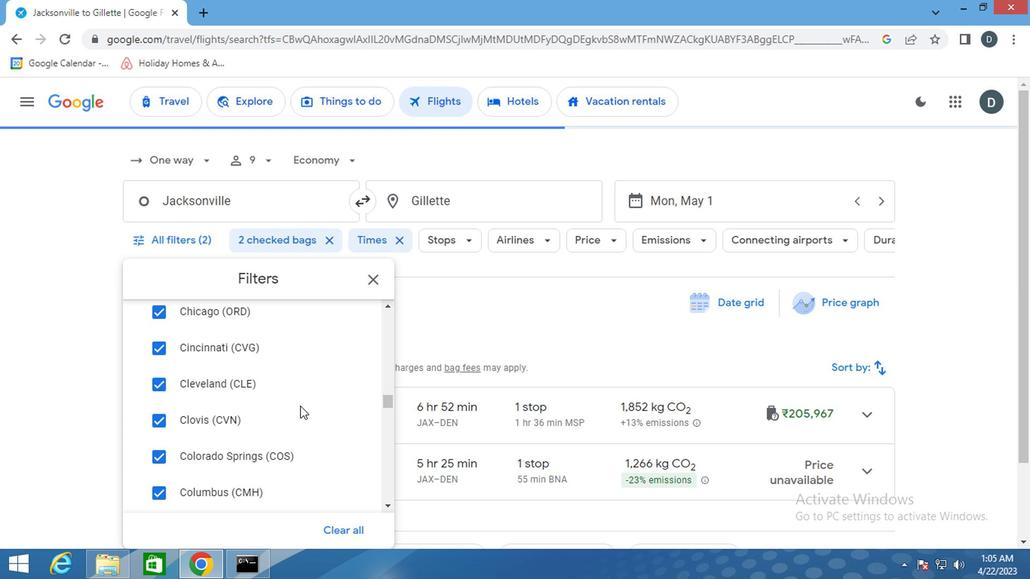 
Action: Mouse scrolled (296, 406) with delta (0, 0)
Screenshot: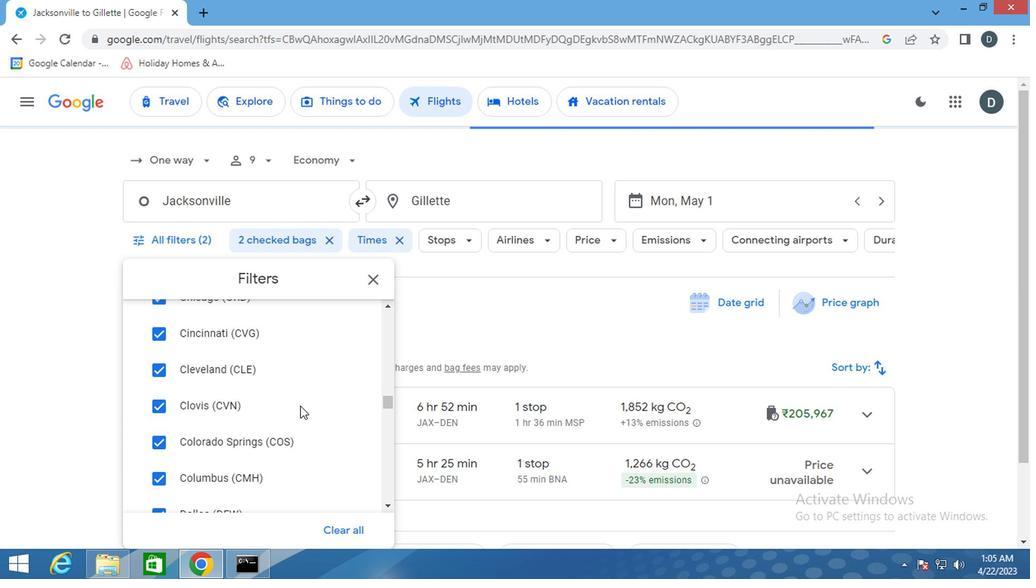 
Action: Mouse scrolled (296, 406) with delta (0, 0)
Screenshot: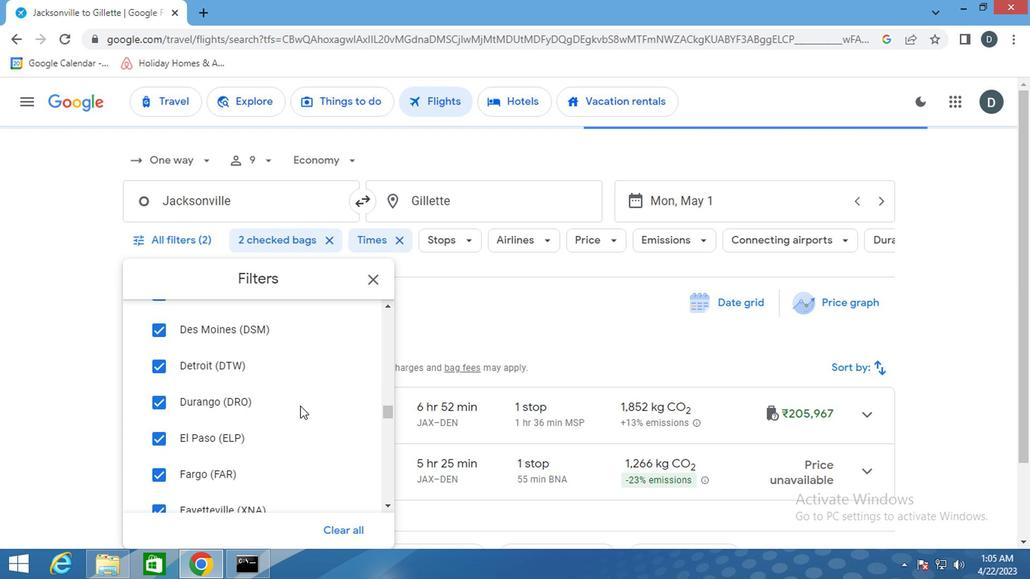
Action: Mouse scrolled (296, 406) with delta (0, 0)
Screenshot: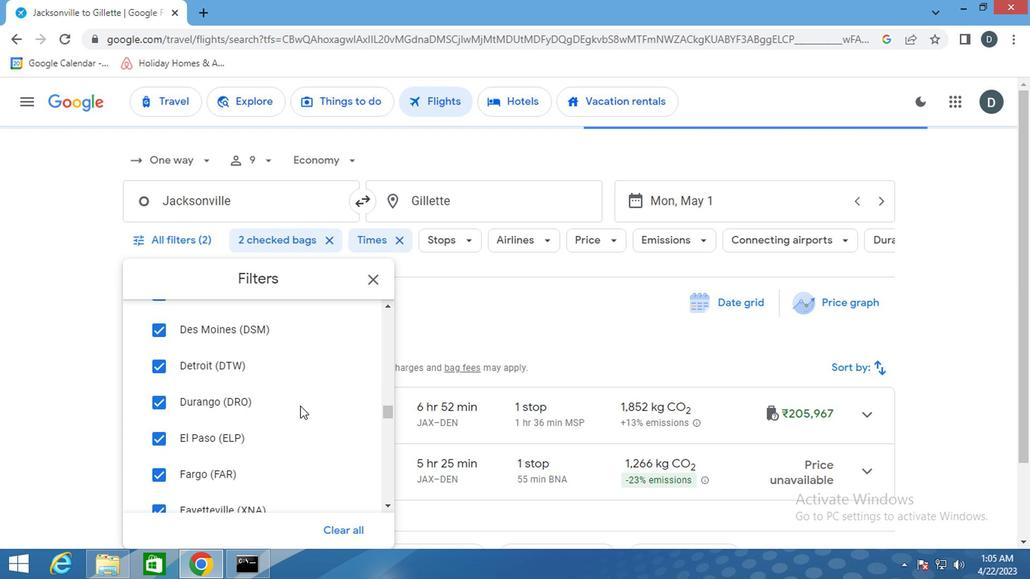
Action: Mouse scrolled (296, 406) with delta (0, 0)
Screenshot: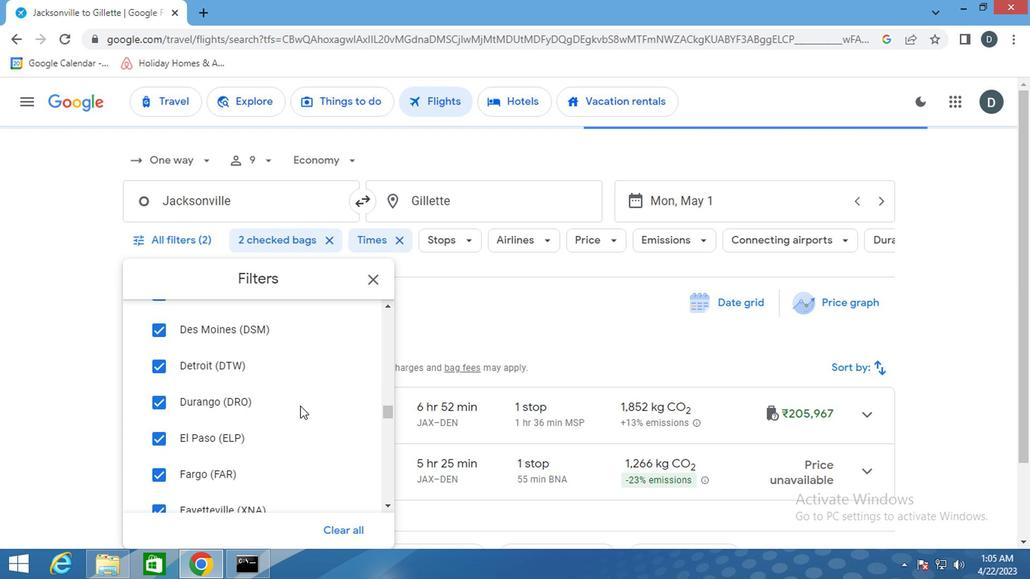 
Action: Mouse scrolled (296, 406) with delta (0, 0)
Screenshot: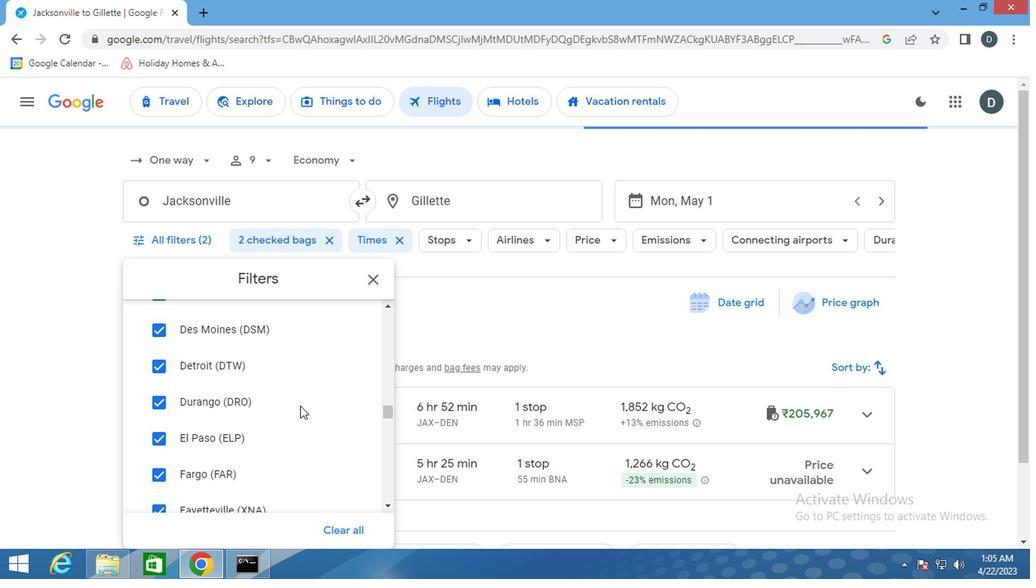 
Action: Mouse scrolled (296, 406) with delta (0, 0)
Screenshot: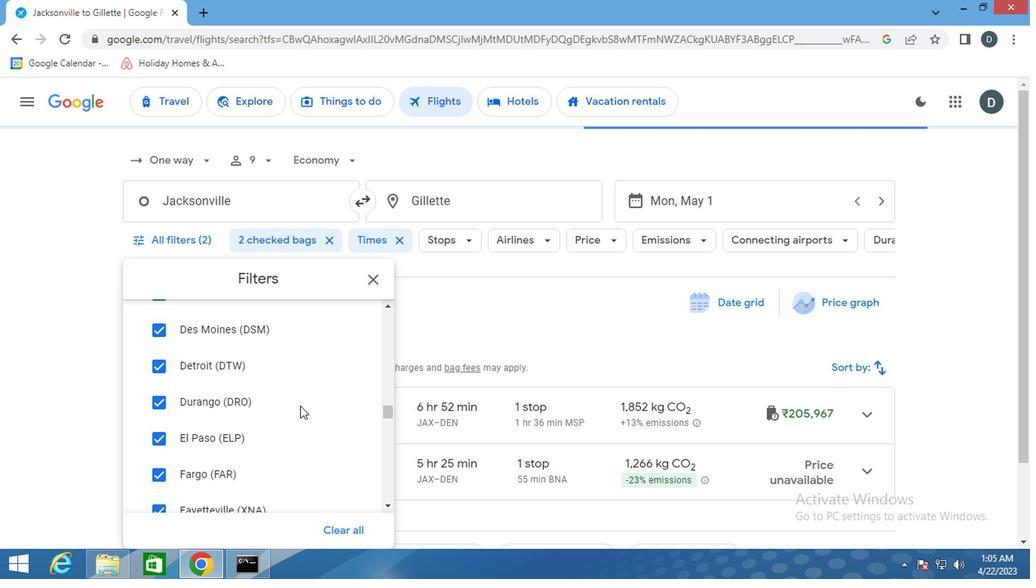 
Action: Mouse scrolled (296, 406) with delta (0, 0)
Screenshot: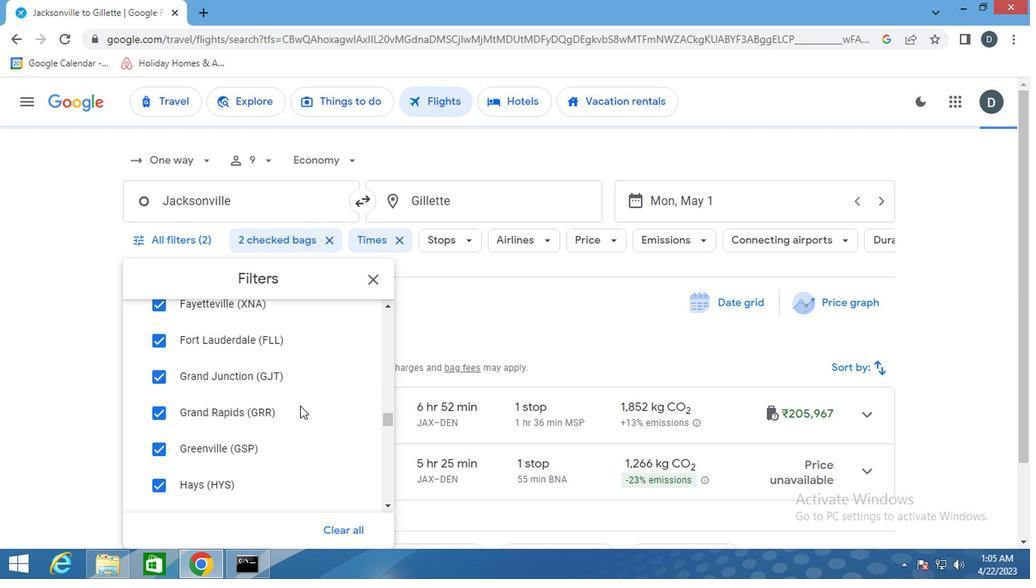 
Action: Mouse scrolled (296, 406) with delta (0, 0)
Screenshot: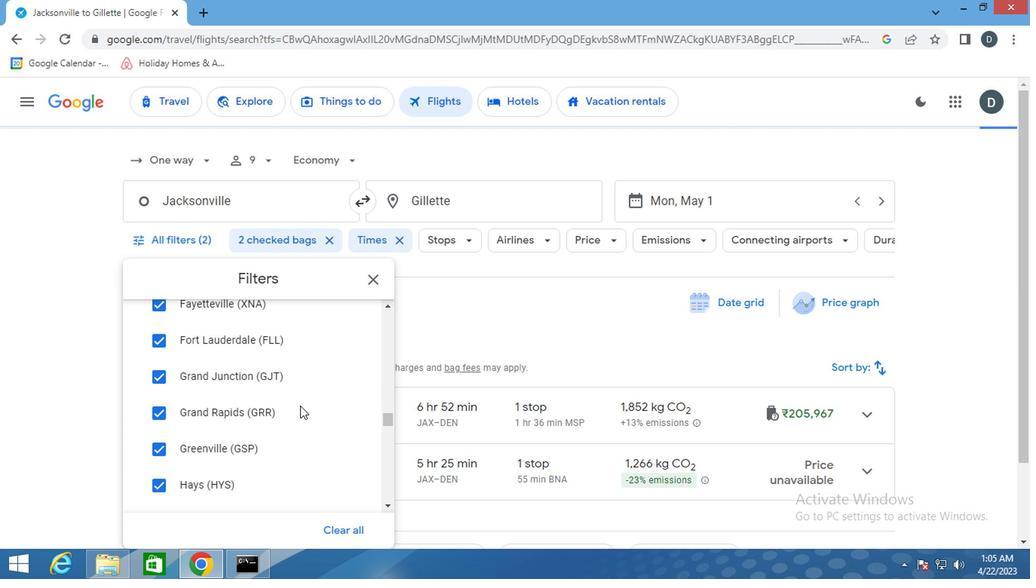 
Action: Mouse scrolled (296, 406) with delta (0, 0)
Screenshot: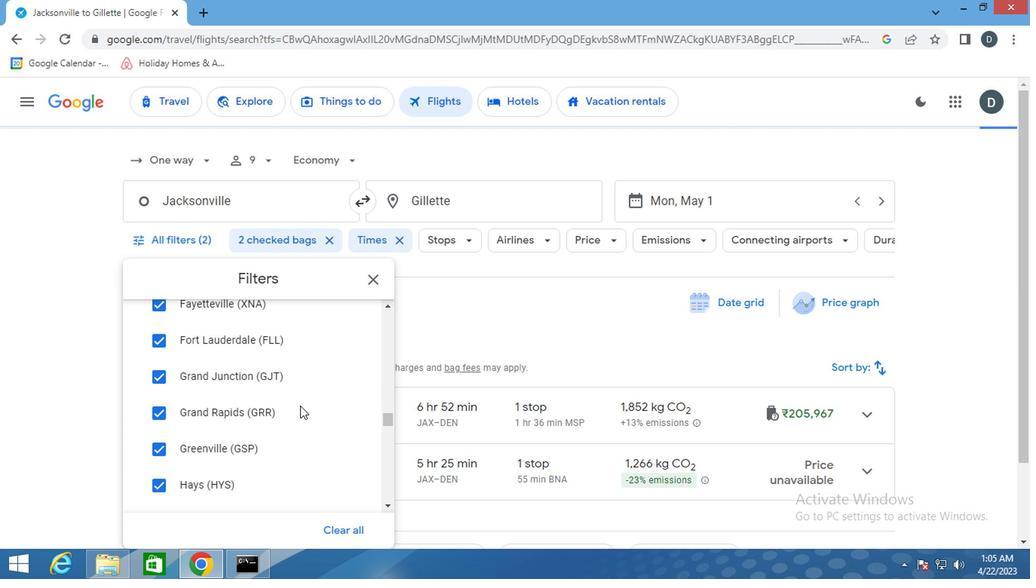 
Action: Mouse scrolled (296, 406) with delta (0, 0)
Screenshot: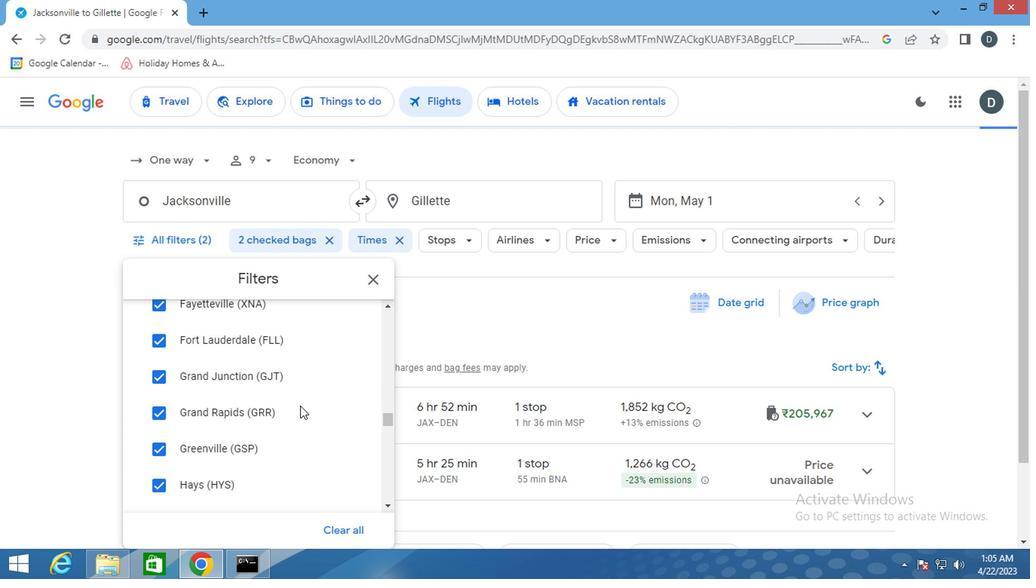 
Action: Mouse scrolled (296, 406) with delta (0, 0)
Screenshot: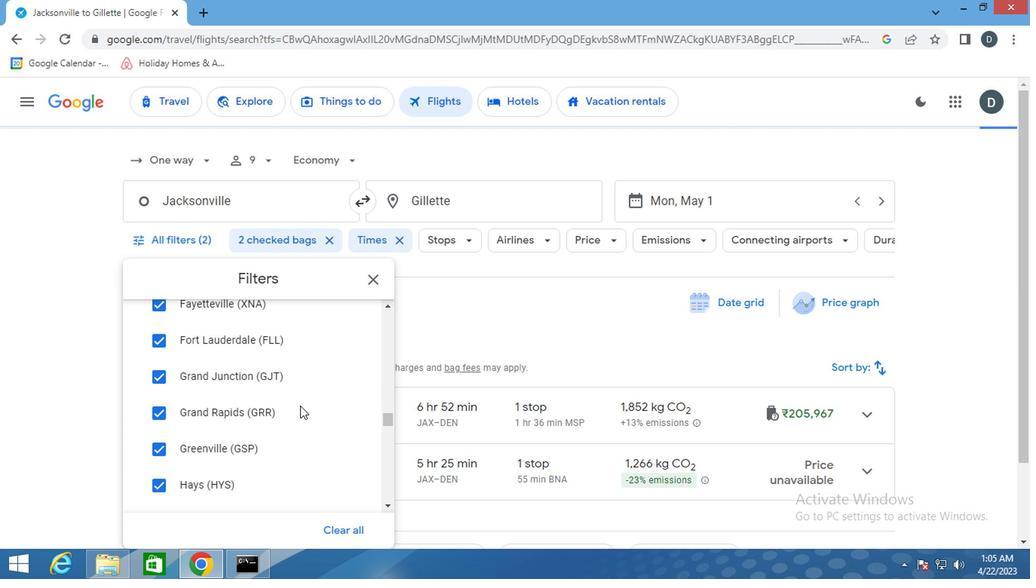 
Action: Mouse scrolled (296, 406) with delta (0, 0)
Screenshot: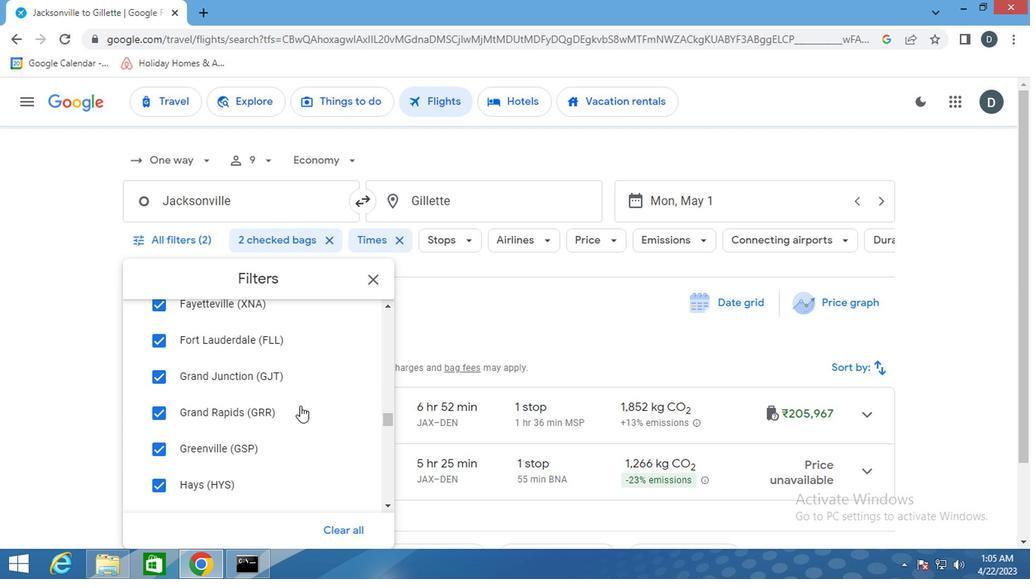 
Action: Mouse scrolled (296, 406) with delta (0, 0)
Screenshot: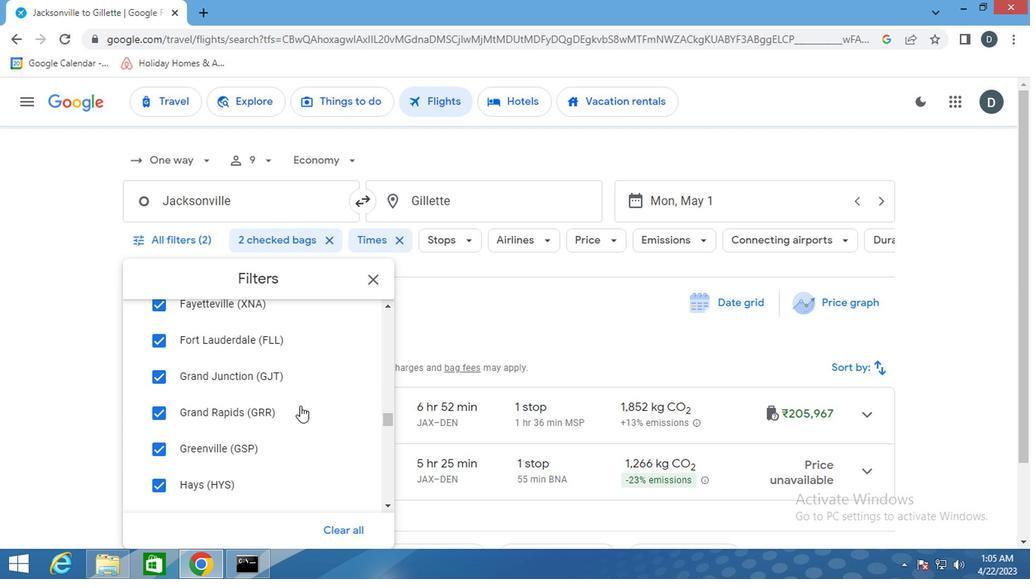 
Action: Mouse scrolled (296, 406) with delta (0, 0)
Screenshot: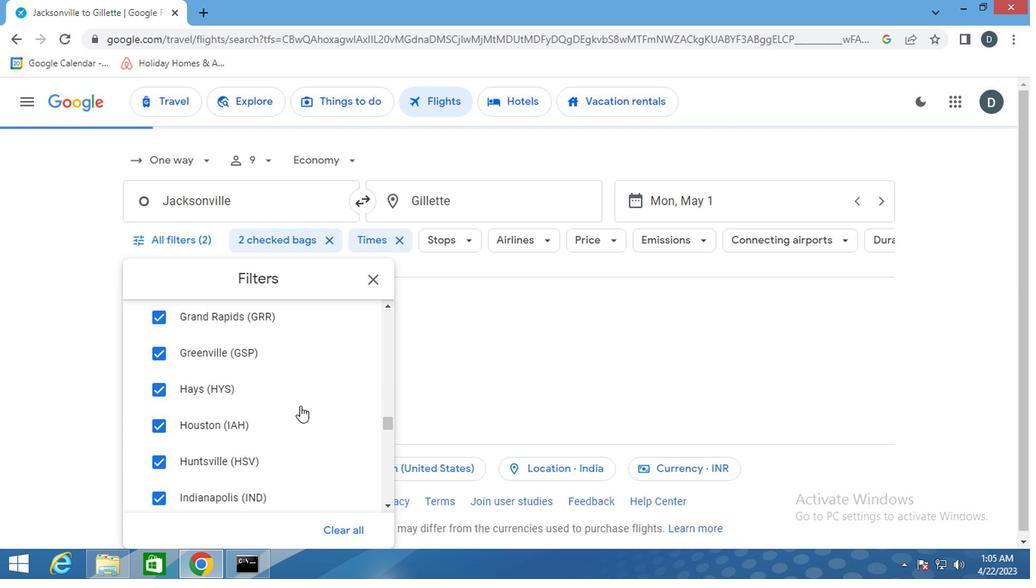 
Action: Mouse scrolled (296, 406) with delta (0, 0)
Screenshot: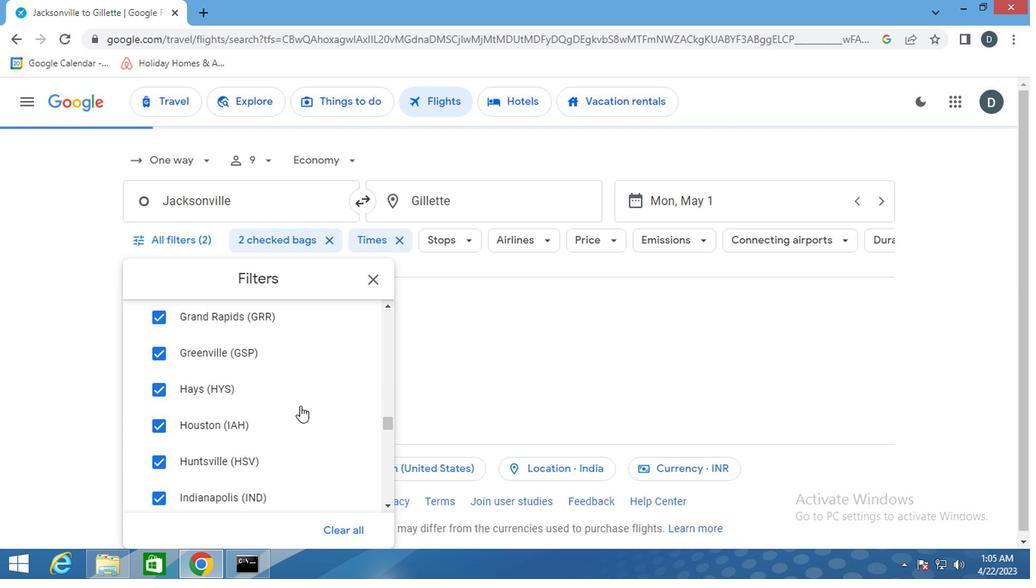 
Action: Mouse scrolled (296, 406) with delta (0, 0)
Screenshot: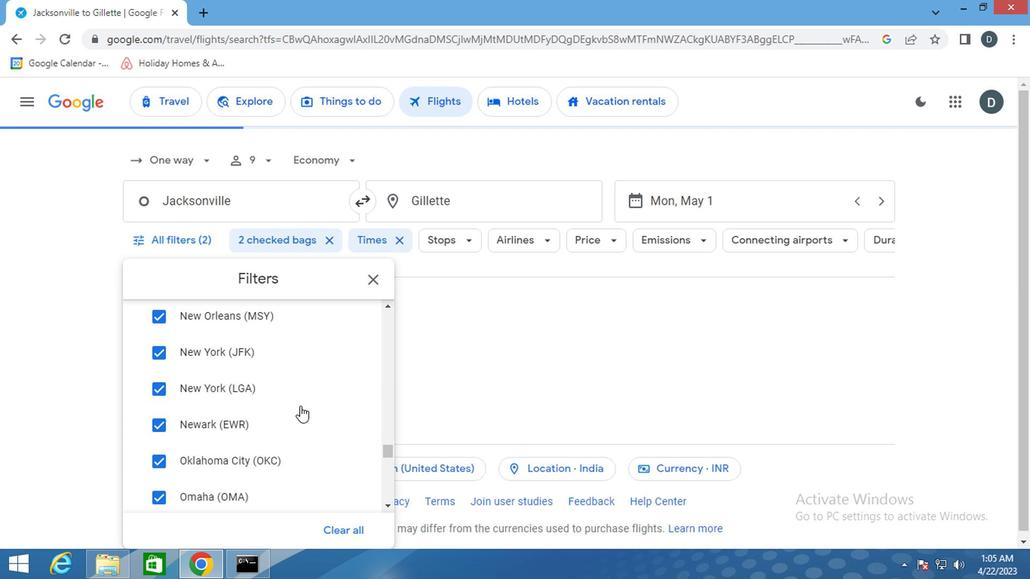 
Action: Mouse scrolled (296, 406) with delta (0, 0)
Screenshot: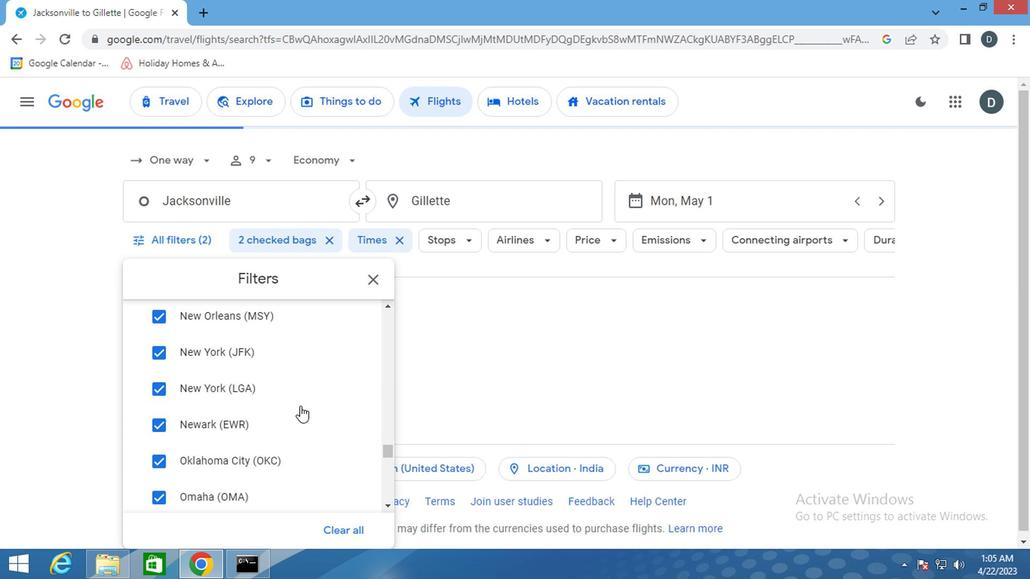 
Action: Mouse scrolled (296, 406) with delta (0, 0)
Screenshot: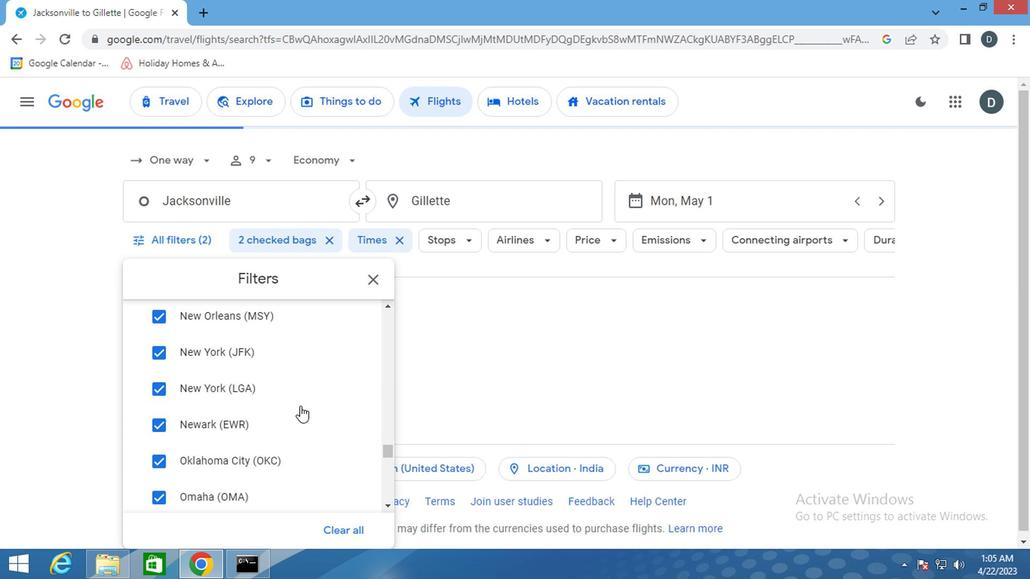 
Action: Mouse scrolled (296, 406) with delta (0, 0)
Screenshot: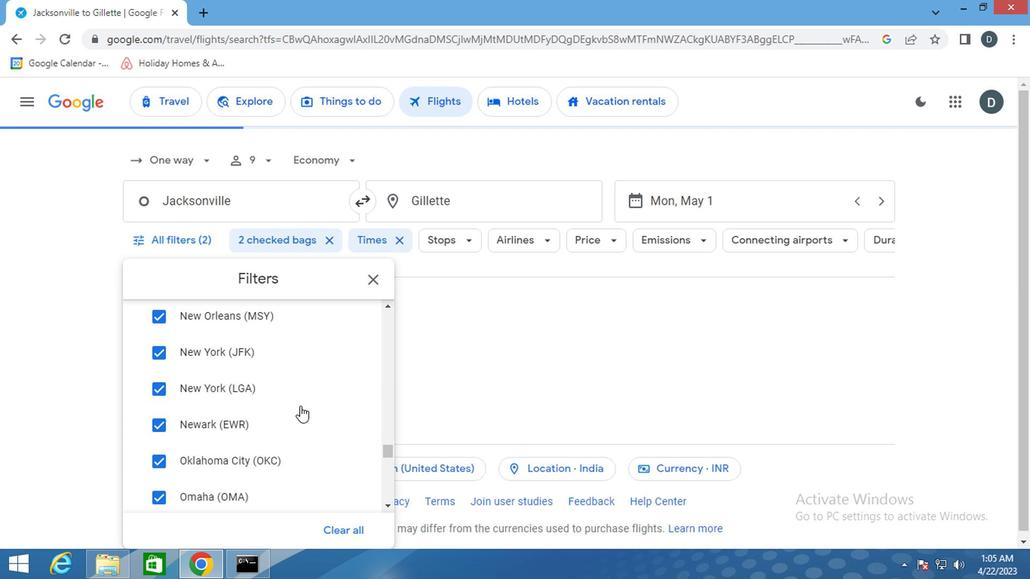 
Action: Mouse scrolled (296, 406) with delta (0, 0)
Screenshot: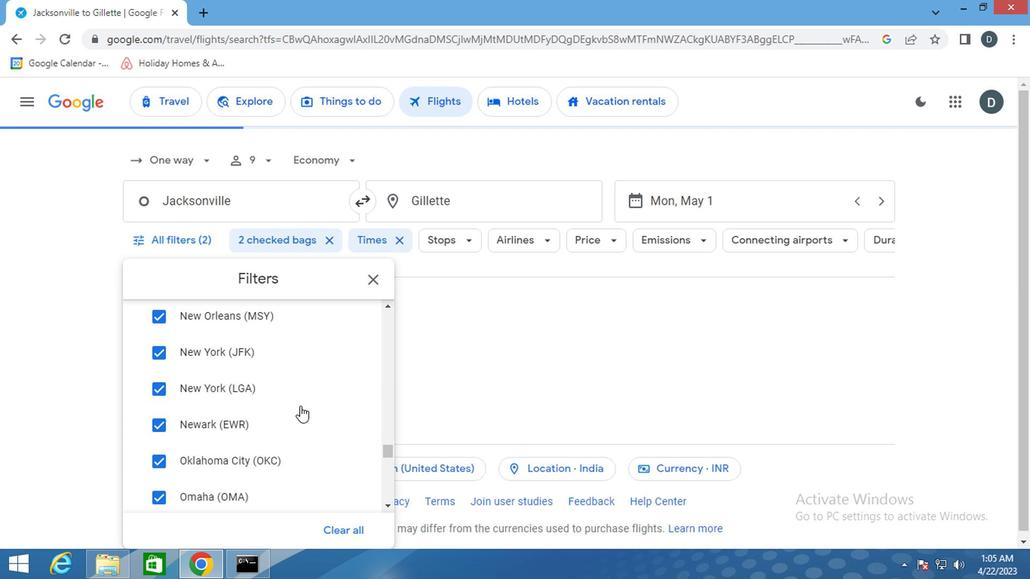 
Action: Mouse moved to (296, 407)
Screenshot: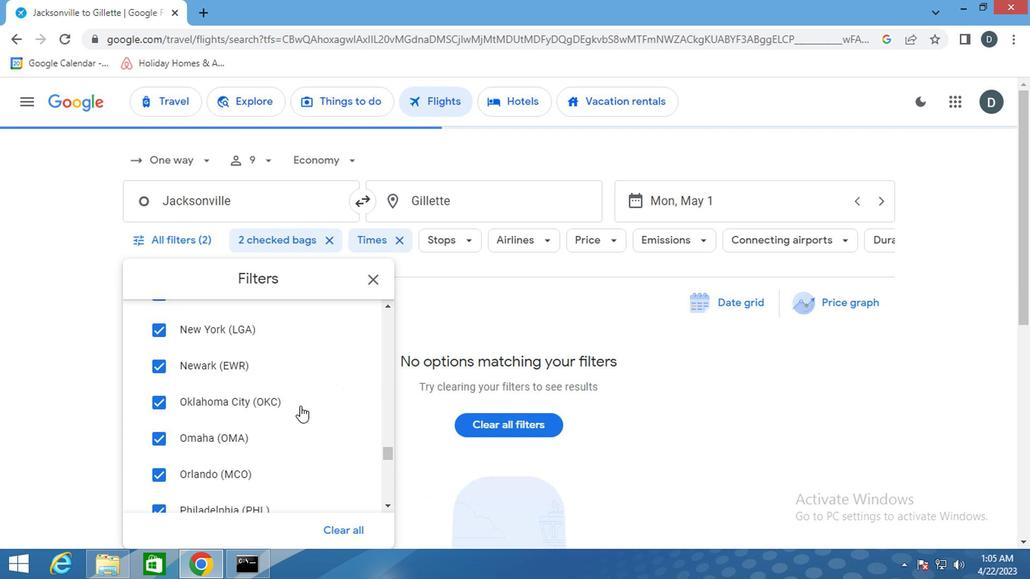 
Action: Mouse scrolled (296, 406) with delta (0, 0)
Screenshot: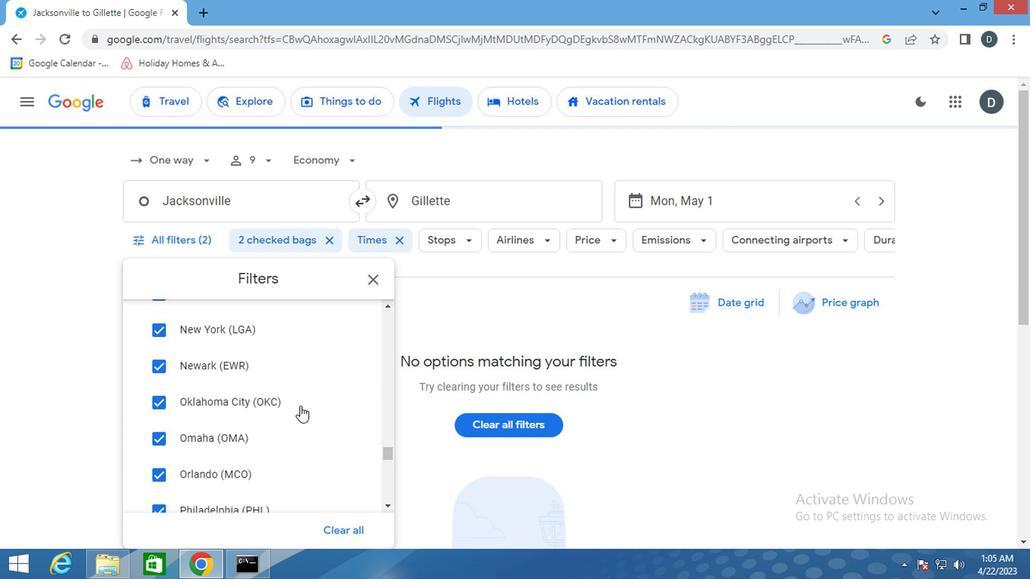 
Action: Mouse scrolled (296, 406) with delta (0, 0)
Screenshot: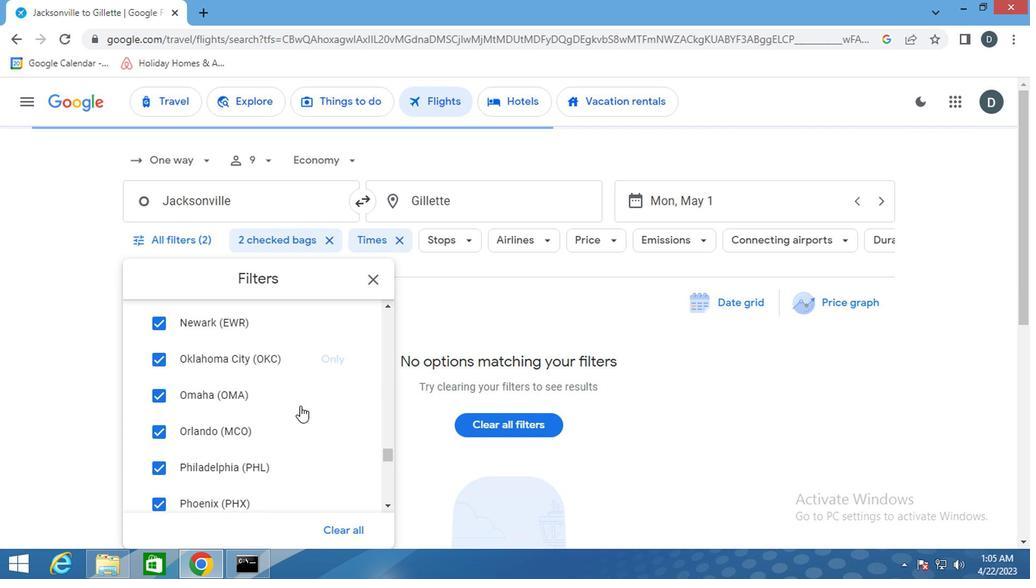 
Action: Mouse scrolled (296, 406) with delta (0, 0)
Screenshot: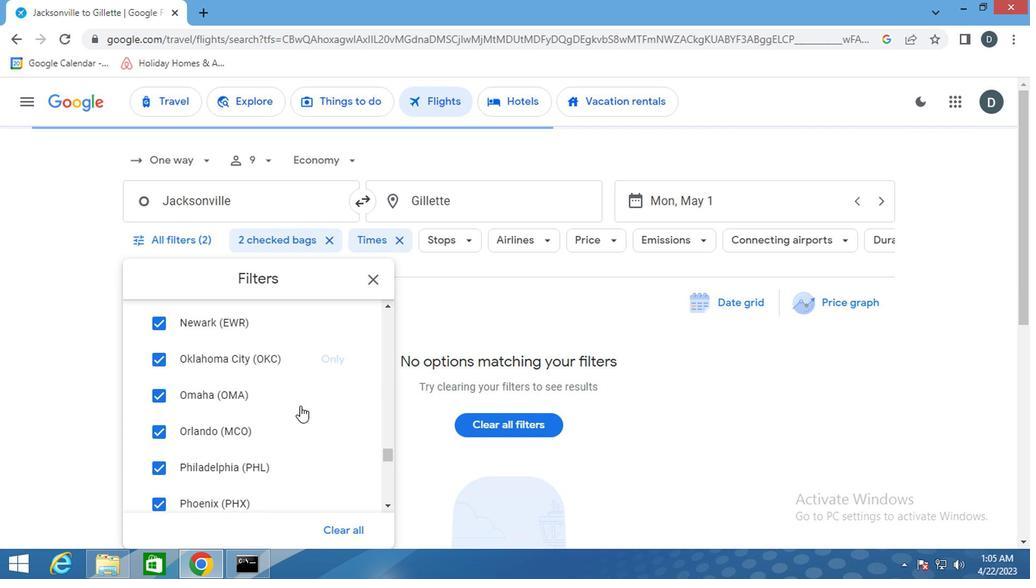 
Action: Mouse scrolled (296, 406) with delta (0, 0)
Screenshot: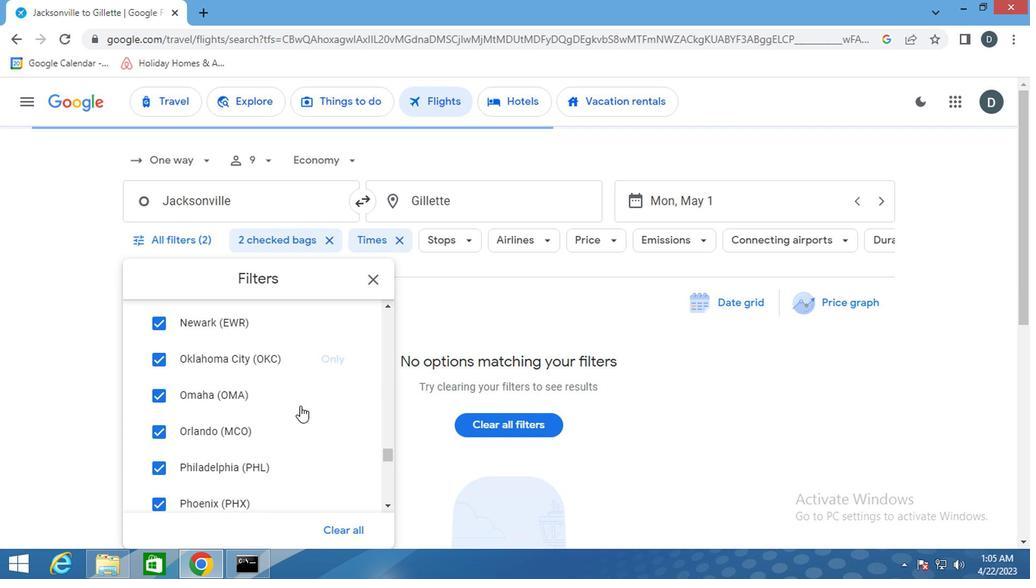 
Action: Mouse scrolled (296, 406) with delta (0, 0)
Screenshot: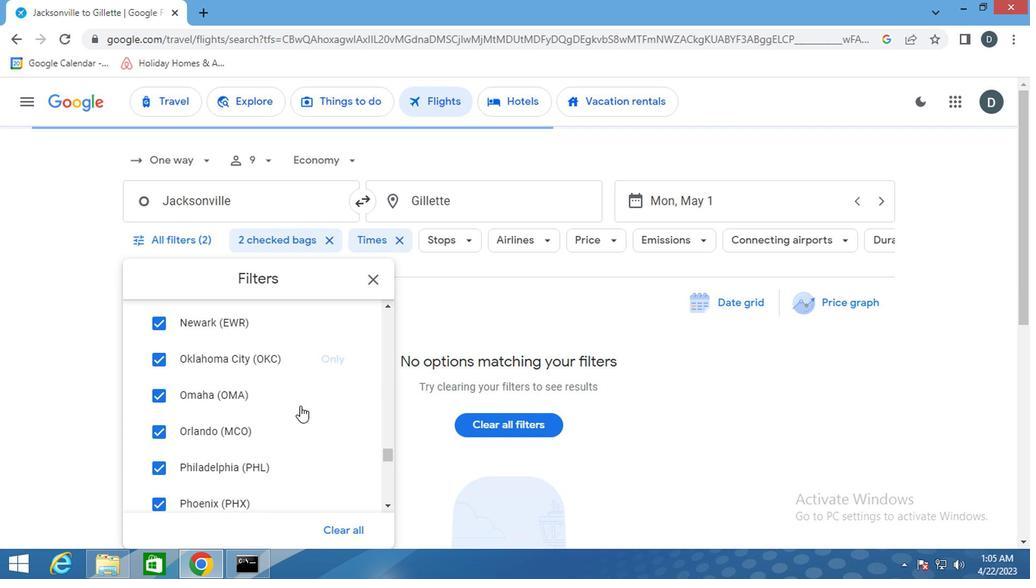 
Action: Mouse scrolled (296, 406) with delta (0, 0)
Screenshot: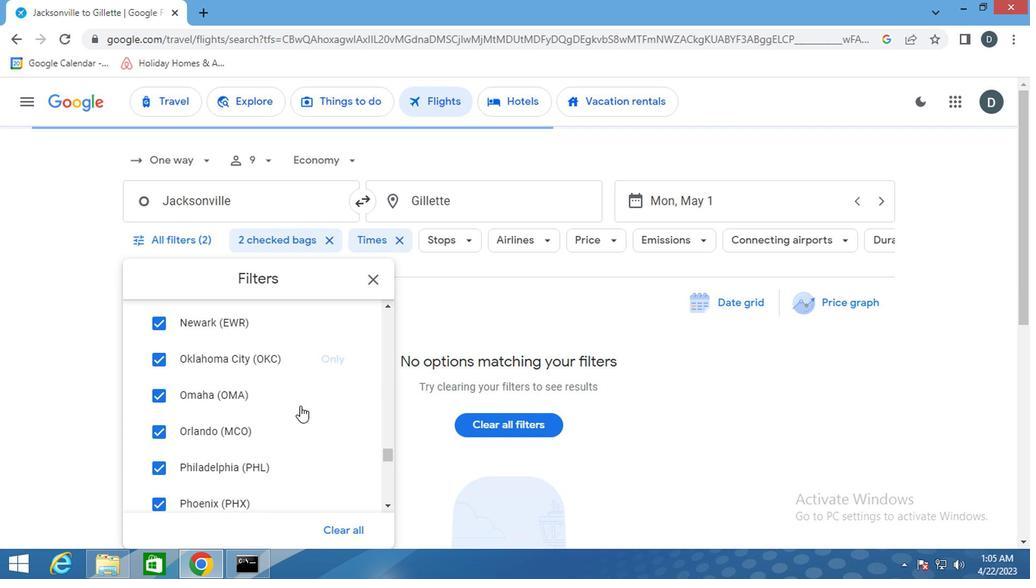 
Action: Mouse scrolled (296, 406) with delta (0, 0)
Screenshot: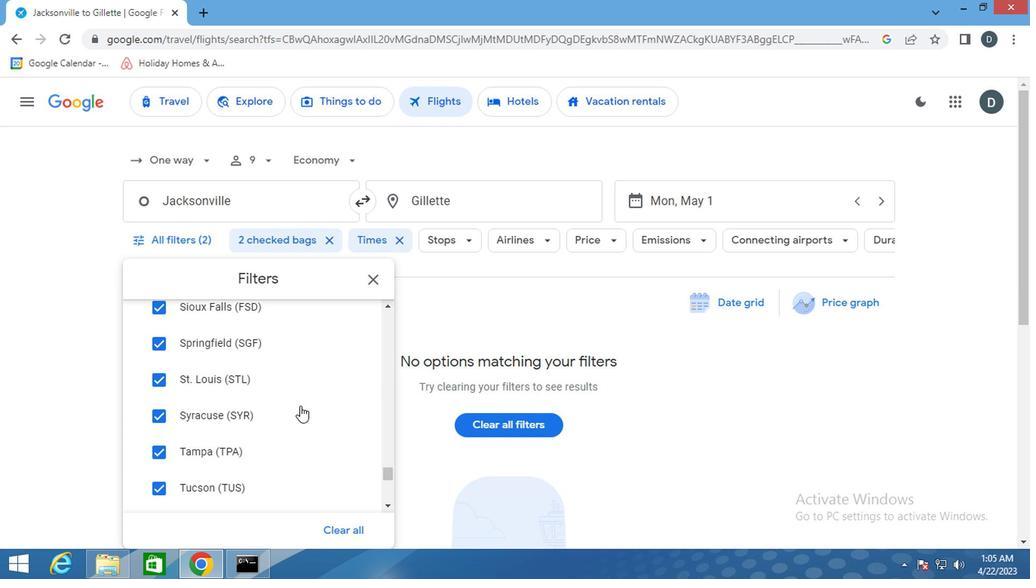 
Action: Mouse scrolled (296, 406) with delta (0, 0)
Screenshot: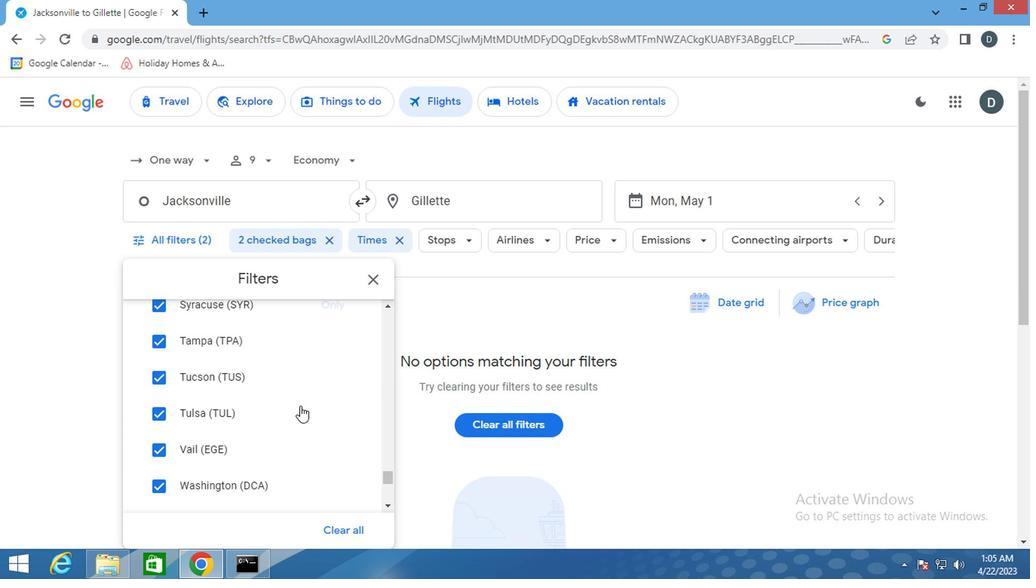 
Action: Mouse scrolled (296, 406) with delta (0, 0)
Screenshot: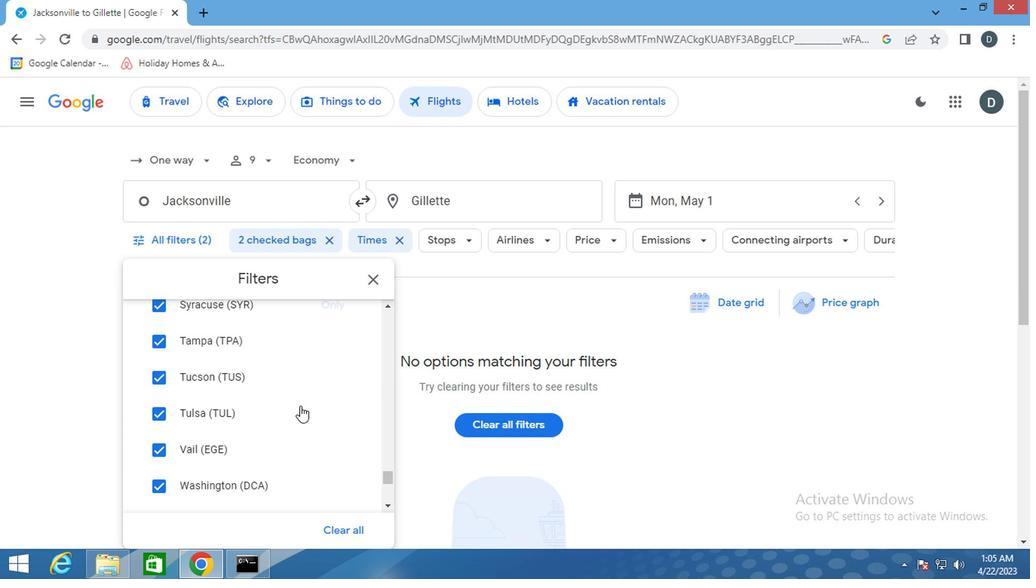 
Action: Mouse scrolled (296, 406) with delta (0, 0)
Screenshot: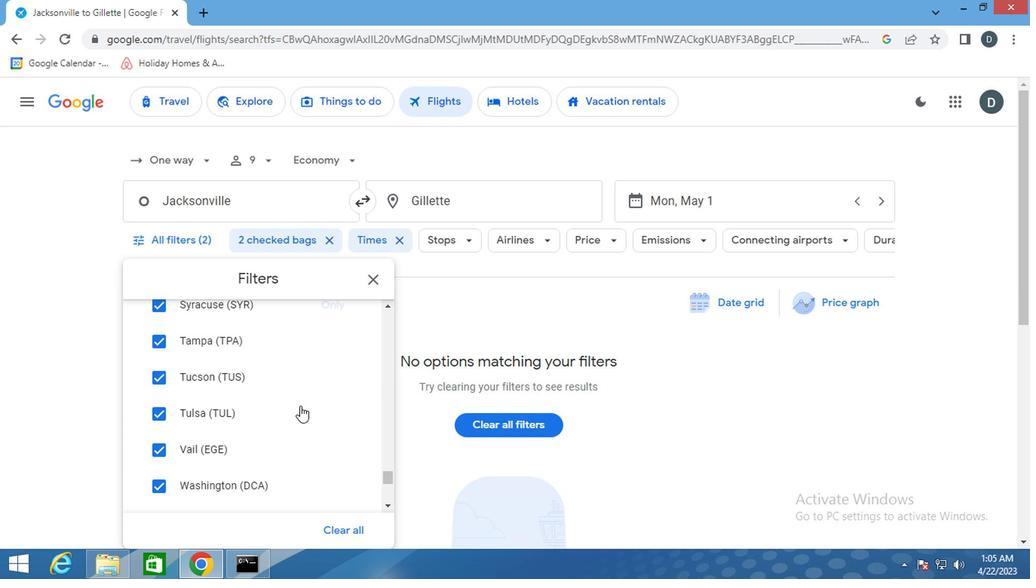
Action: Mouse scrolled (296, 406) with delta (0, 0)
Screenshot: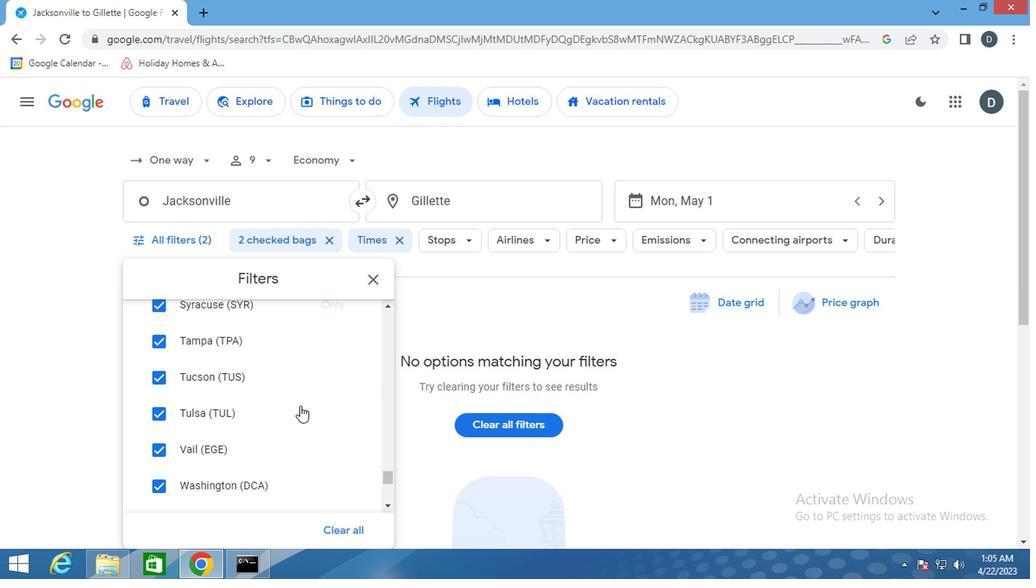 
Action: Mouse scrolled (296, 406) with delta (0, 0)
Screenshot: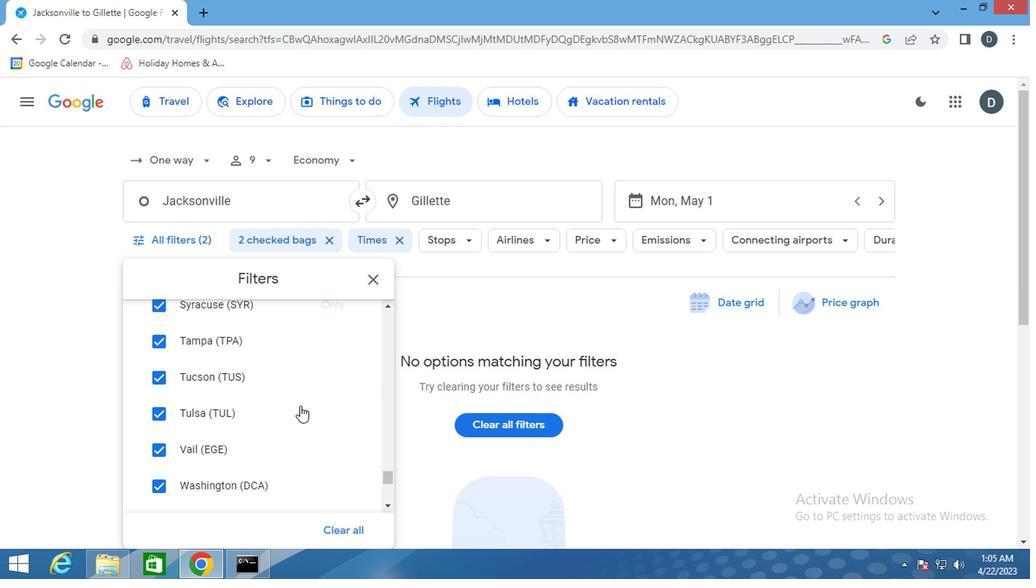 
Action: Mouse scrolled (296, 406) with delta (0, 0)
Screenshot: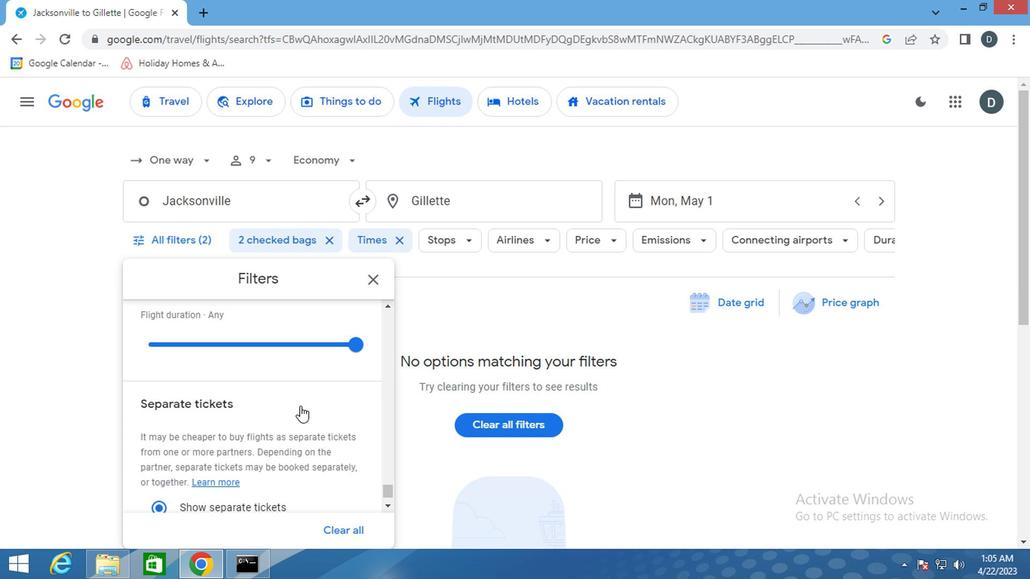
Action: Mouse scrolled (296, 406) with delta (0, 0)
Screenshot: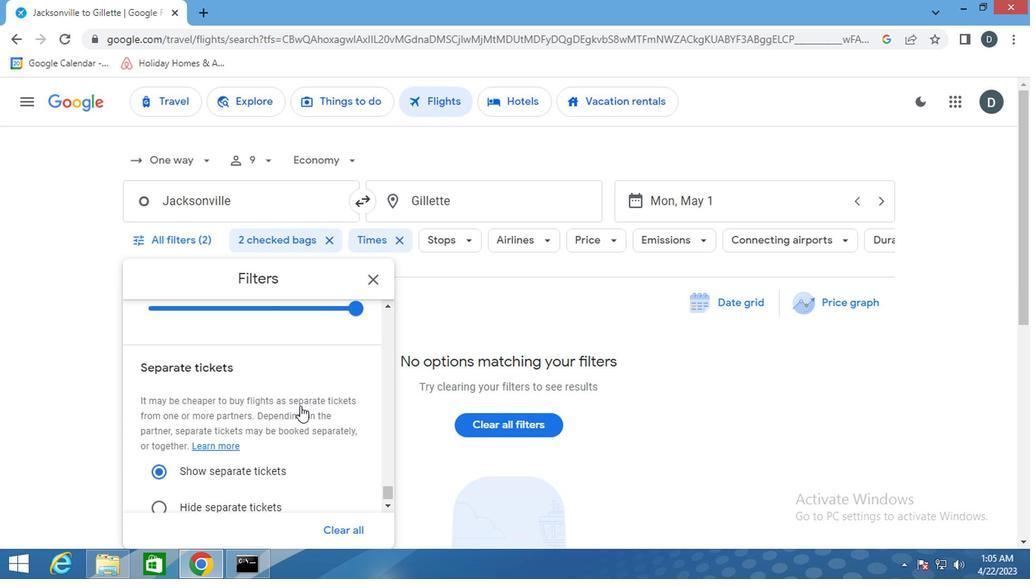 
Action: Mouse scrolled (296, 406) with delta (0, 0)
Screenshot: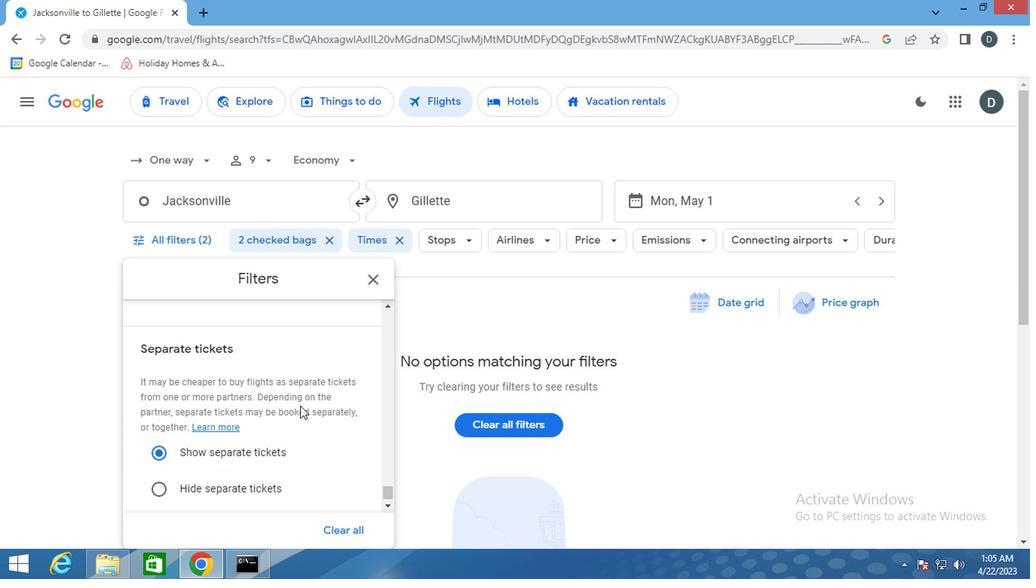 
Action: Mouse scrolled (296, 406) with delta (0, 0)
Screenshot: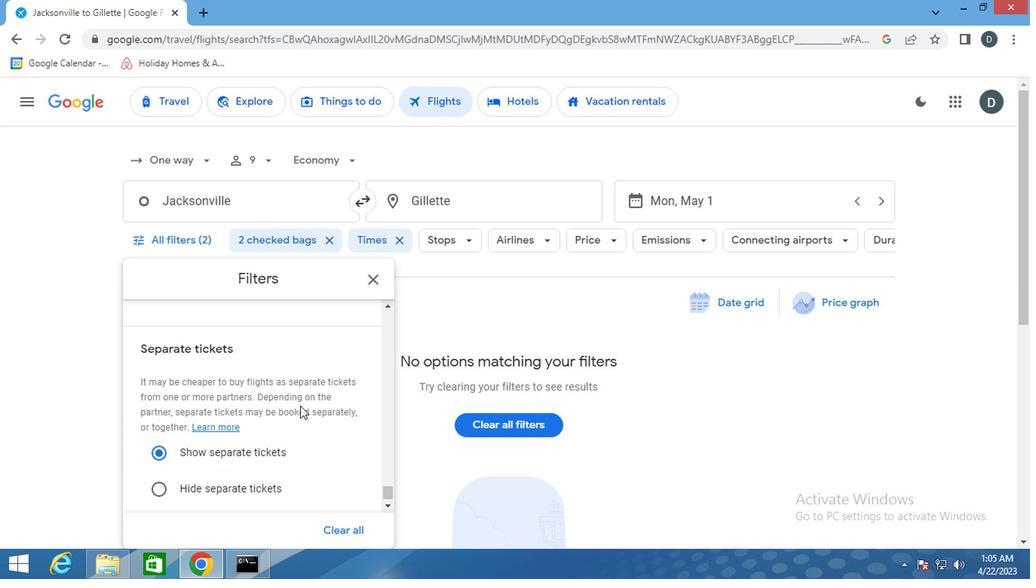 
Action: Mouse scrolled (296, 406) with delta (0, 0)
Screenshot: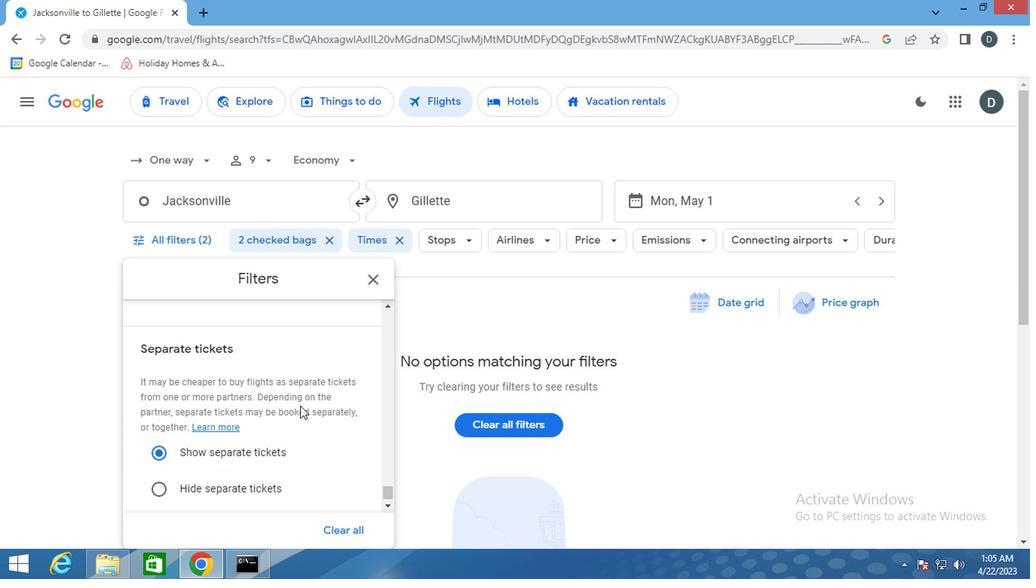
Action: Mouse scrolled (296, 406) with delta (0, 0)
Screenshot: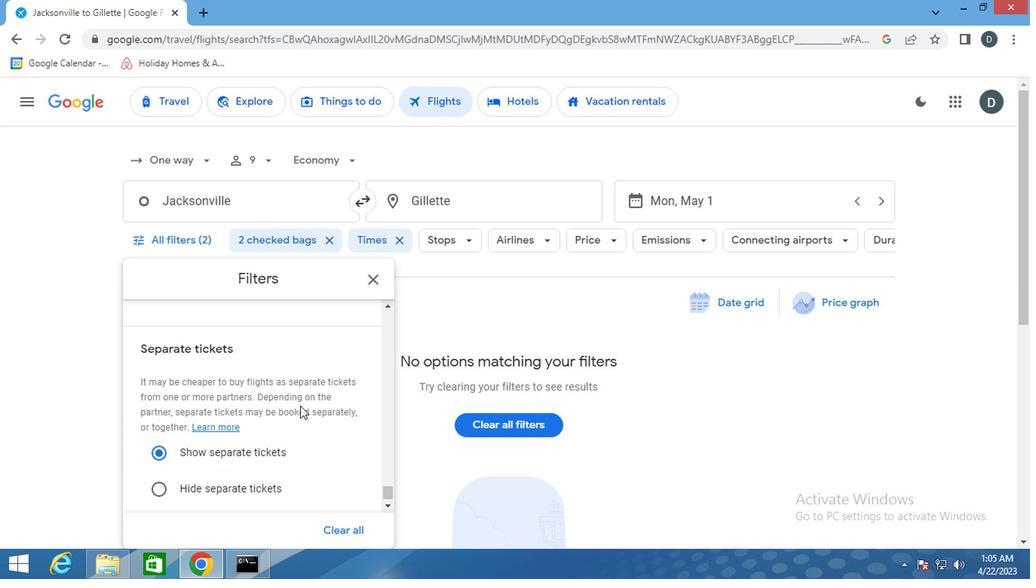 
Action: Mouse scrolled (296, 406) with delta (0, 0)
Screenshot: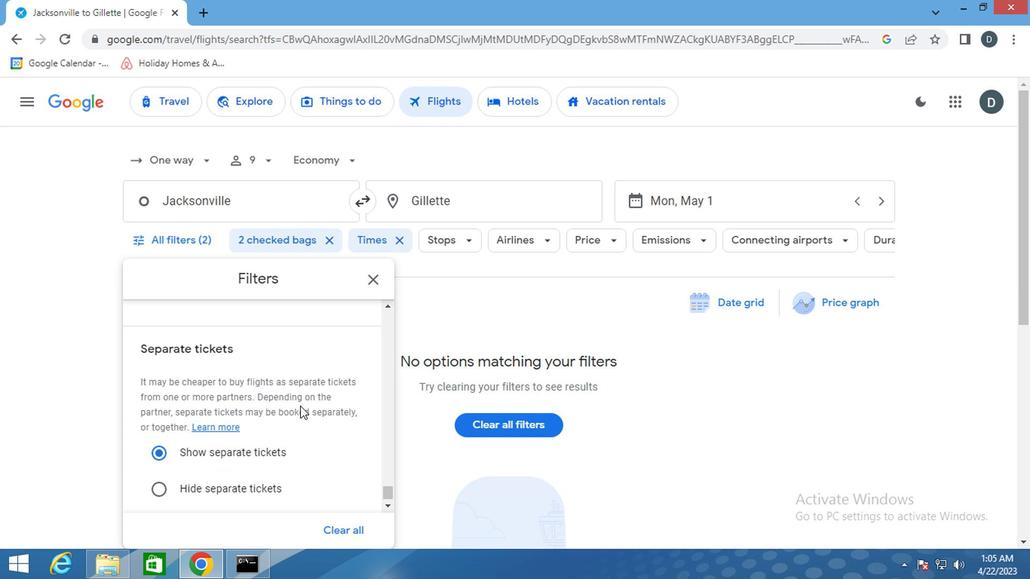 
Action: Mouse moved to (364, 278)
Screenshot: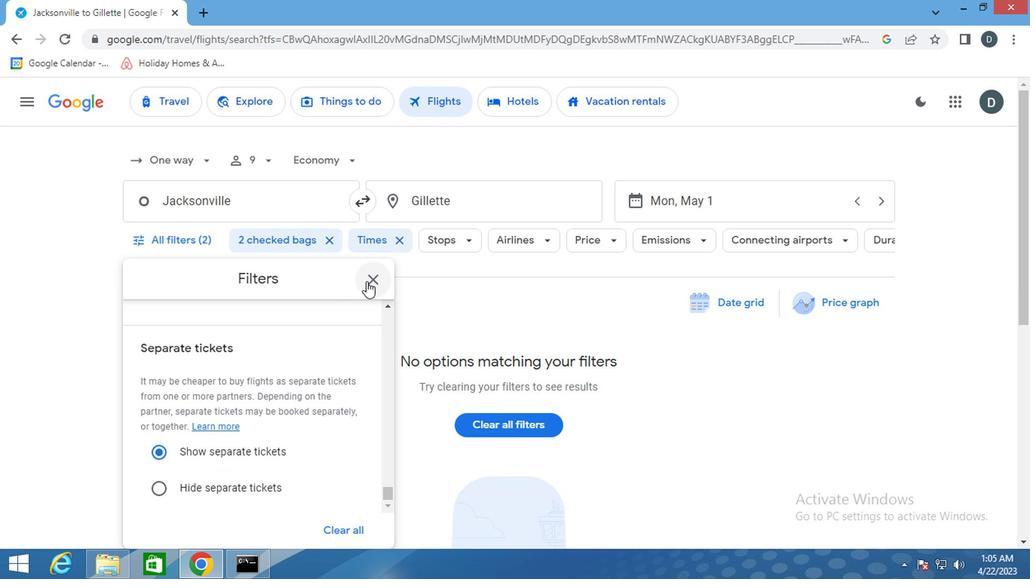 
Action: Mouse pressed left at (364, 278)
Screenshot: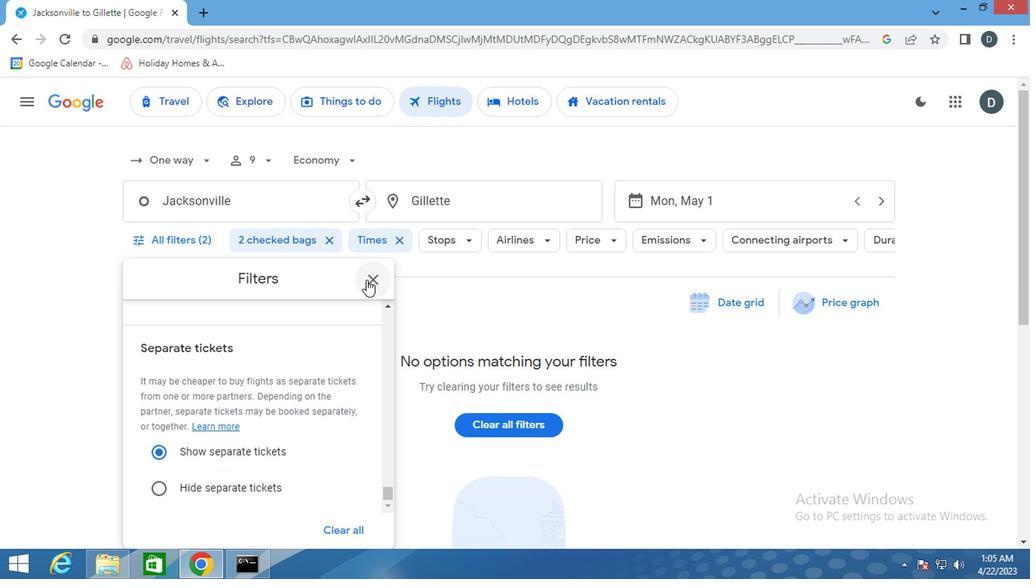 
